 Task: Search one way flight ticket for 1 adult, 5 children, 2 infants in seat and 1 infant on lap in first from State College: University Park Airport to Greensboro: Piedmont Triad International Airport on 5-1-2023. Choice of flights is Emirates. Number of bags: 1 checked bag. Price is upto 87000. Outbound departure time preference is 4:30.
Action: Mouse moved to (182, 340)
Screenshot: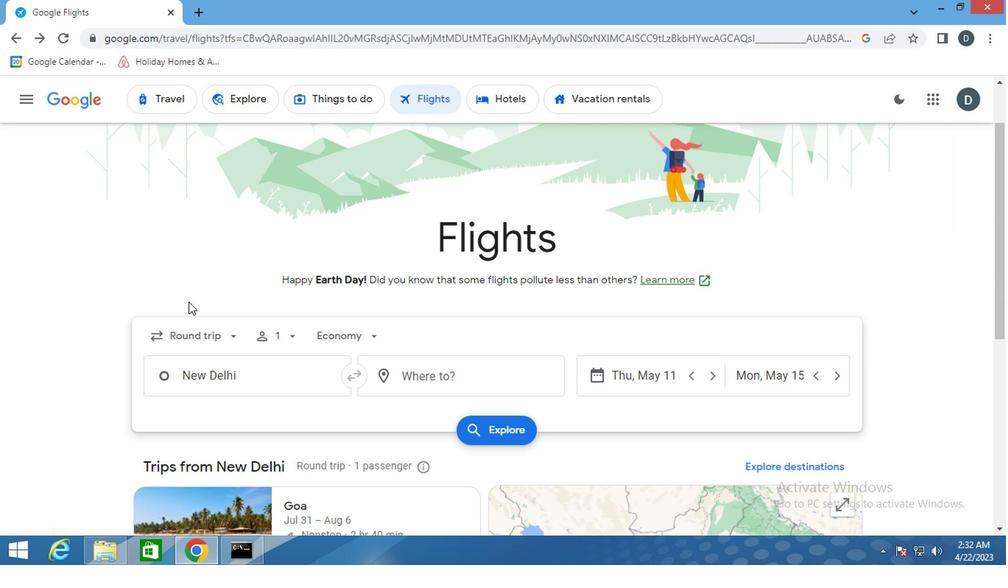 
Action: Mouse pressed left at (182, 340)
Screenshot: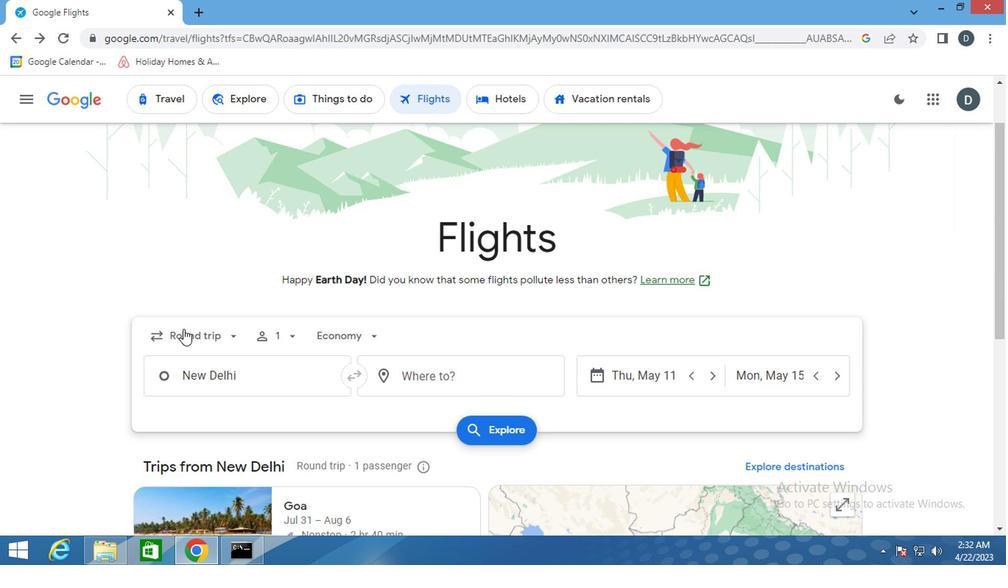 
Action: Mouse moved to (239, 406)
Screenshot: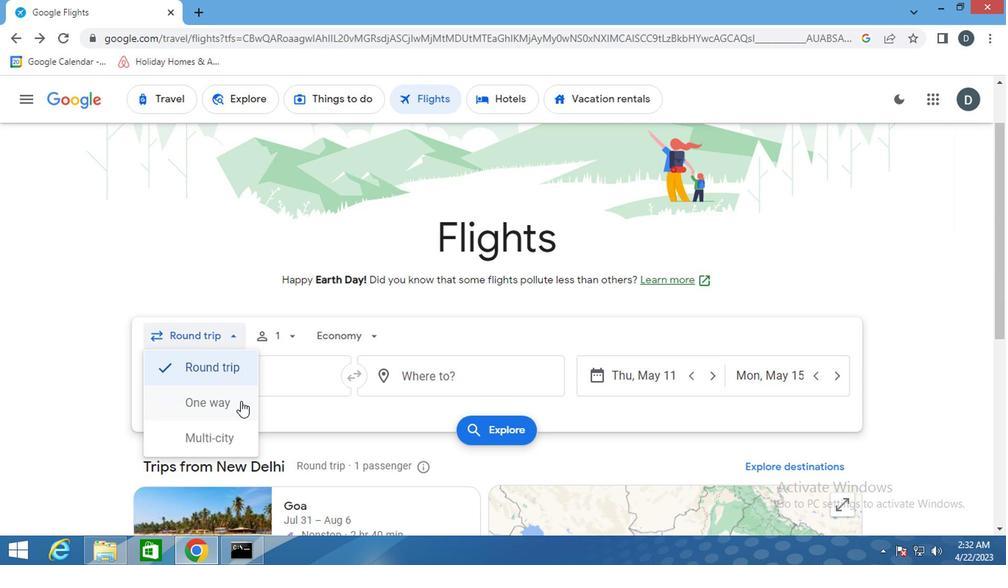 
Action: Mouse pressed left at (239, 406)
Screenshot: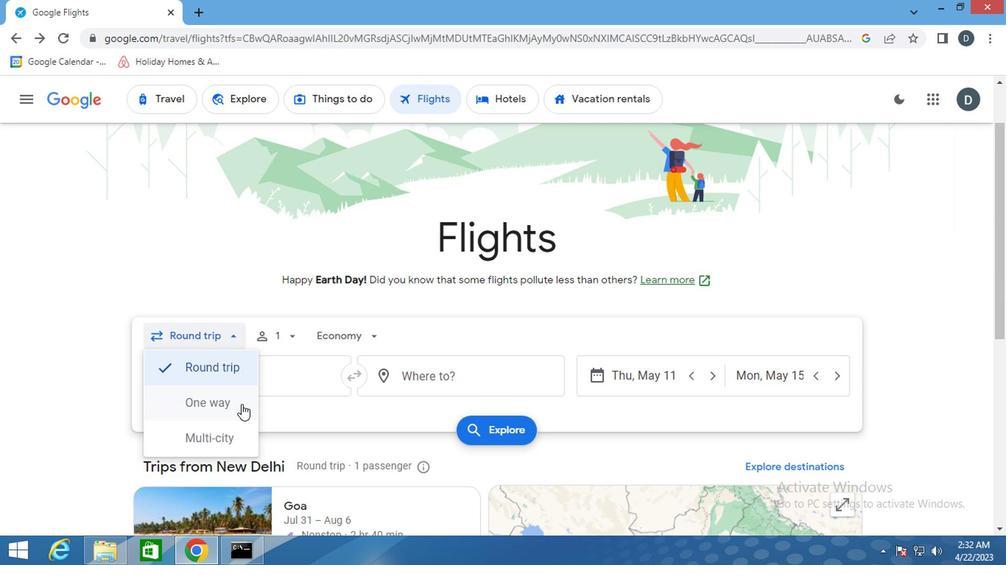 
Action: Mouse moved to (288, 339)
Screenshot: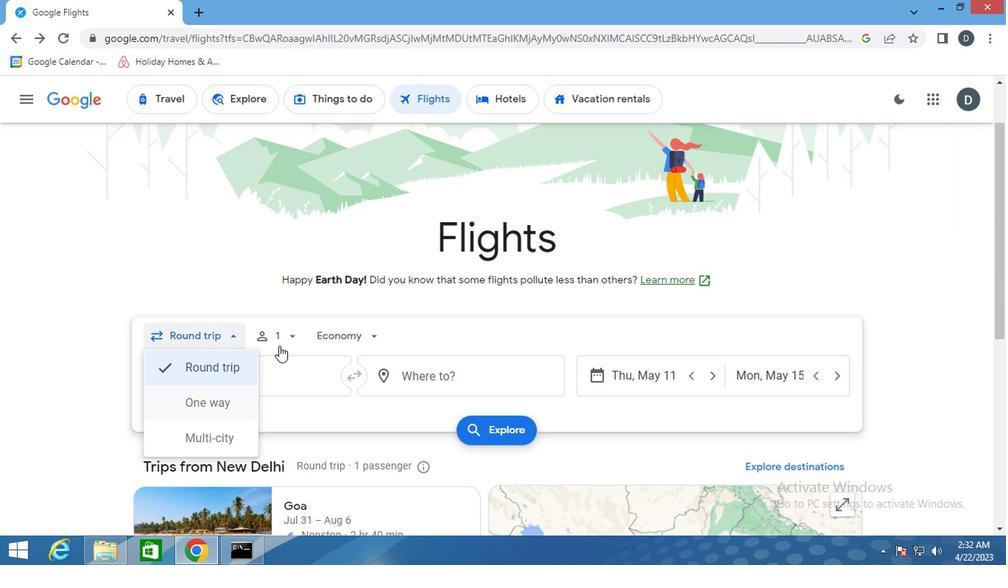 
Action: Mouse pressed left at (288, 339)
Screenshot: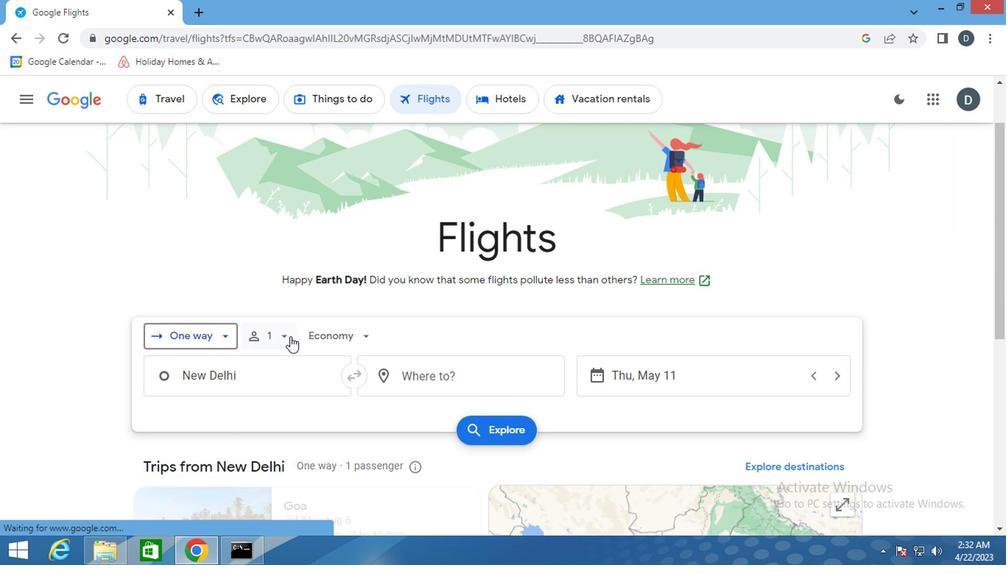 
Action: Mouse moved to (376, 410)
Screenshot: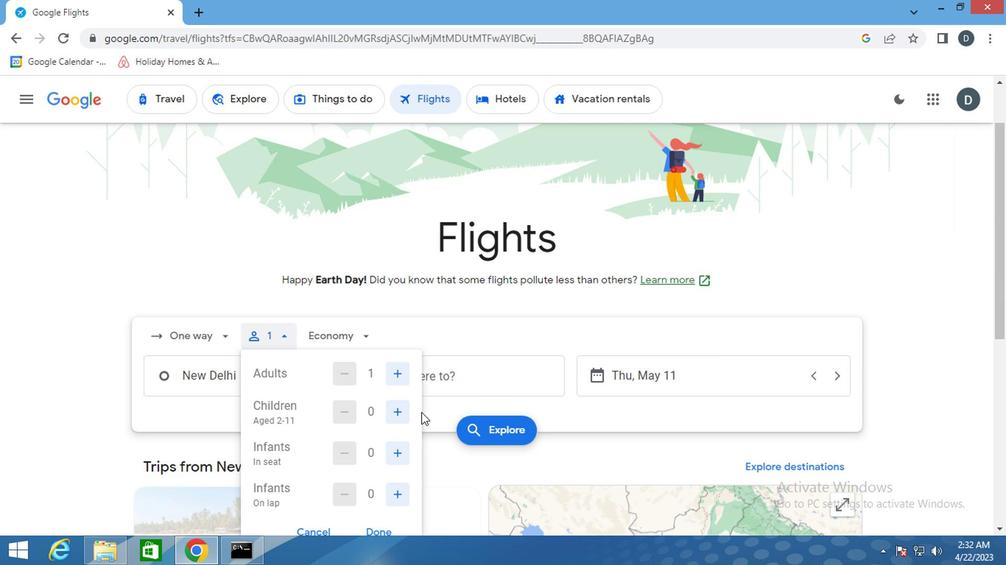 
Action: Mouse pressed left at (376, 410)
Screenshot: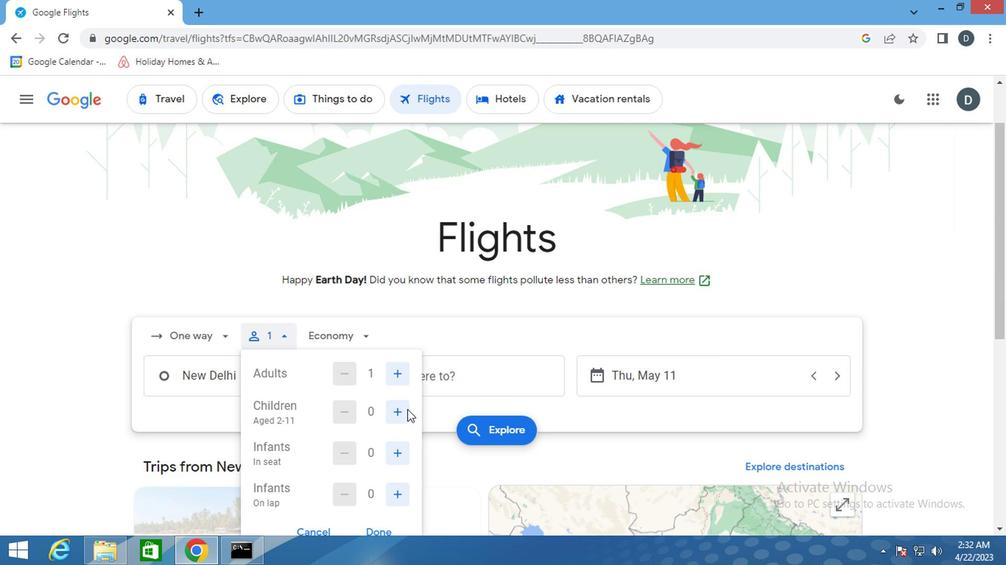 
Action: Mouse moved to (382, 410)
Screenshot: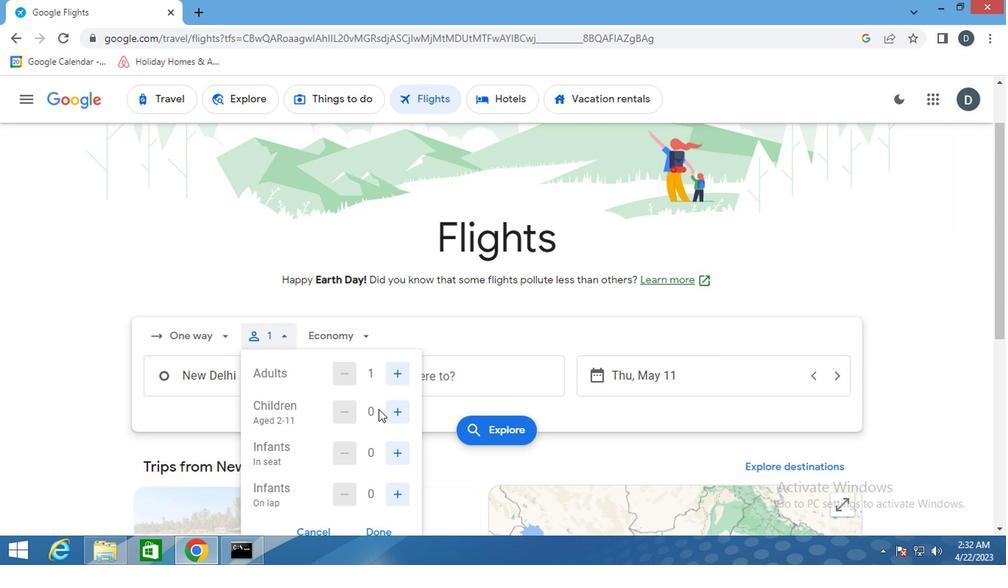 
Action: Mouse pressed left at (382, 410)
Screenshot: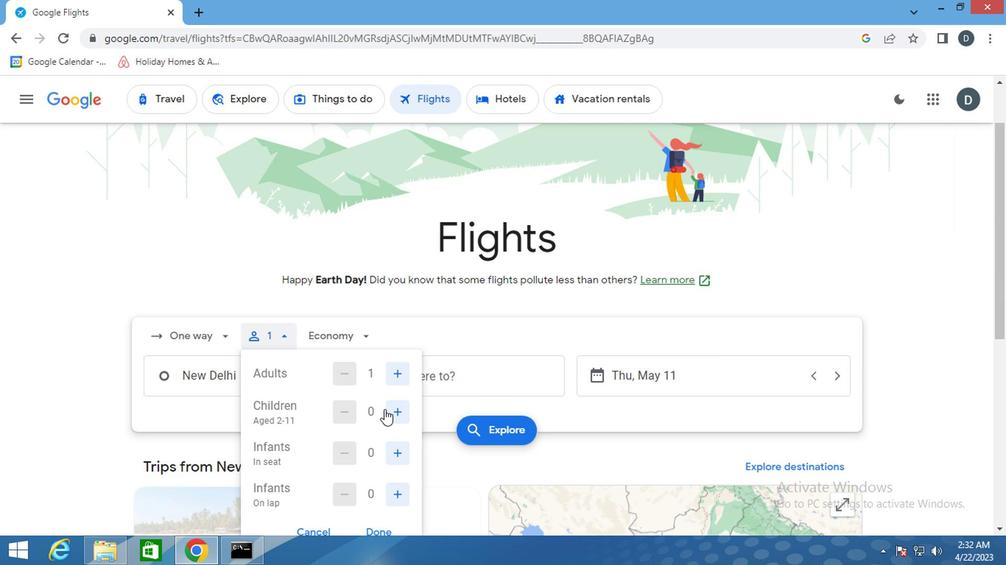 
Action: Mouse moved to (383, 410)
Screenshot: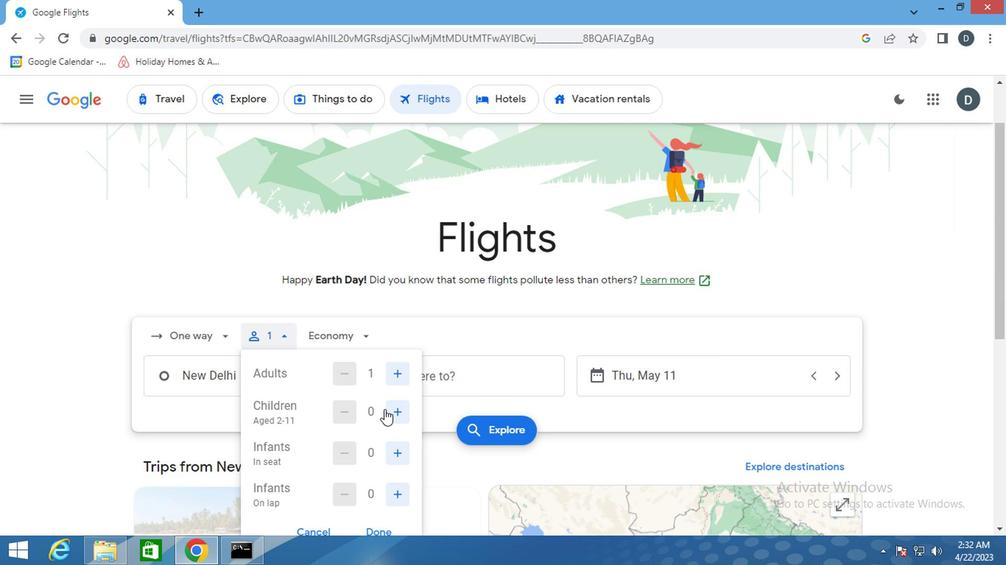 
Action: Mouse pressed left at (383, 410)
Screenshot: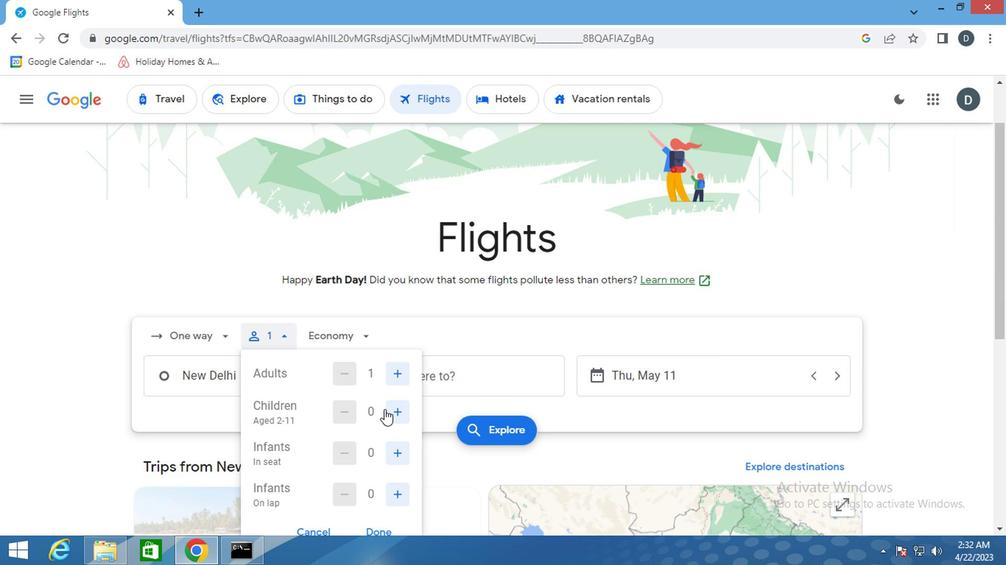
Action: Mouse pressed left at (383, 410)
Screenshot: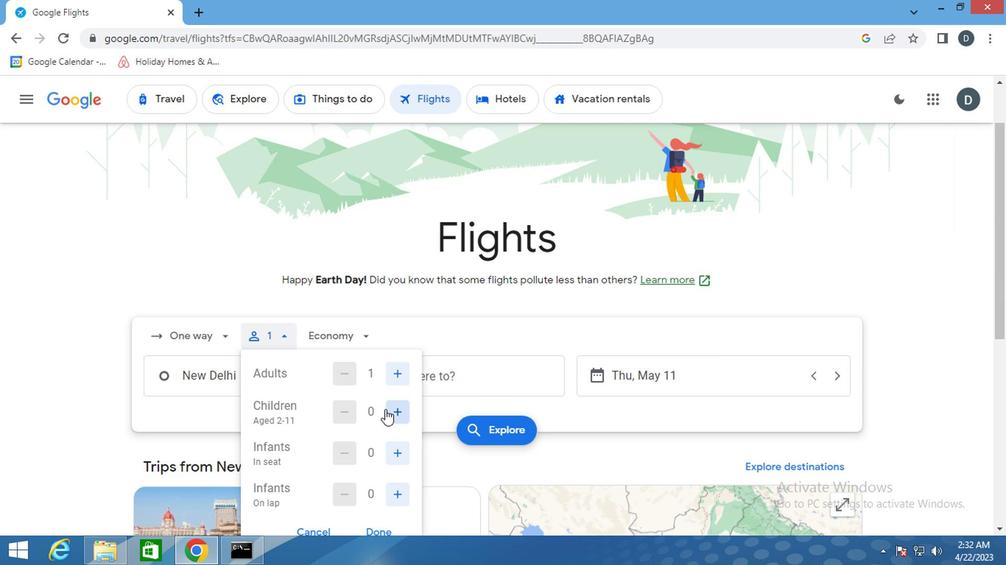 
Action: Mouse pressed left at (383, 410)
Screenshot: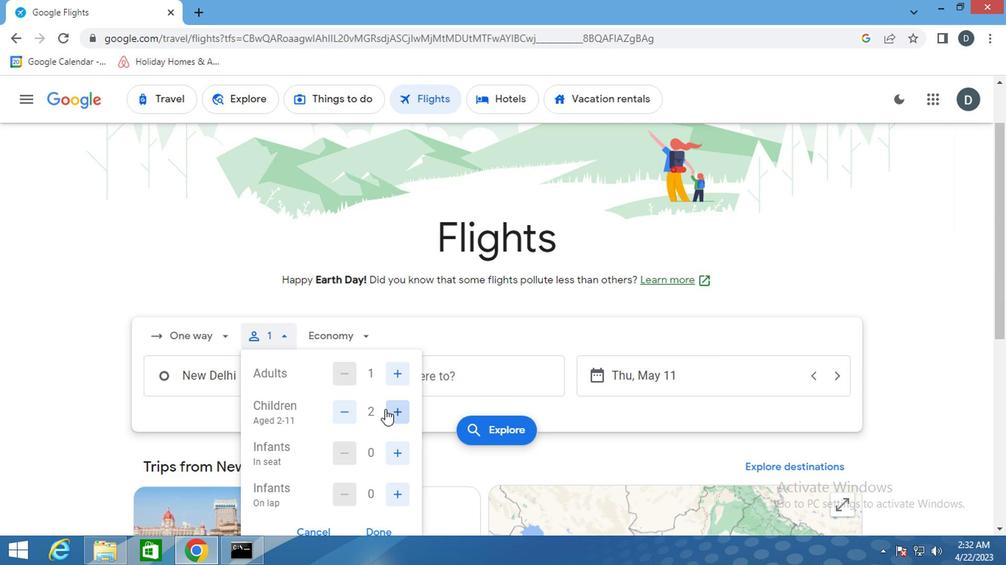 
Action: Mouse pressed left at (383, 410)
Screenshot: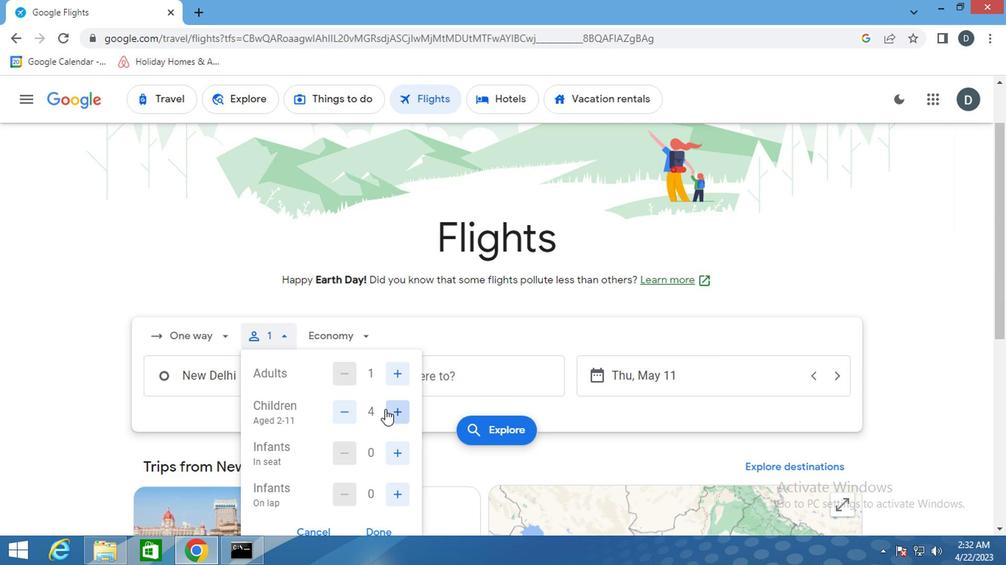 
Action: Mouse moved to (395, 456)
Screenshot: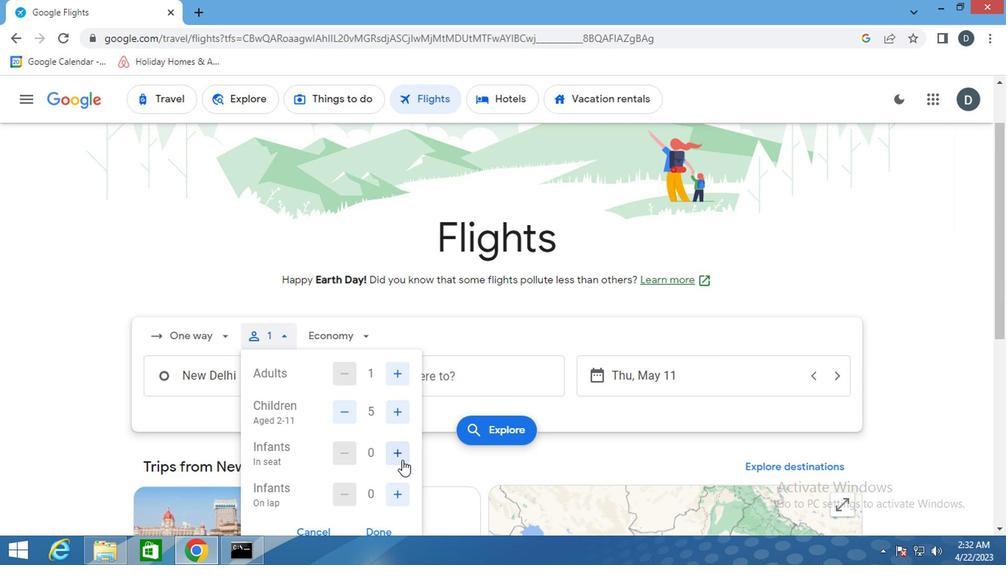 
Action: Mouse pressed left at (395, 456)
Screenshot: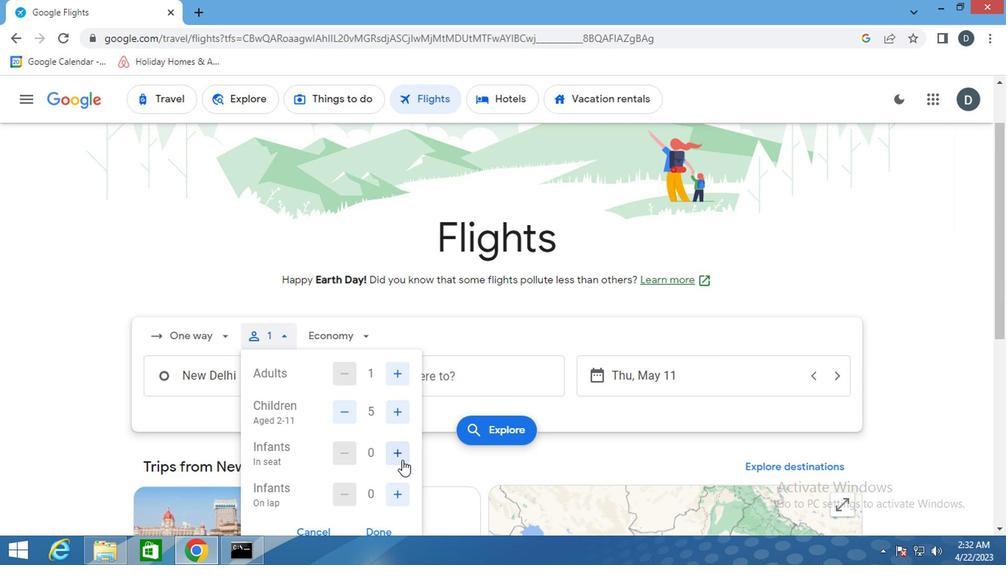 
Action: Mouse pressed left at (395, 456)
Screenshot: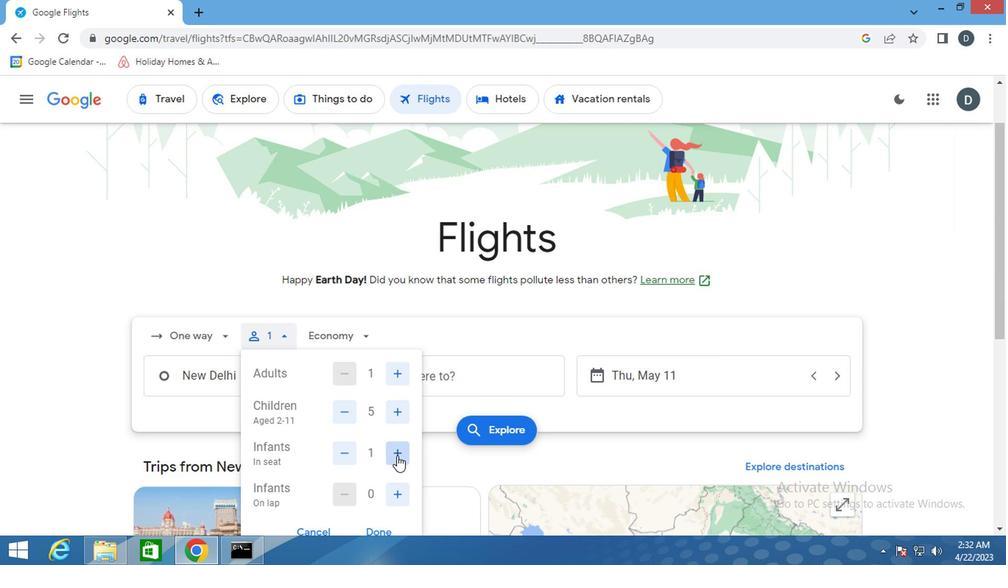 
Action: Mouse moved to (391, 478)
Screenshot: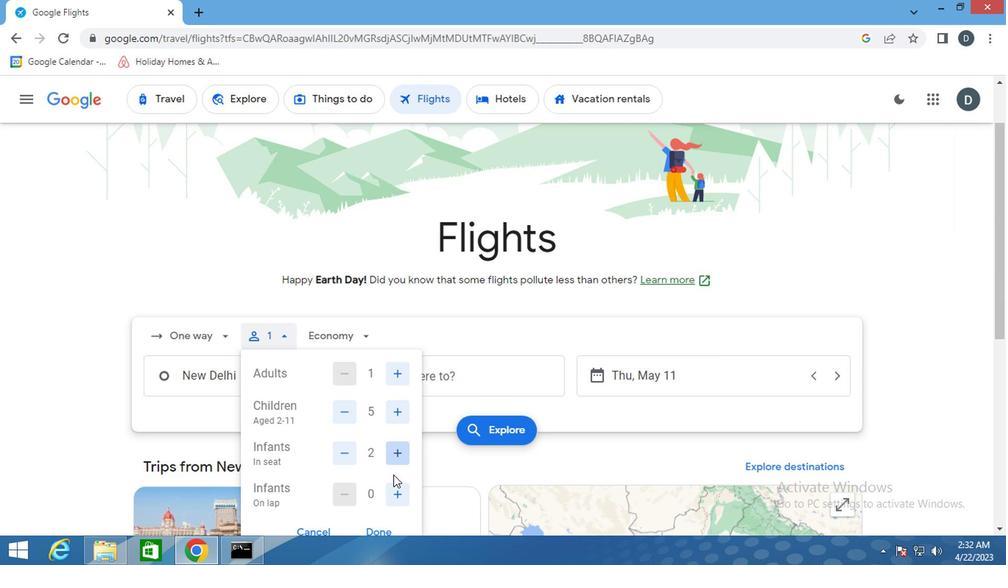 
Action: Mouse pressed left at (391, 478)
Screenshot: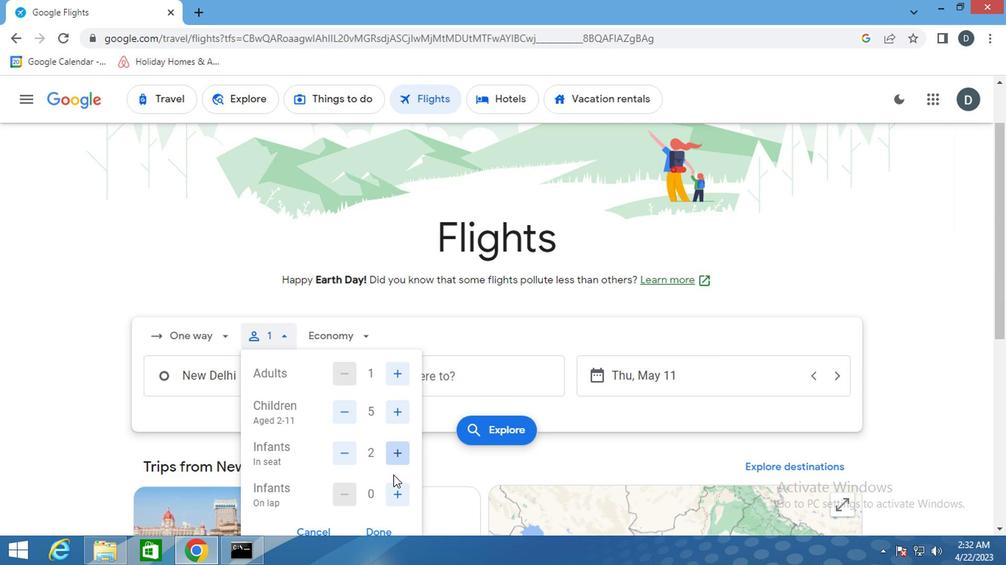 
Action: Mouse moved to (344, 459)
Screenshot: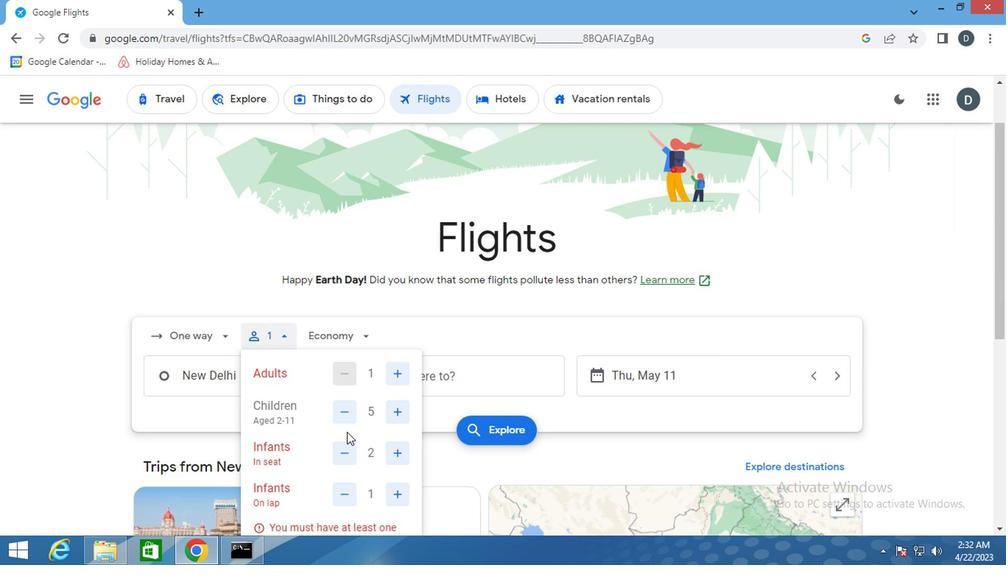
Action: Mouse pressed left at (344, 459)
Screenshot: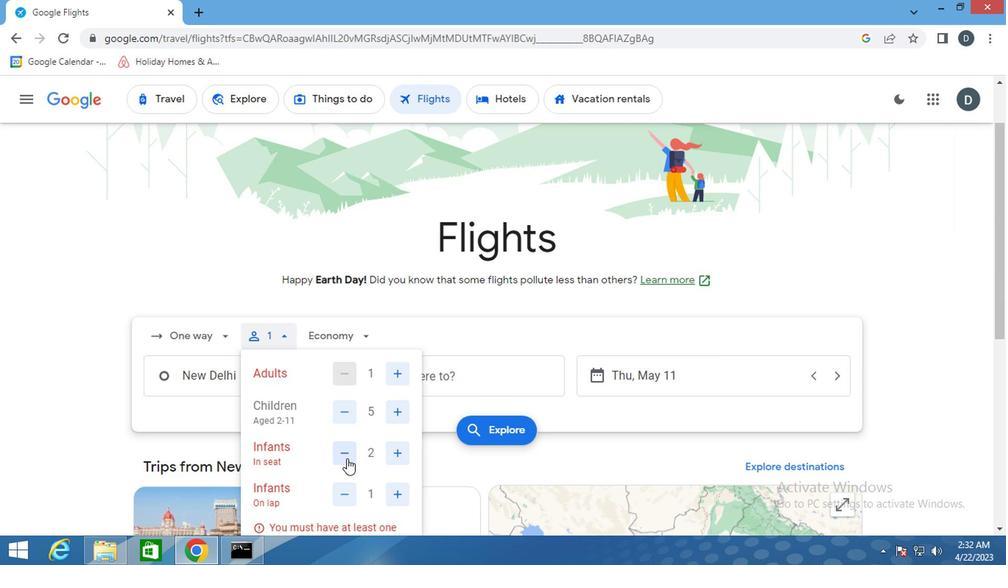 
Action: Mouse moved to (376, 531)
Screenshot: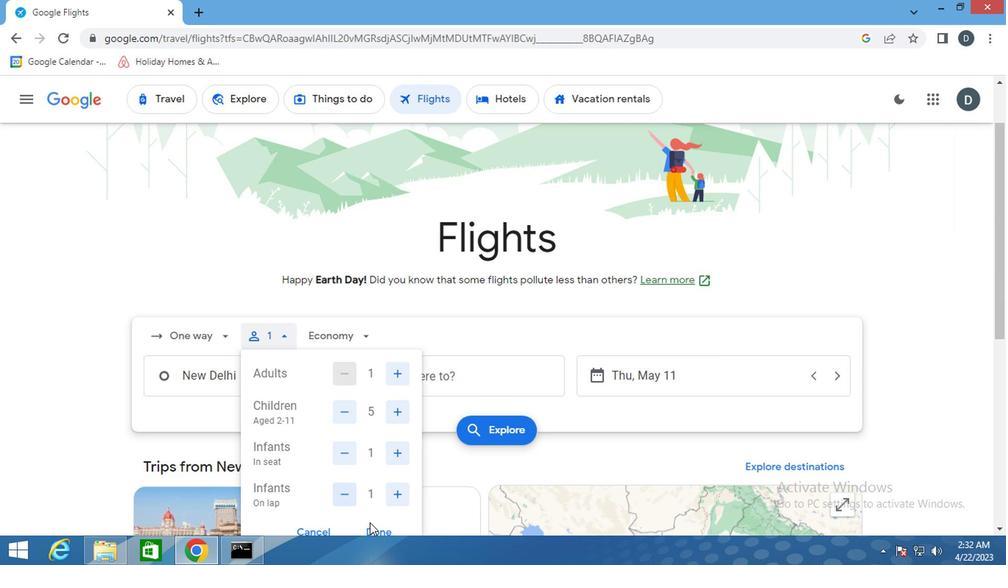 
Action: Mouse pressed left at (376, 531)
Screenshot: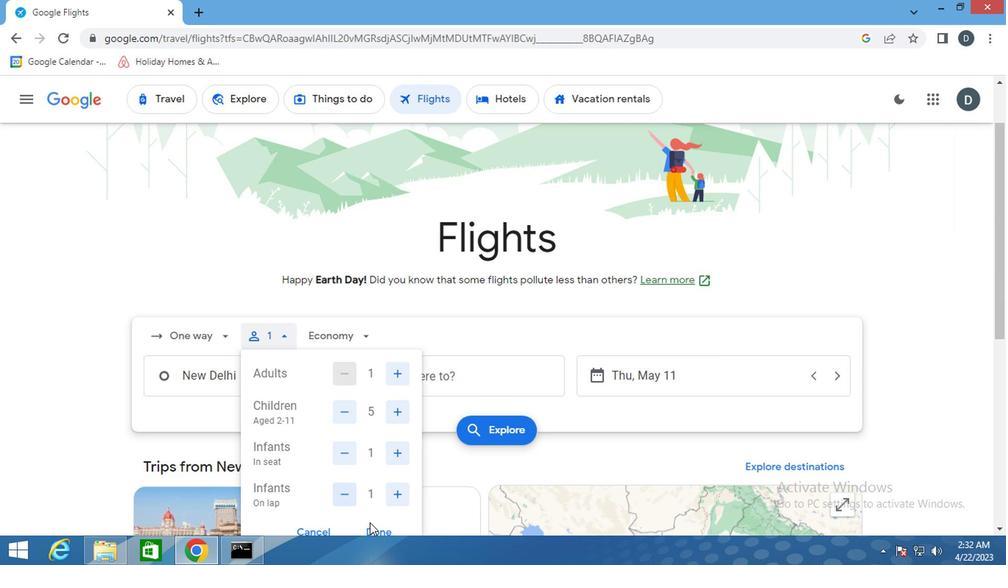
Action: Mouse moved to (328, 329)
Screenshot: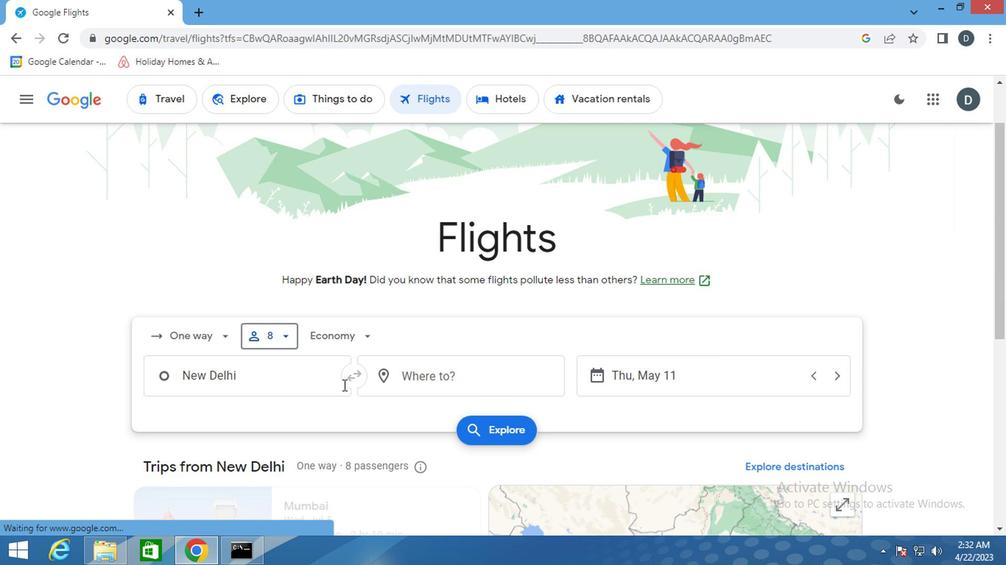 
Action: Mouse pressed left at (328, 329)
Screenshot: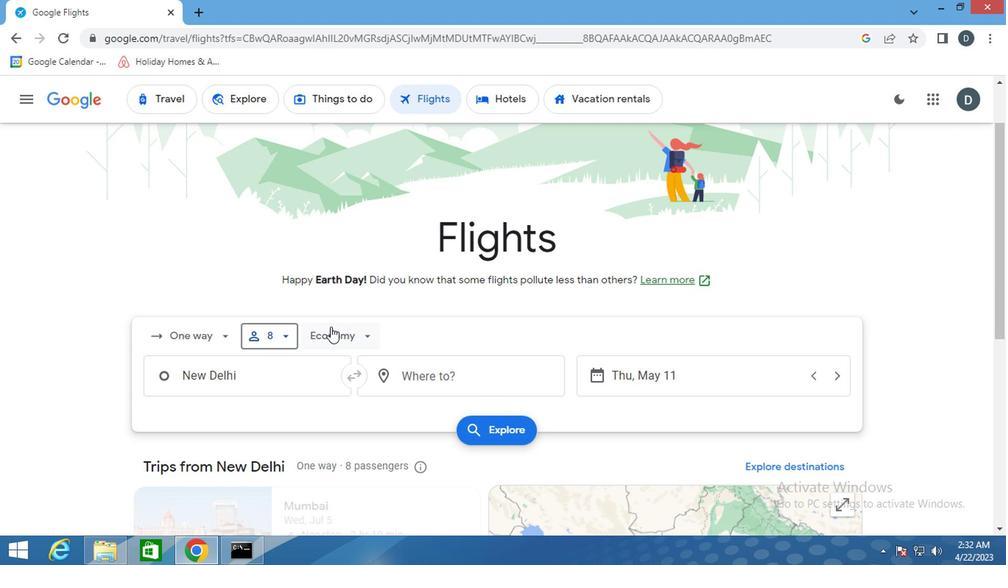 
Action: Mouse moved to (358, 473)
Screenshot: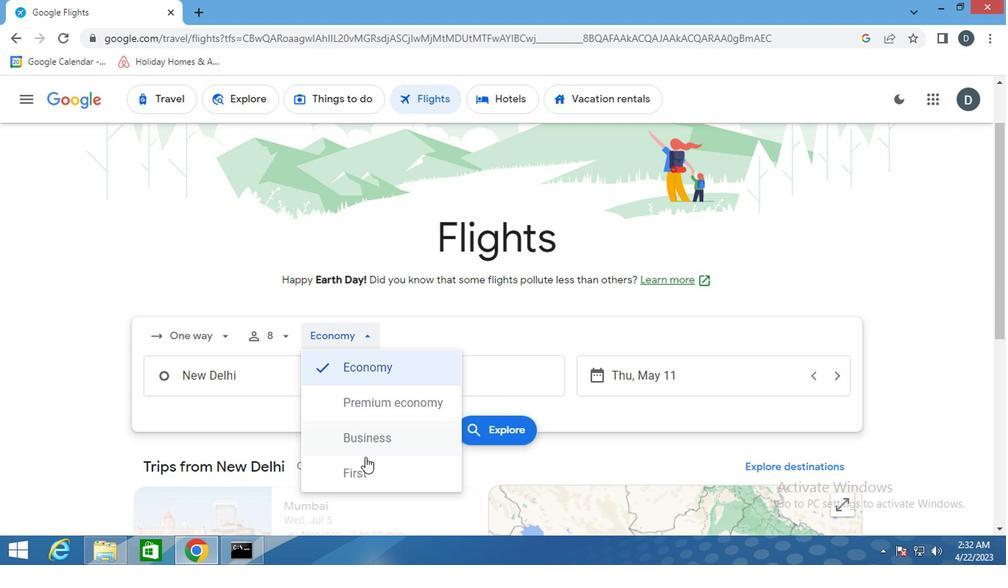 
Action: Mouse pressed left at (358, 473)
Screenshot: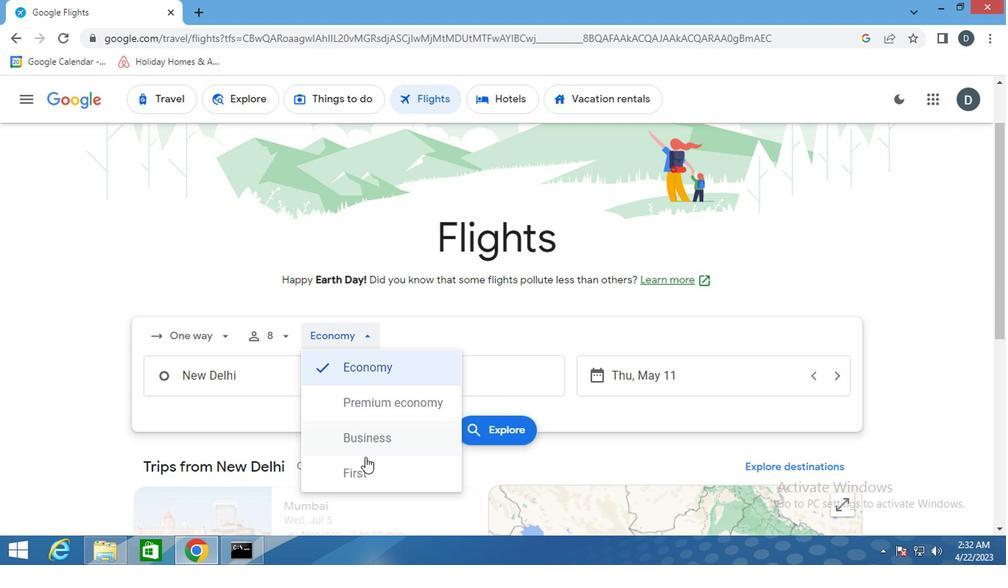 
Action: Mouse moved to (233, 382)
Screenshot: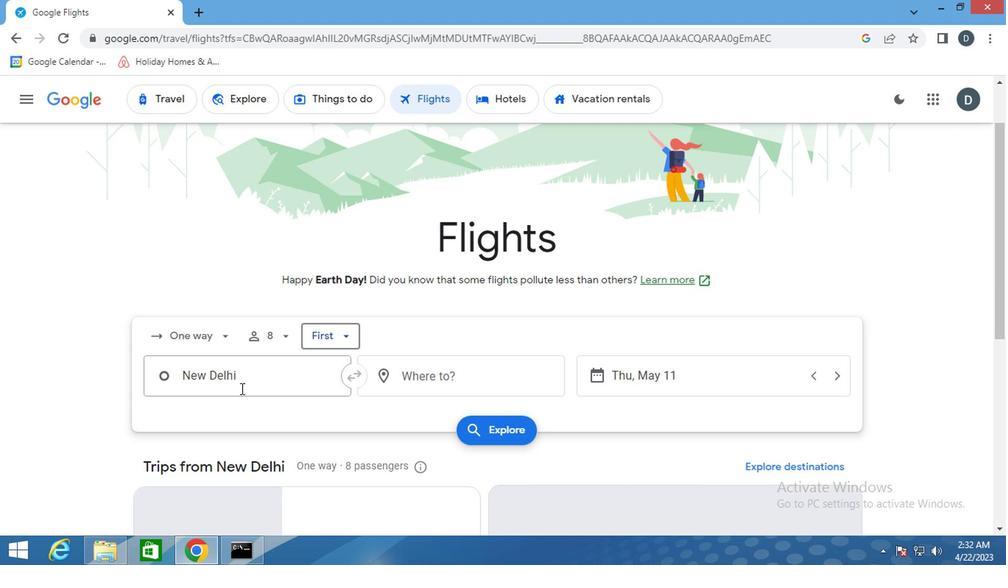 
Action: Mouse pressed left at (233, 382)
Screenshot: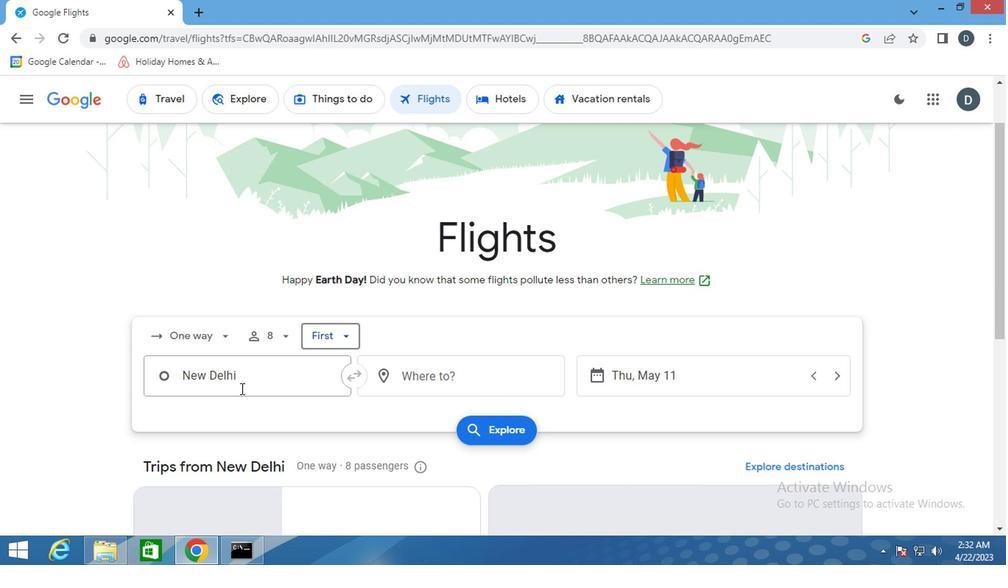 
Action: Mouse moved to (232, 381)
Screenshot: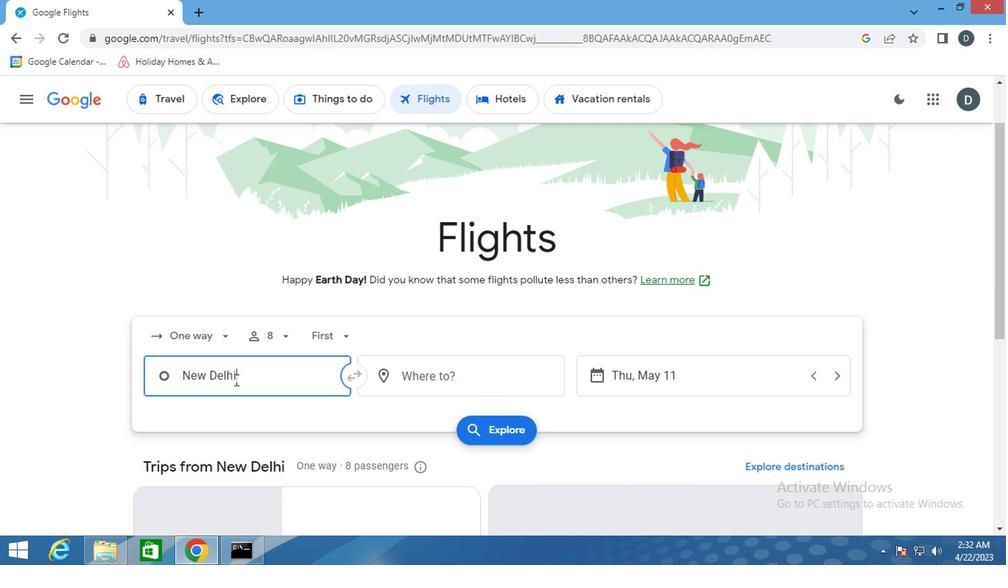 
Action: Key pressed <Key.shift>SATTE<Key.backspace><Key.backspace>E<Key.space><Key.shift>COLL
Screenshot: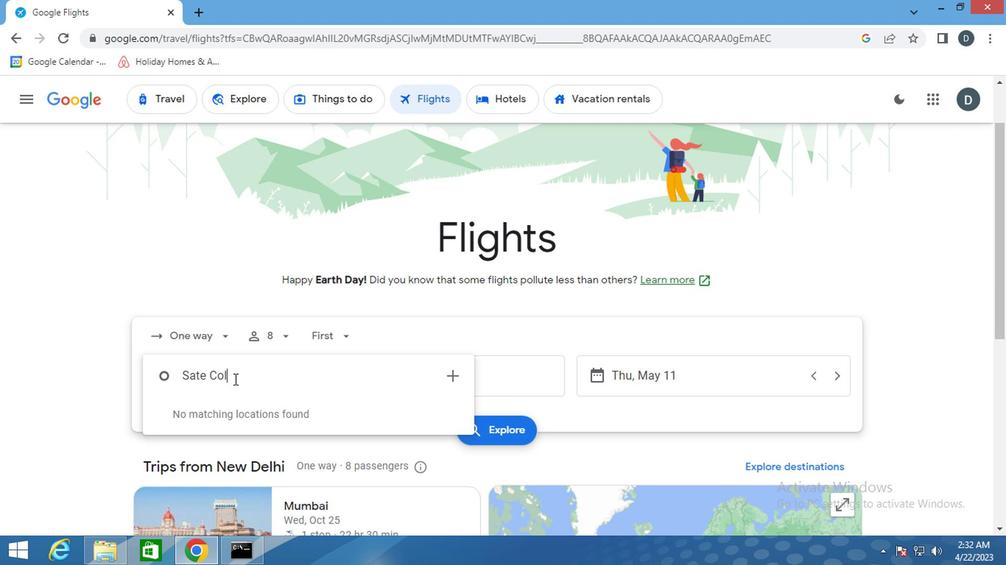 
Action: Mouse moved to (274, 491)
Screenshot: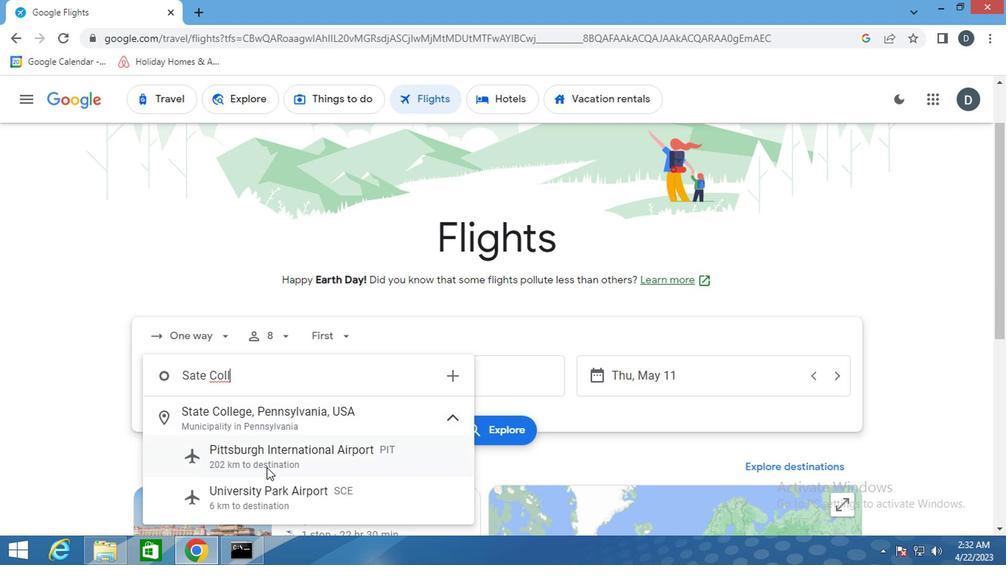 
Action: Mouse pressed left at (274, 491)
Screenshot: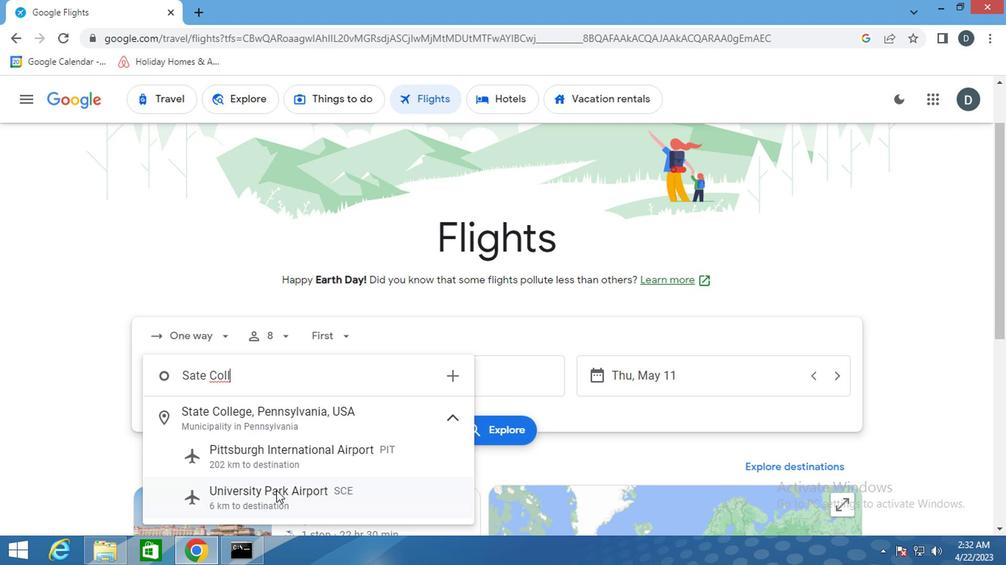 
Action: Mouse moved to (432, 377)
Screenshot: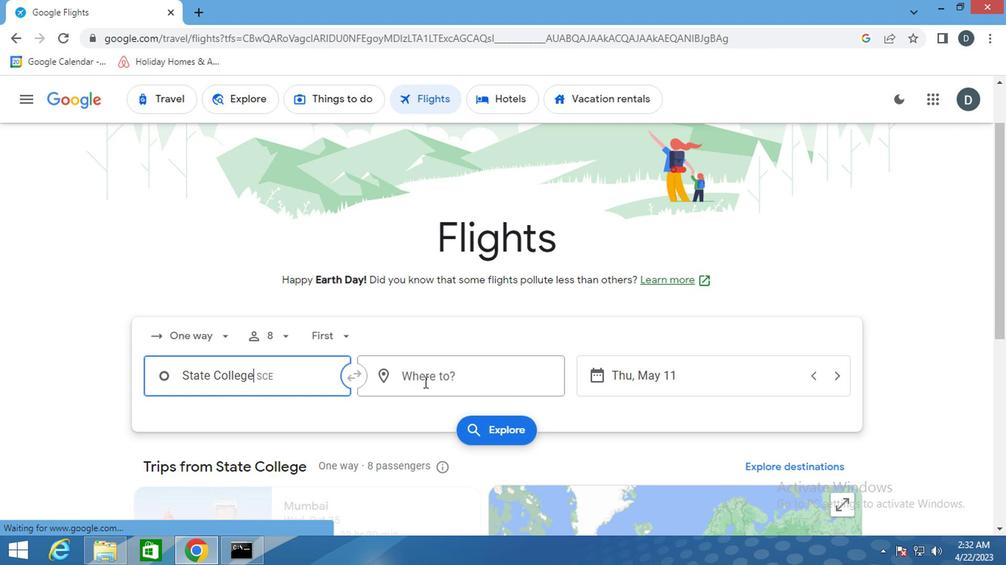 
Action: Mouse pressed left at (432, 377)
Screenshot: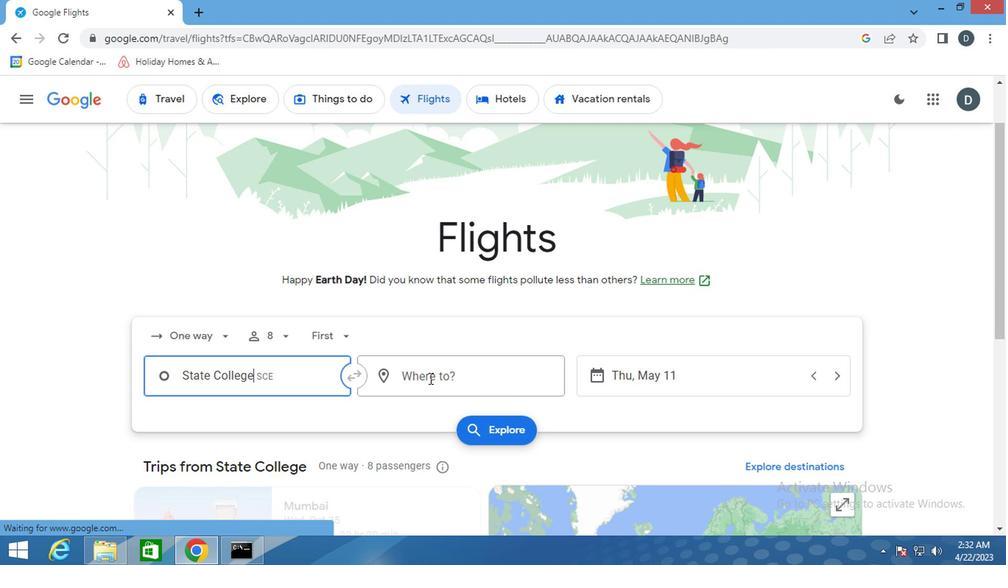 
Action: Mouse moved to (428, 377)
Screenshot: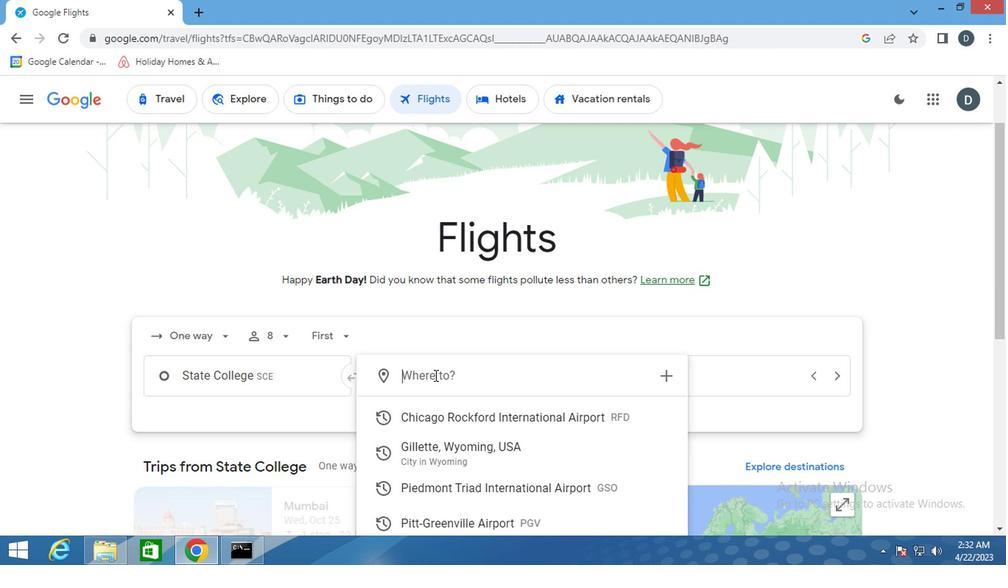 
Action: Key pressed <Key.shift>GREENS
Screenshot: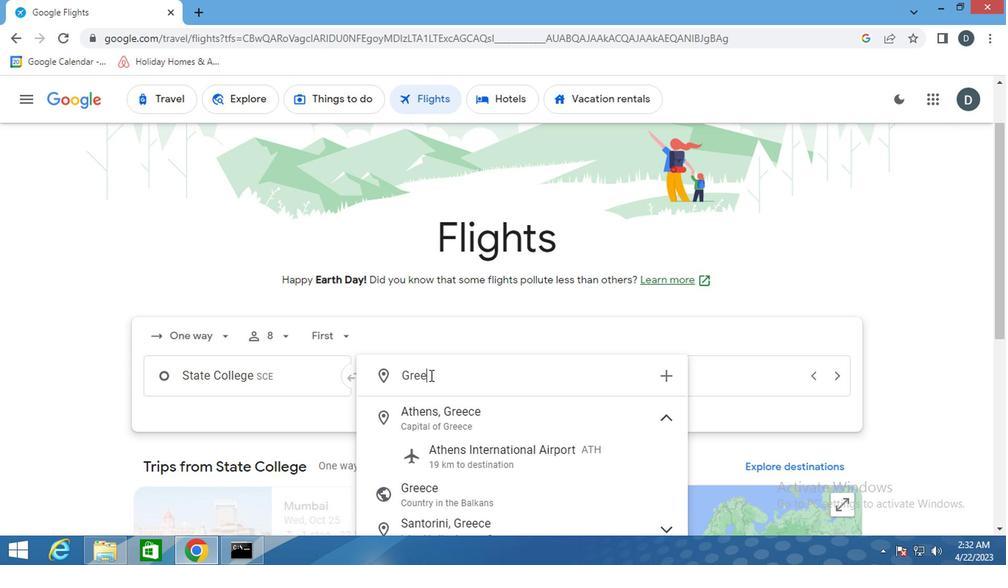 
Action: Mouse moved to (474, 451)
Screenshot: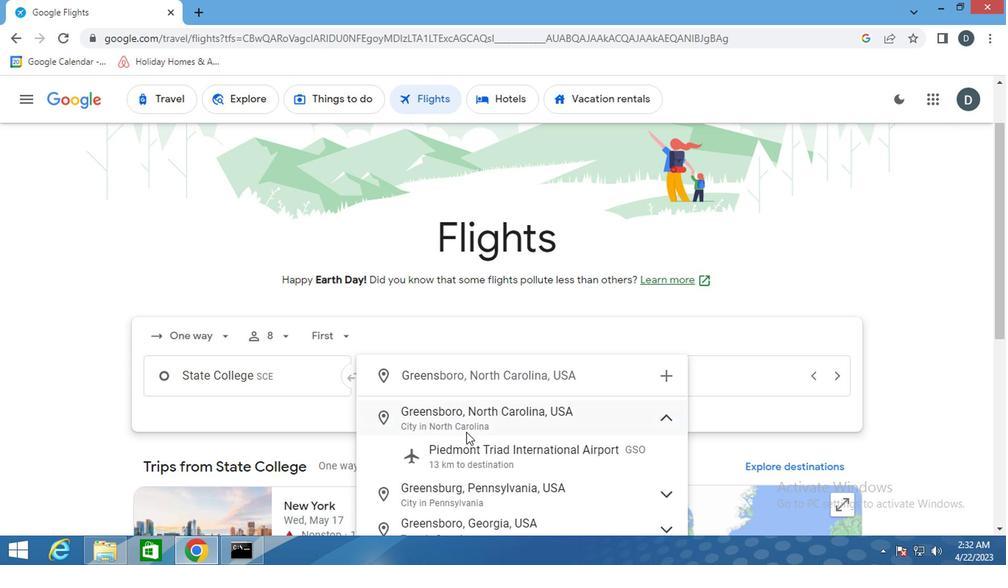 
Action: Mouse pressed left at (474, 451)
Screenshot: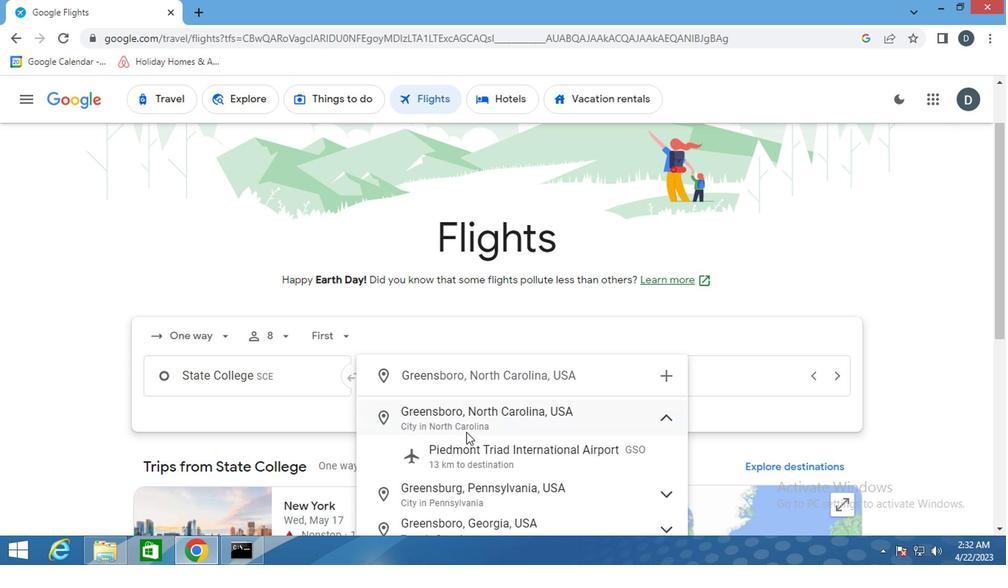 
Action: Mouse moved to (712, 371)
Screenshot: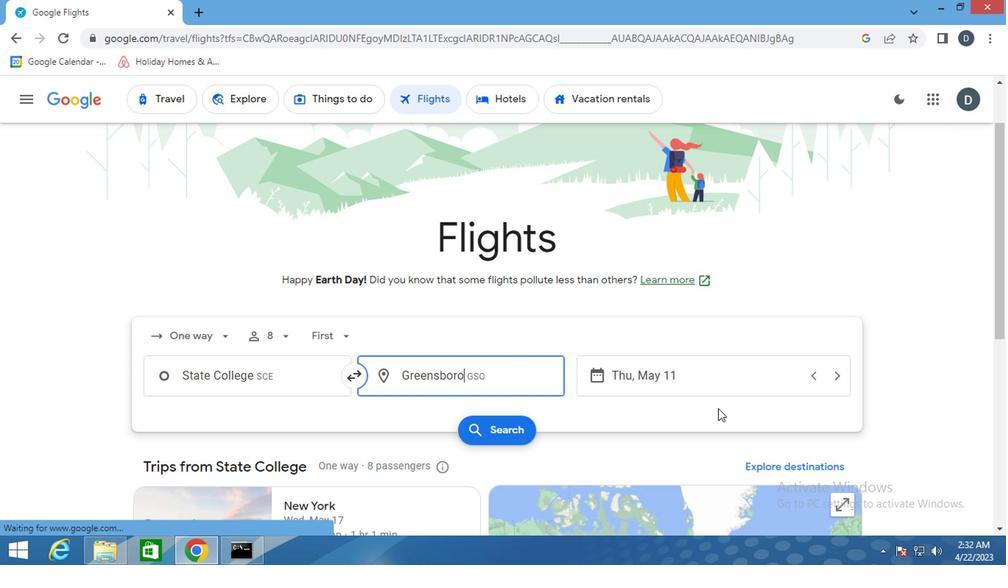 
Action: Mouse pressed left at (712, 371)
Screenshot: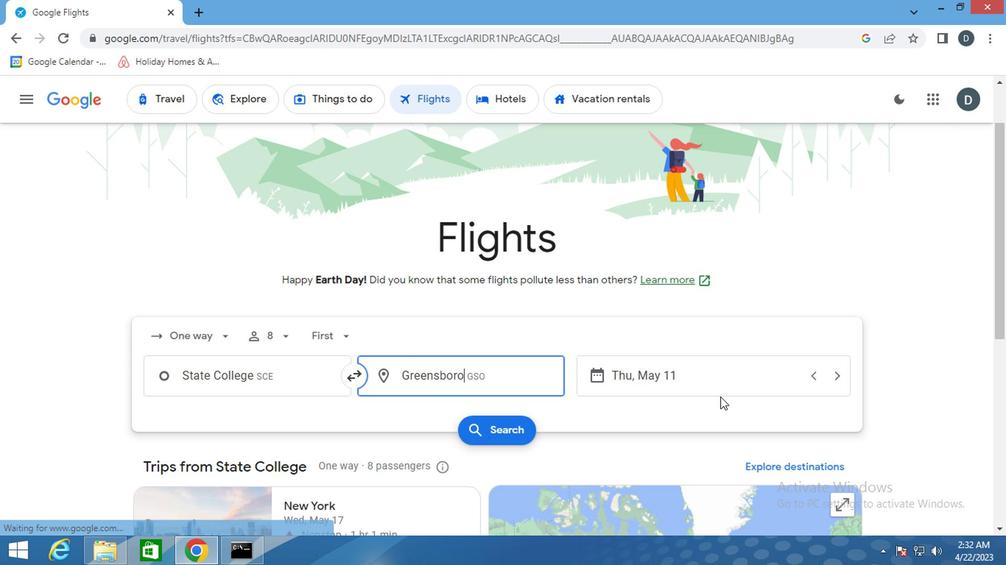 
Action: Mouse moved to (636, 277)
Screenshot: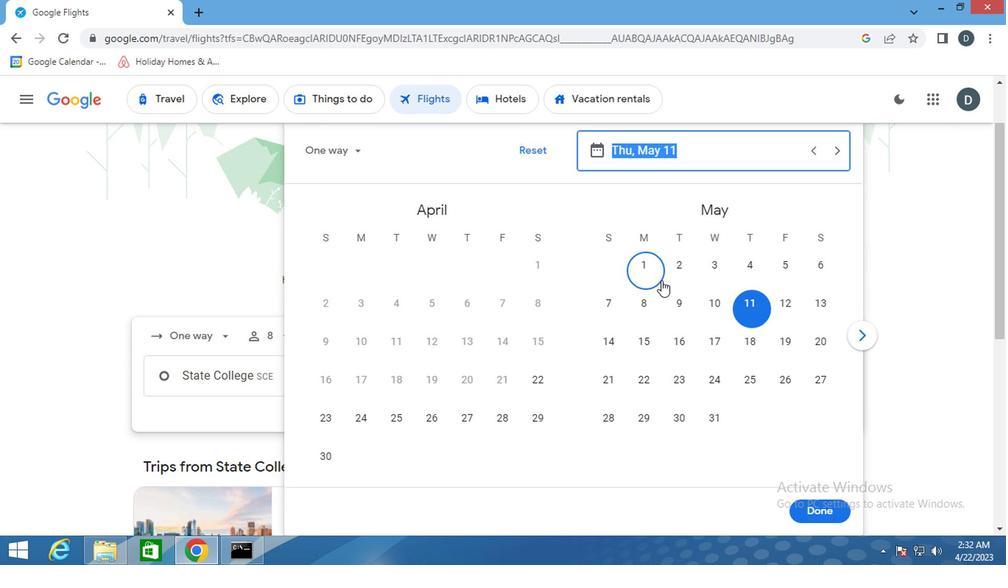 
Action: Mouse pressed left at (636, 277)
Screenshot: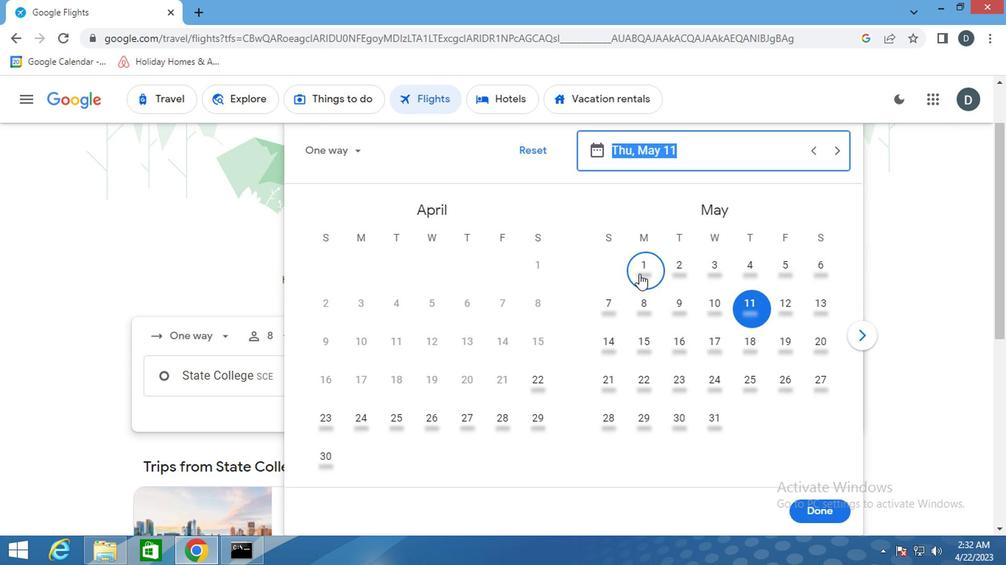 
Action: Mouse moved to (829, 508)
Screenshot: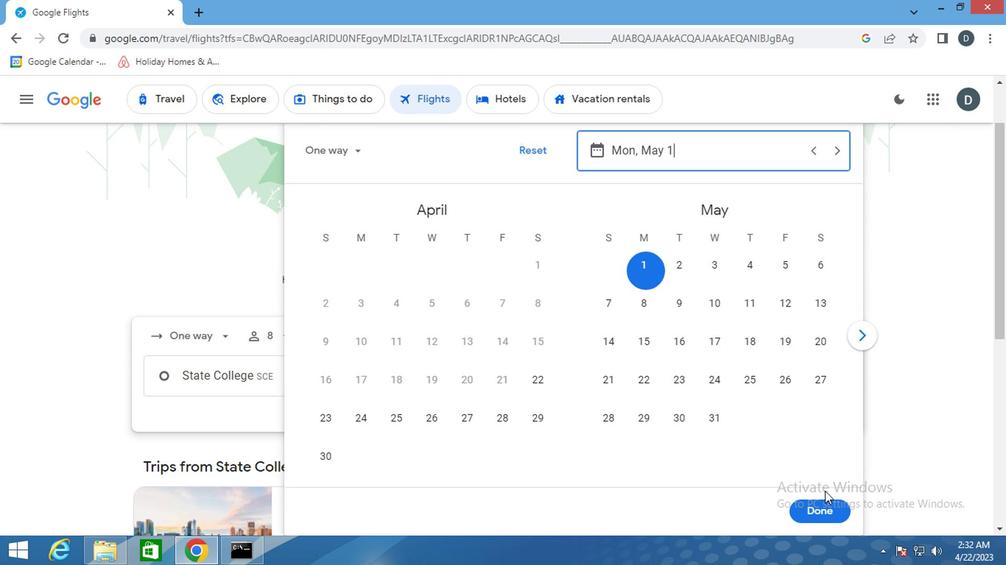 
Action: Mouse pressed left at (829, 508)
Screenshot: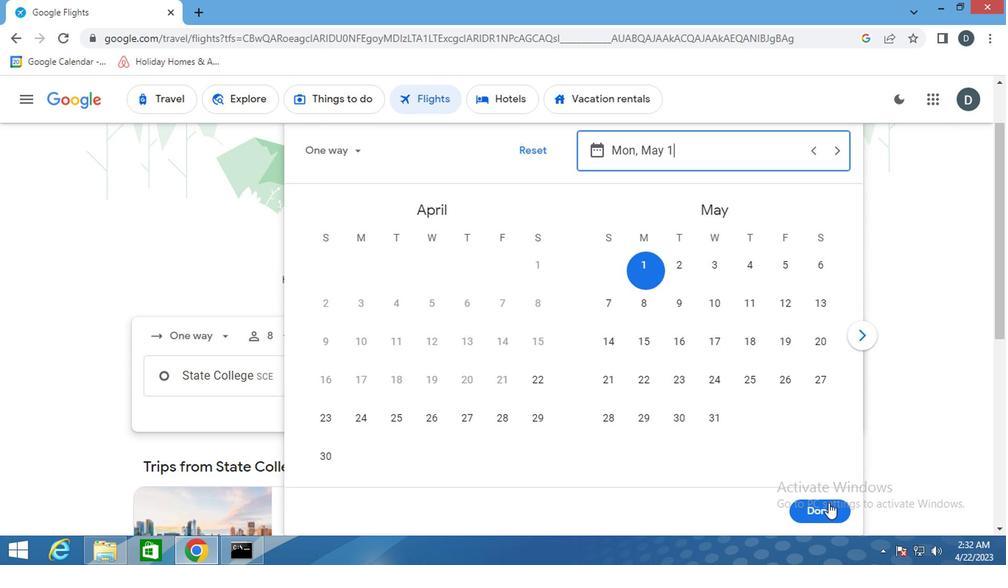 
Action: Mouse moved to (515, 427)
Screenshot: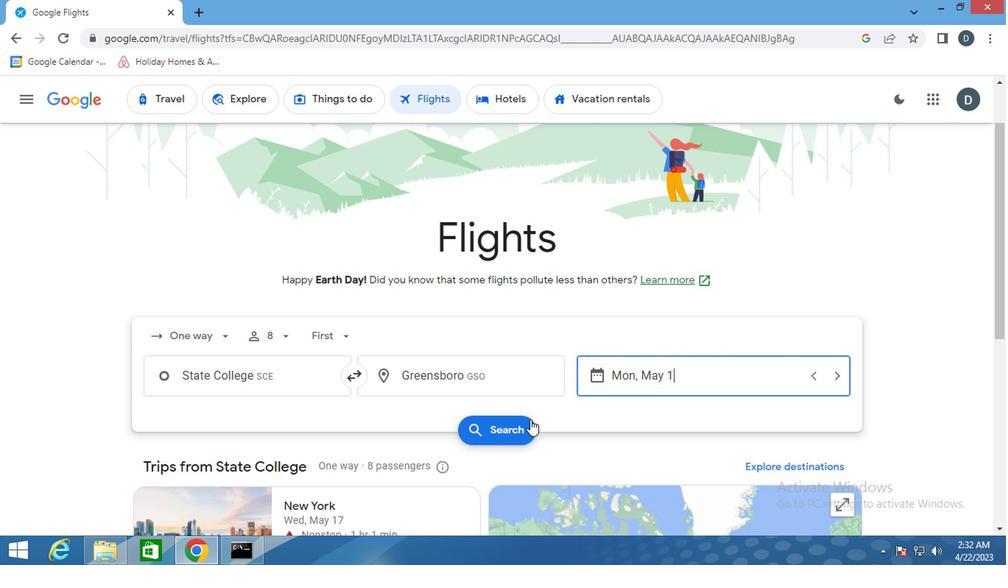 
Action: Mouse pressed left at (515, 427)
Screenshot: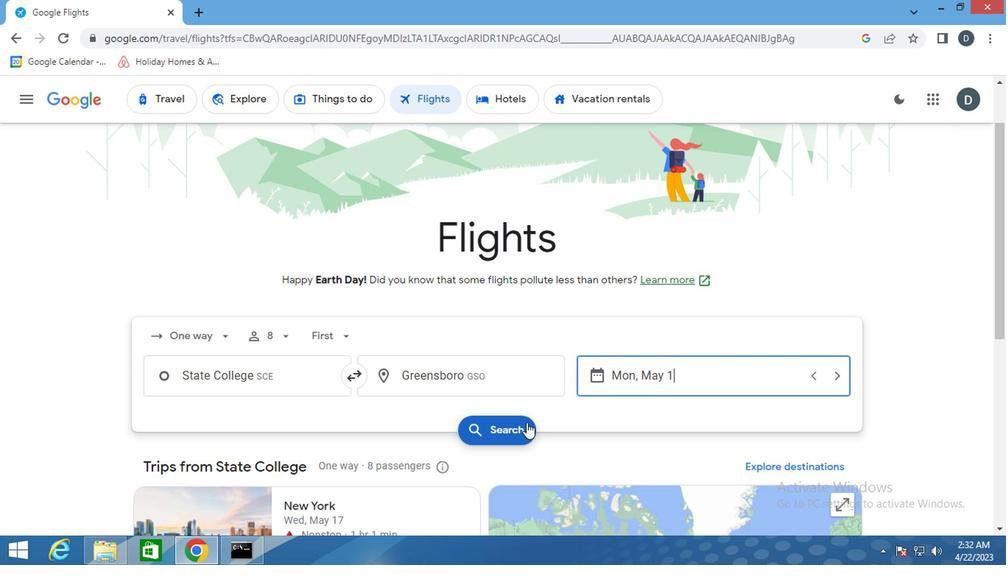 
Action: Mouse moved to (145, 243)
Screenshot: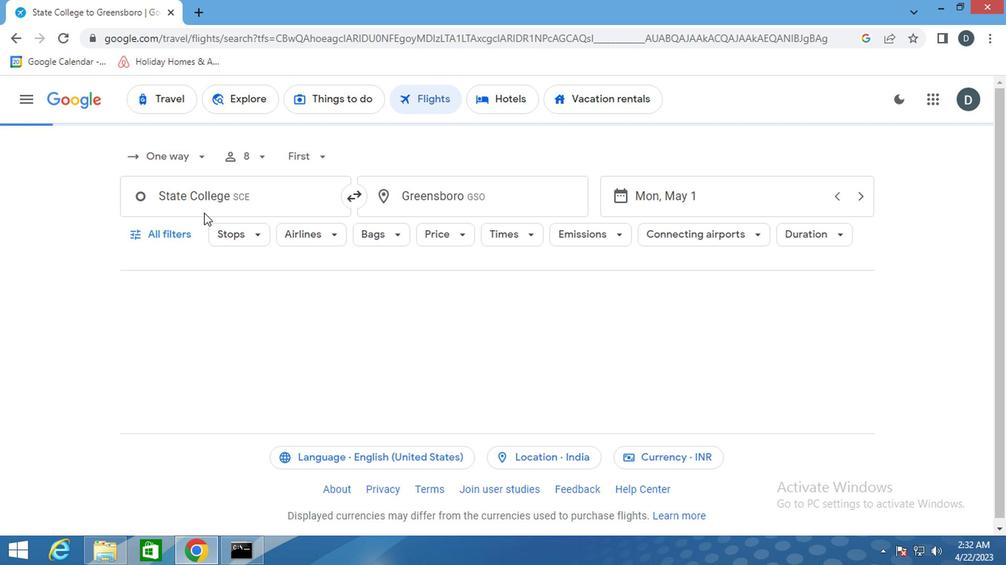 
Action: Mouse pressed left at (145, 243)
Screenshot: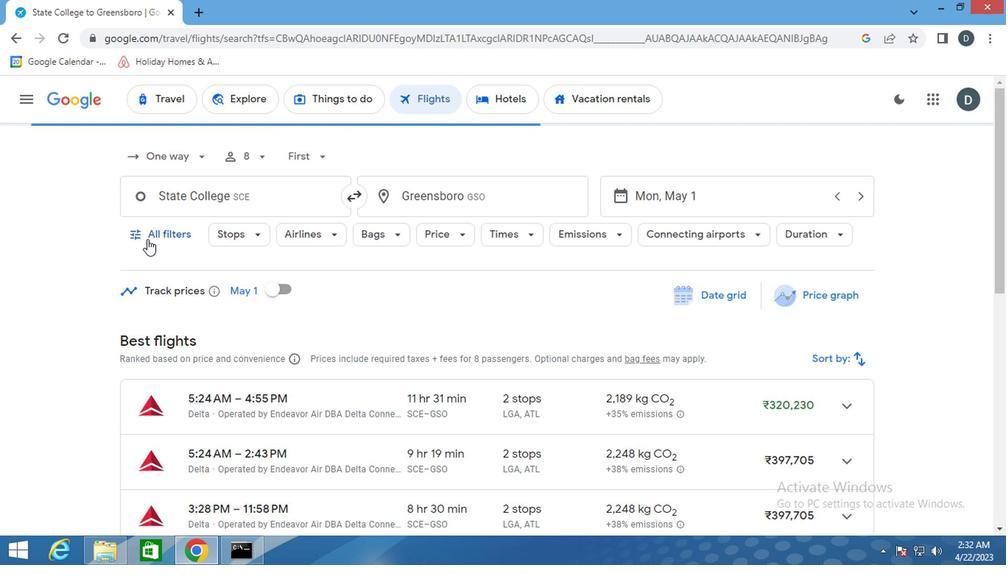
Action: Mouse moved to (206, 360)
Screenshot: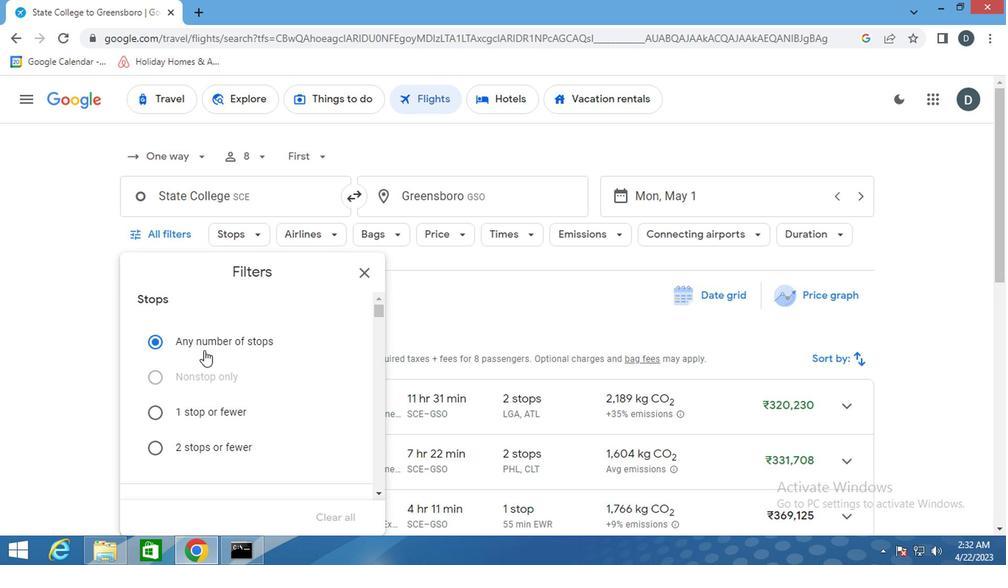 
Action: Mouse scrolled (206, 359) with delta (0, -1)
Screenshot: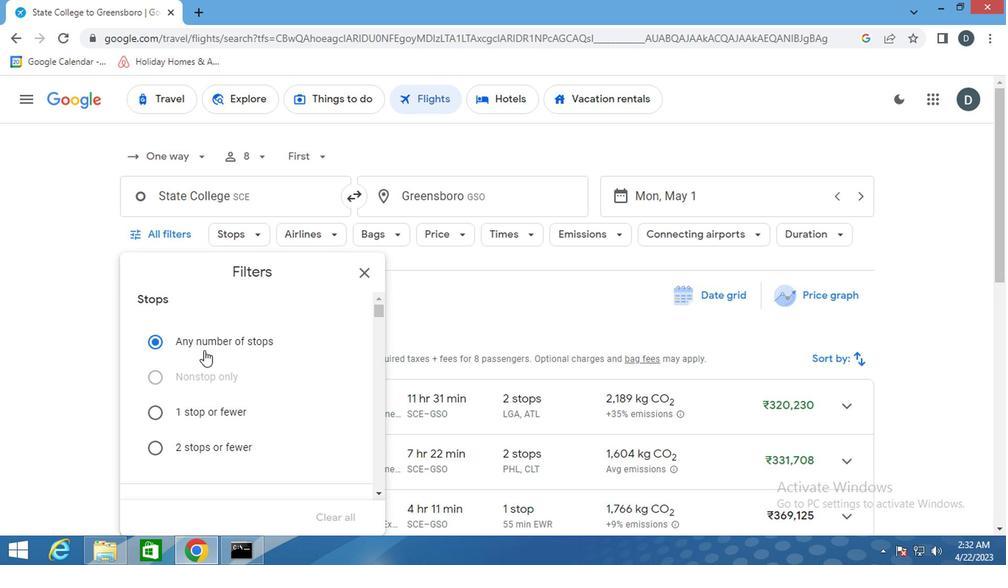 
Action: Mouse scrolled (206, 359) with delta (0, -1)
Screenshot: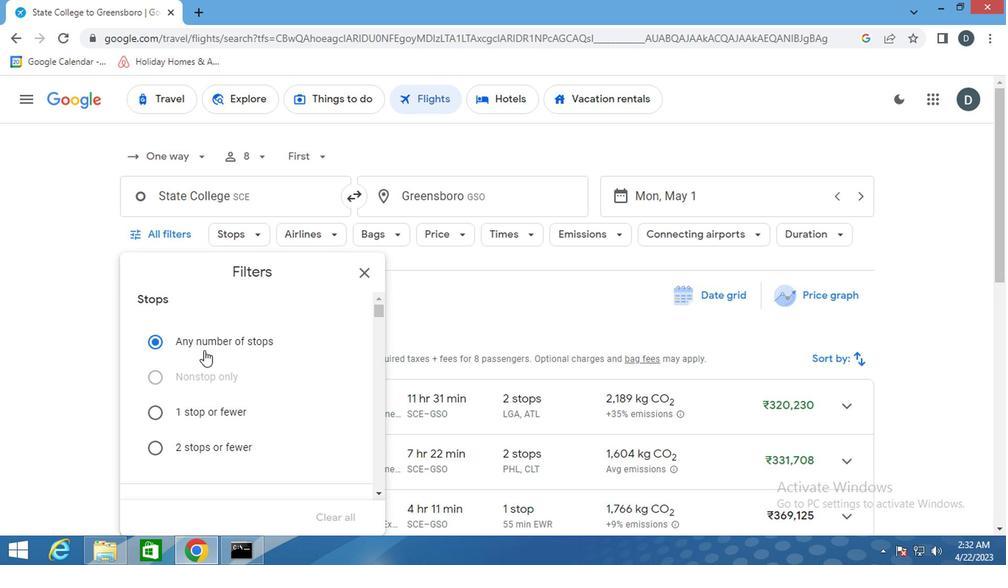 
Action: Mouse moved to (207, 360)
Screenshot: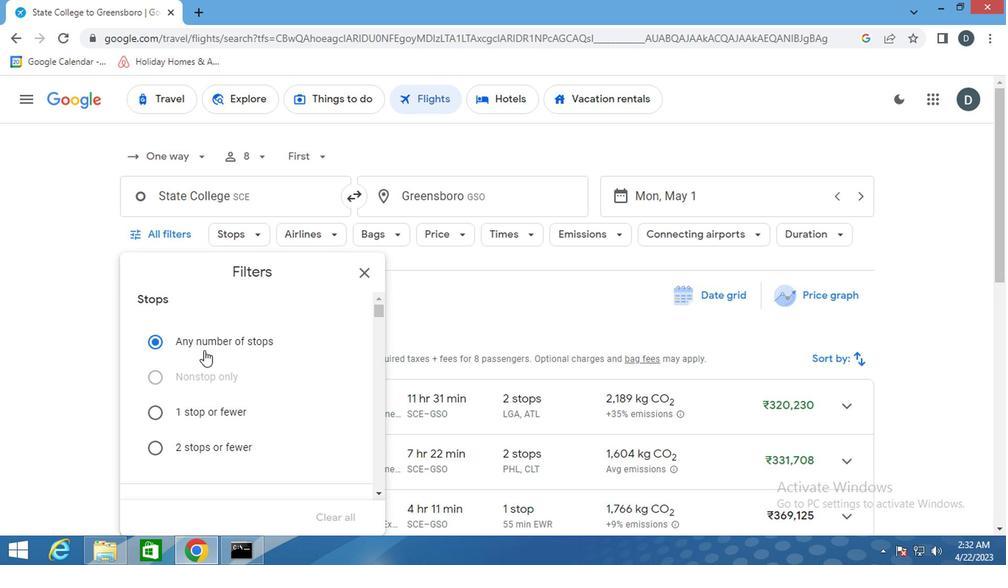 
Action: Mouse scrolled (207, 359) with delta (0, -1)
Screenshot: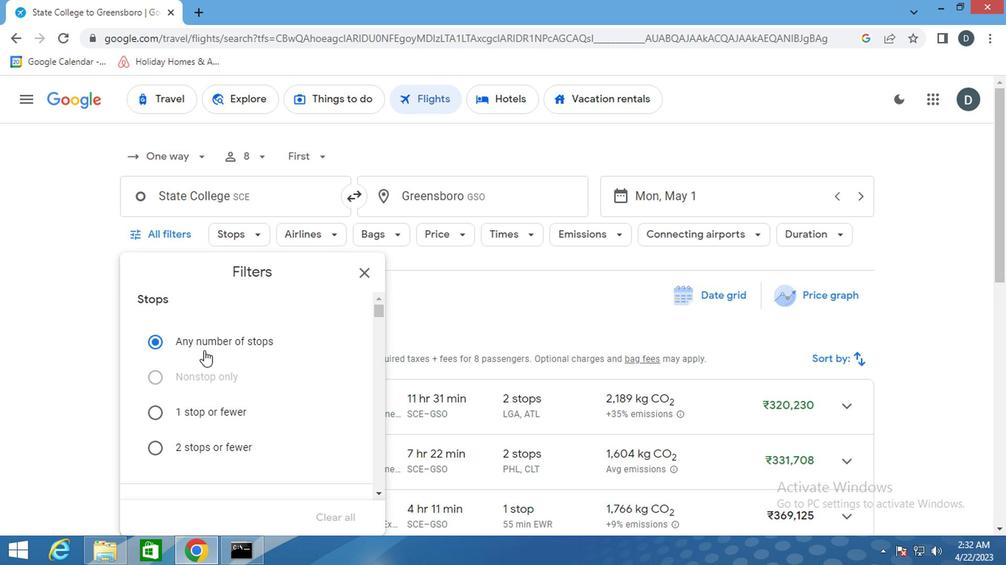 
Action: Mouse moved to (207, 360)
Screenshot: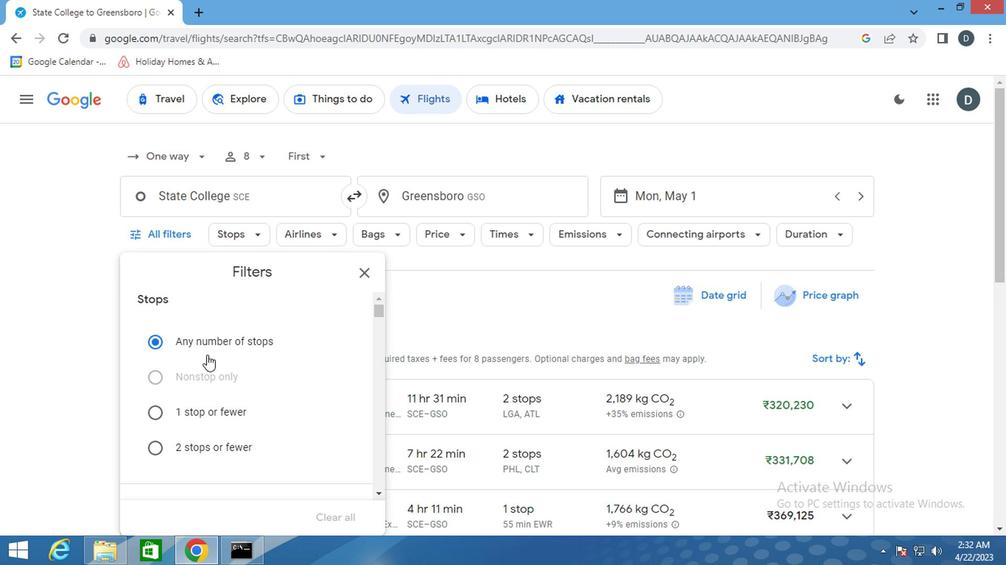 
Action: Mouse scrolled (207, 359) with delta (0, -1)
Screenshot: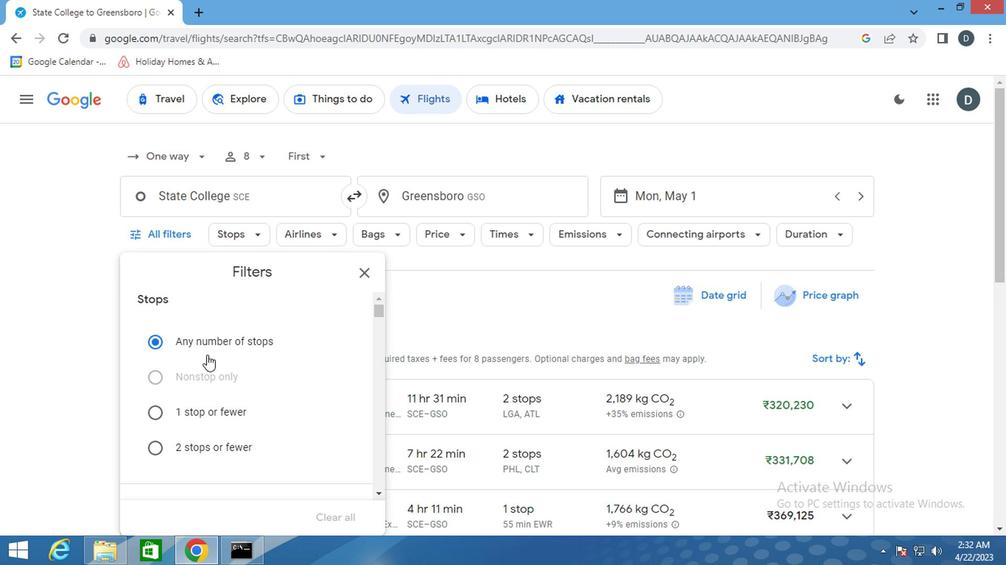 
Action: Mouse moved to (260, 374)
Screenshot: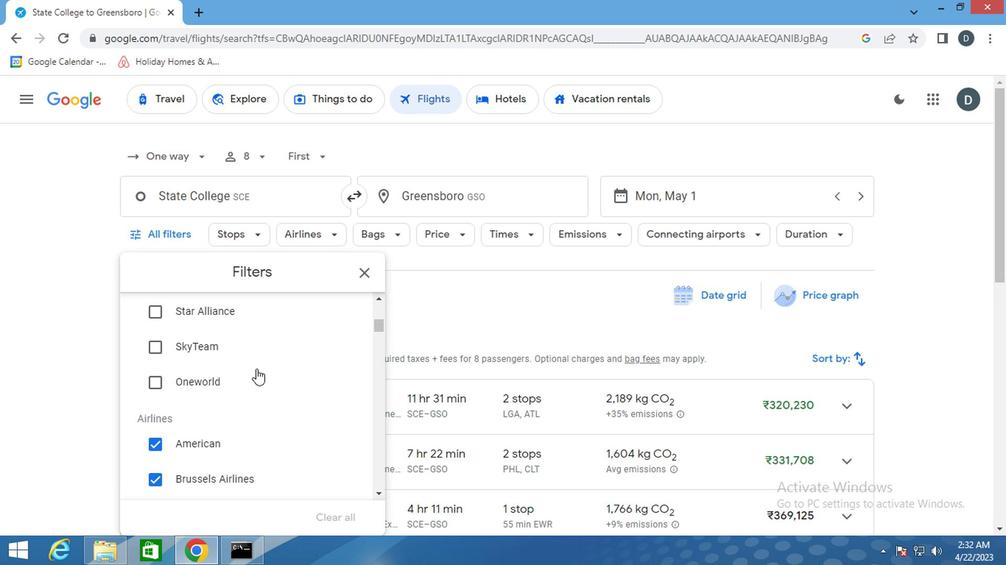 
Action: Mouse scrolled (260, 373) with delta (0, -1)
Screenshot: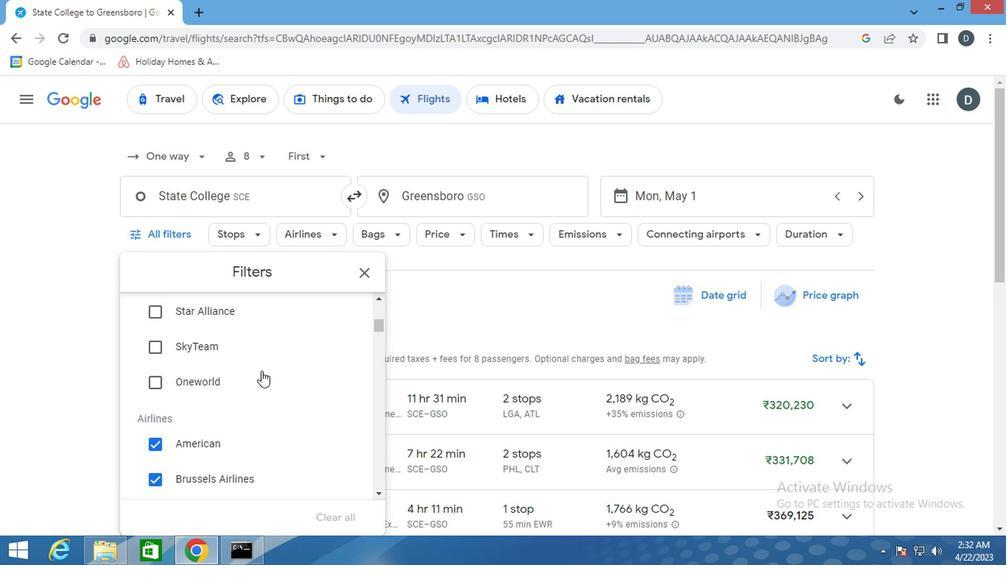 
Action: Mouse scrolled (260, 373) with delta (0, -1)
Screenshot: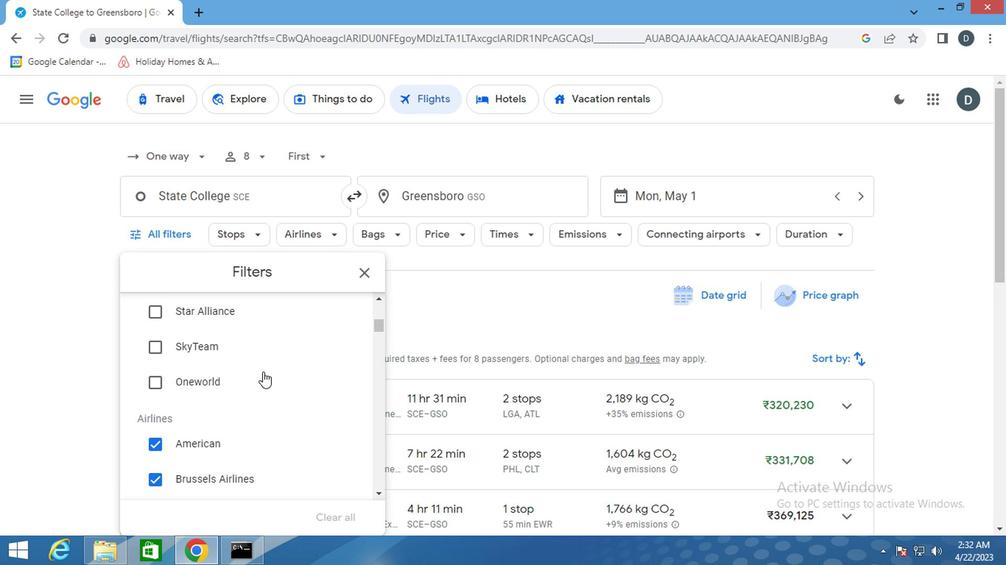 
Action: Mouse moved to (261, 376)
Screenshot: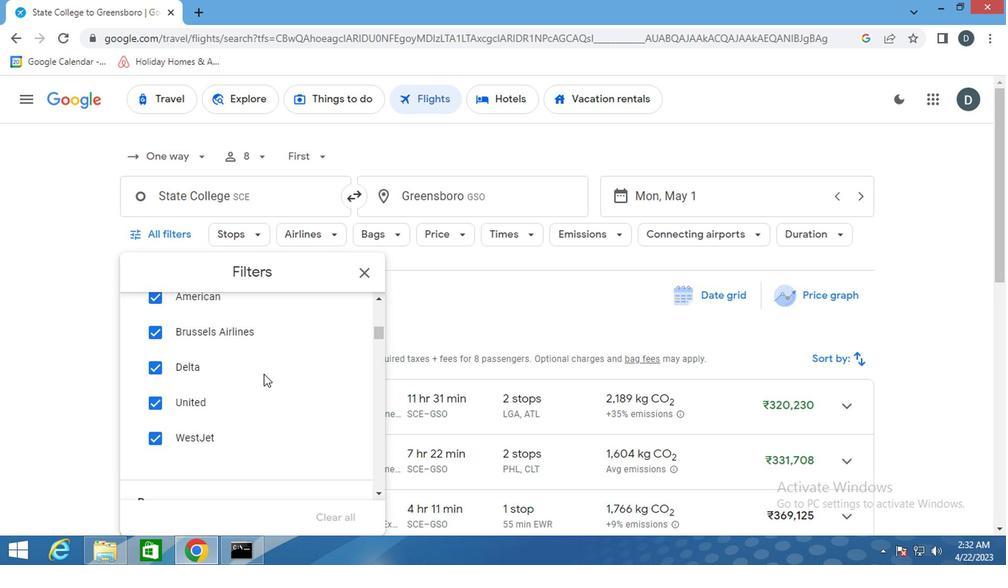 
Action: Mouse scrolled (261, 376) with delta (0, 0)
Screenshot: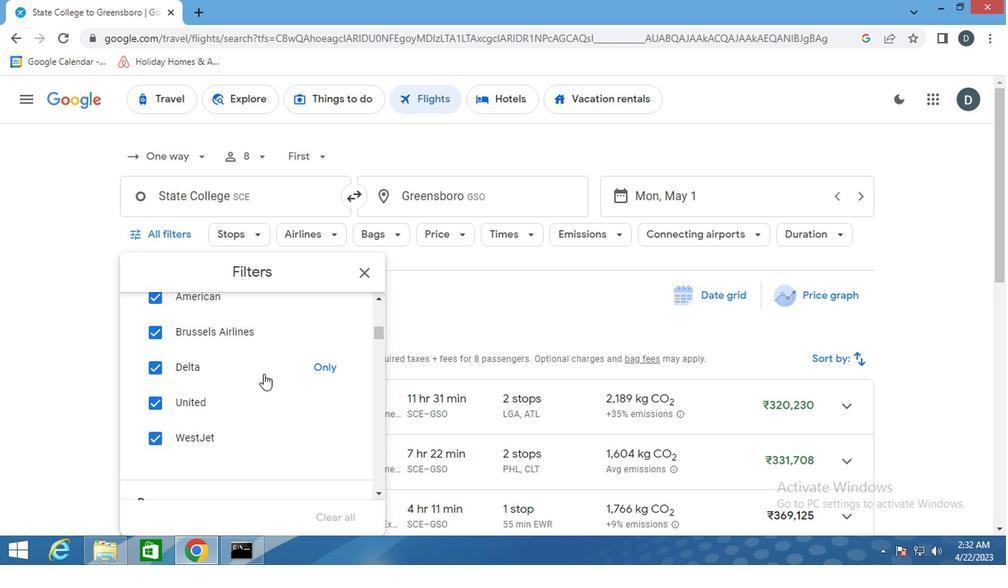 
Action: Mouse scrolled (261, 375) with delta (0, 0)
Screenshot: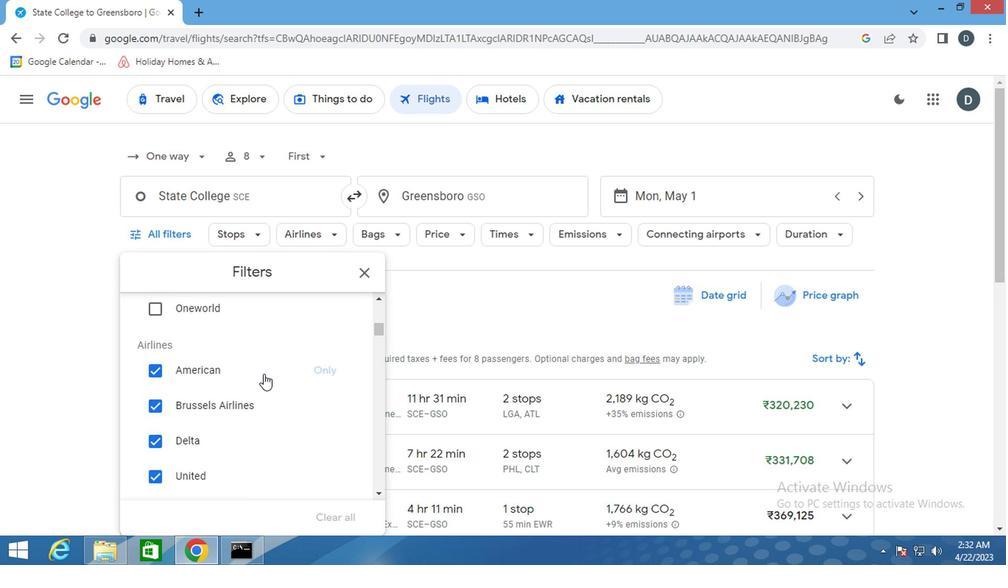 
Action: Mouse scrolled (261, 375) with delta (0, 0)
Screenshot: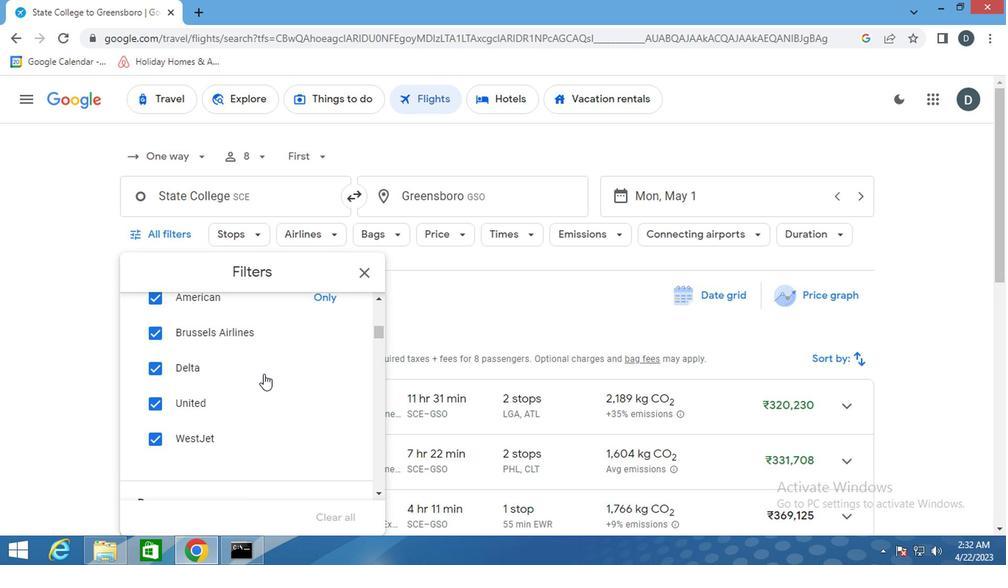 
Action: Mouse scrolled (261, 375) with delta (0, 0)
Screenshot: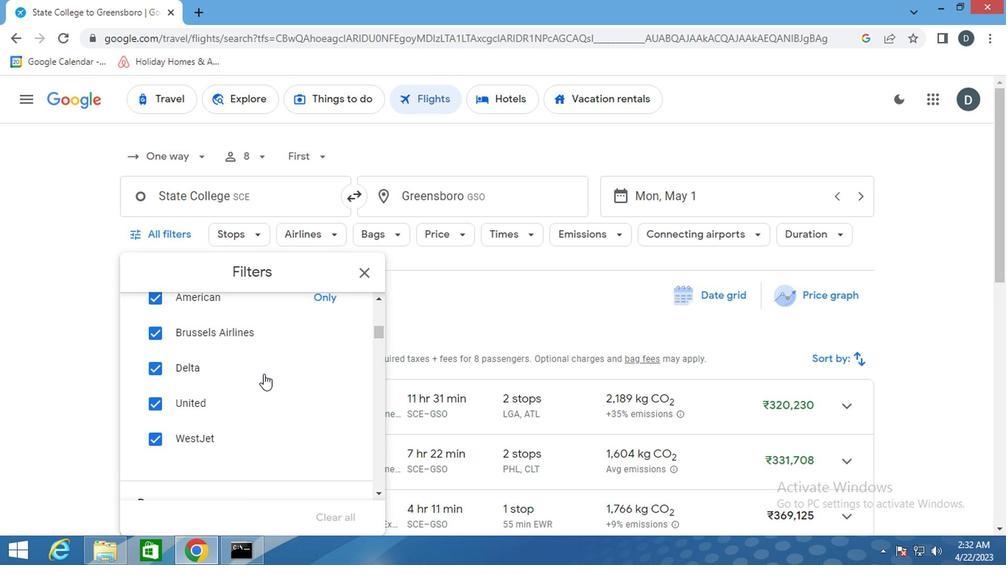 
Action: Mouse moved to (337, 425)
Screenshot: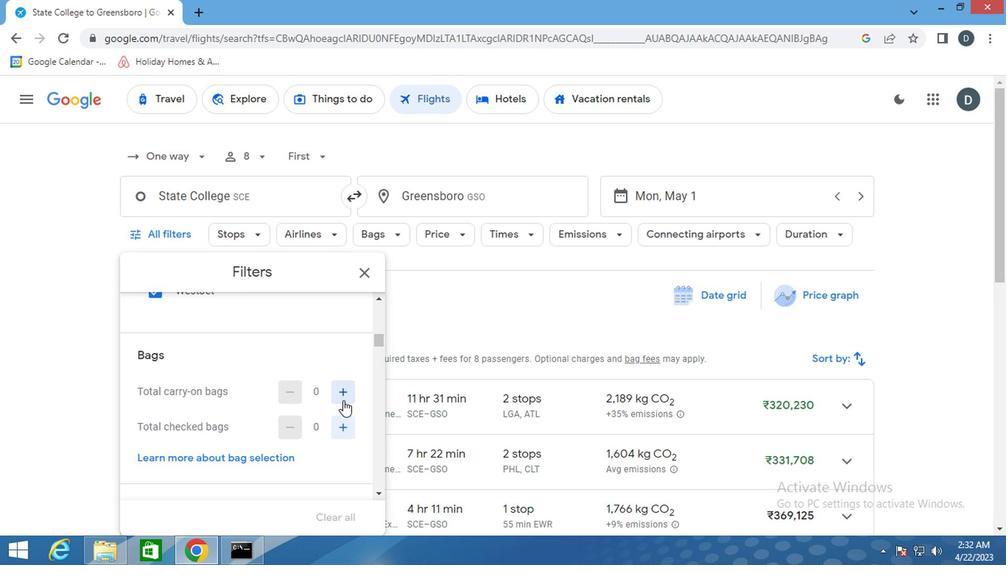 
Action: Mouse pressed left at (337, 425)
Screenshot: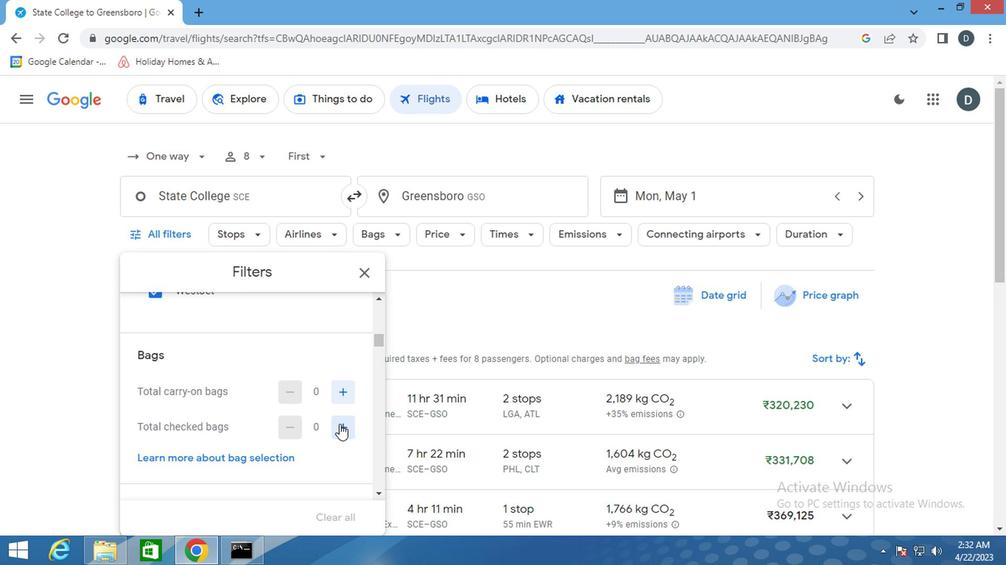 
Action: Mouse moved to (224, 361)
Screenshot: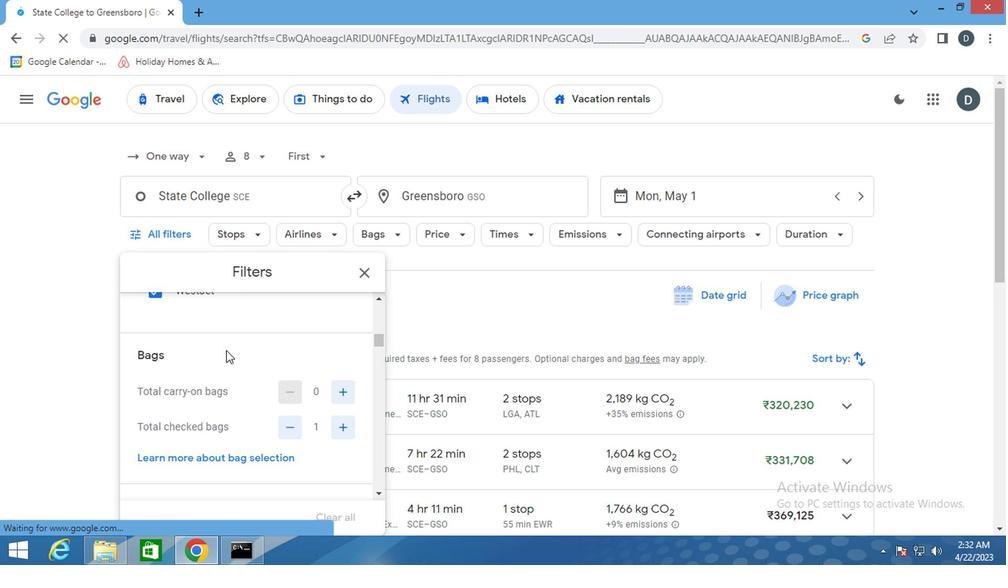 
Action: Mouse scrolled (224, 361) with delta (0, 0)
Screenshot: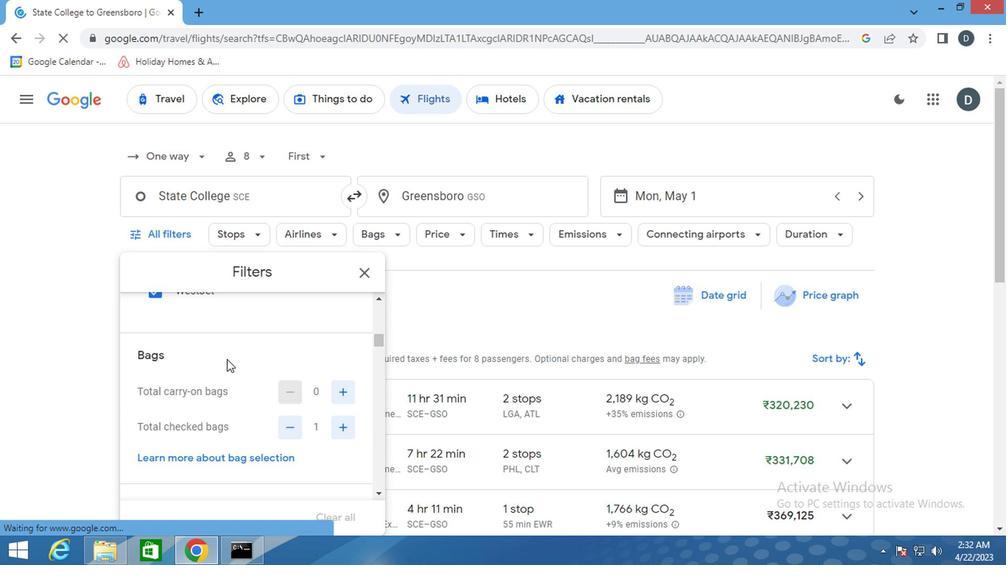 
Action: Mouse moved to (226, 363)
Screenshot: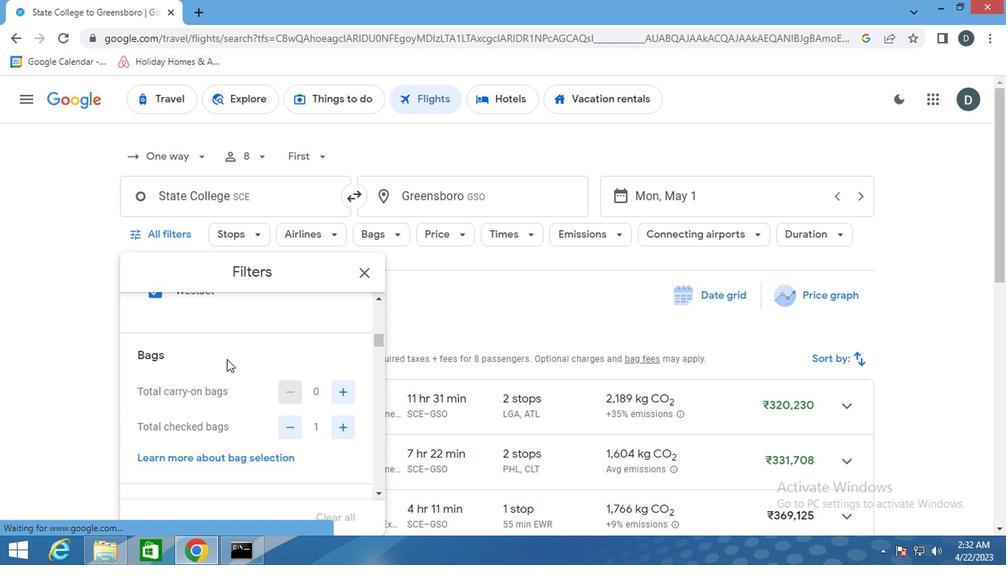 
Action: Mouse scrolled (226, 363) with delta (0, 0)
Screenshot: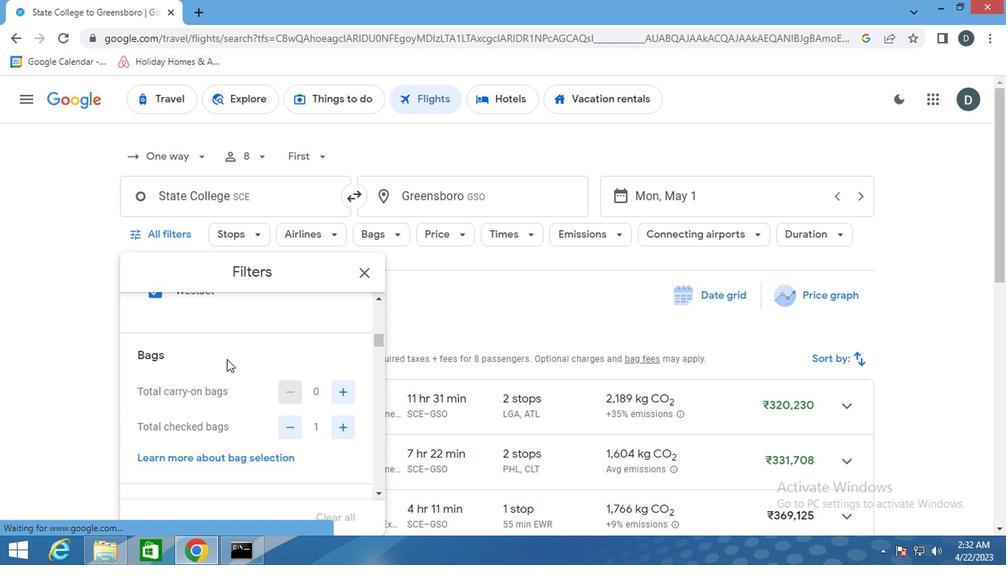 
Action: Mouse moved to (346, 421)
Screenshot: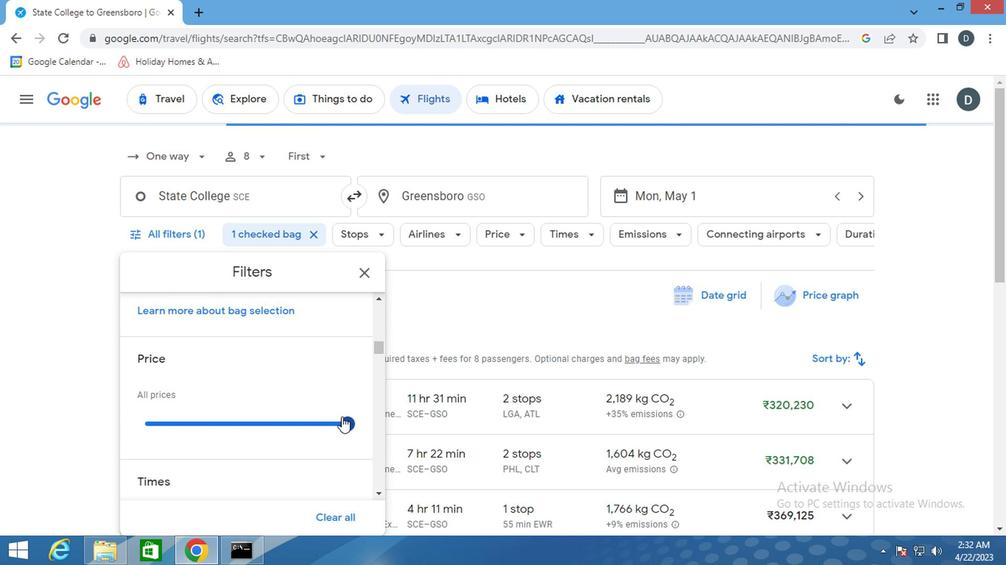 
Action: Mouse pressed left at (346, 421)
Screenshot: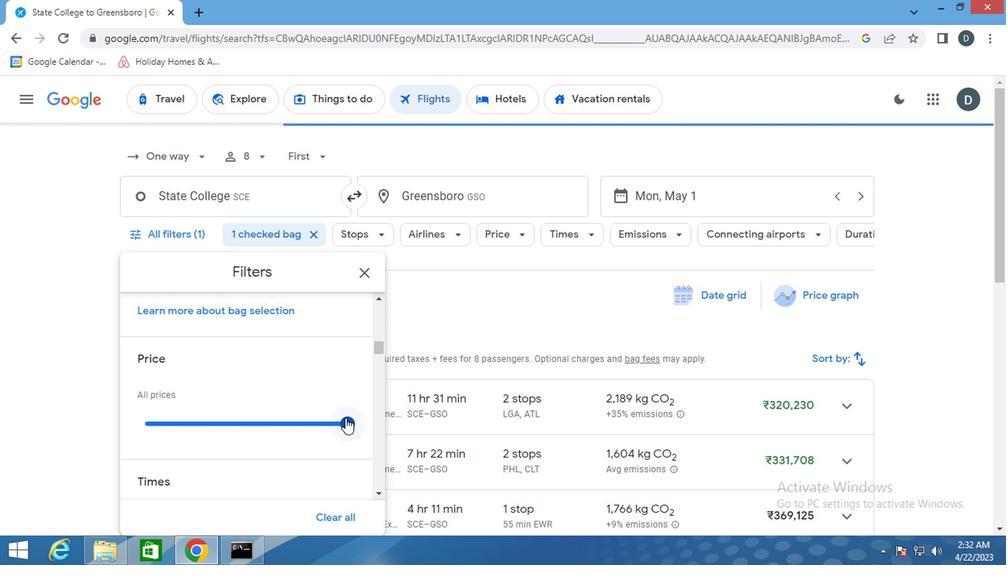 
Action: Mouse moved to (215, 381)
Screenshot: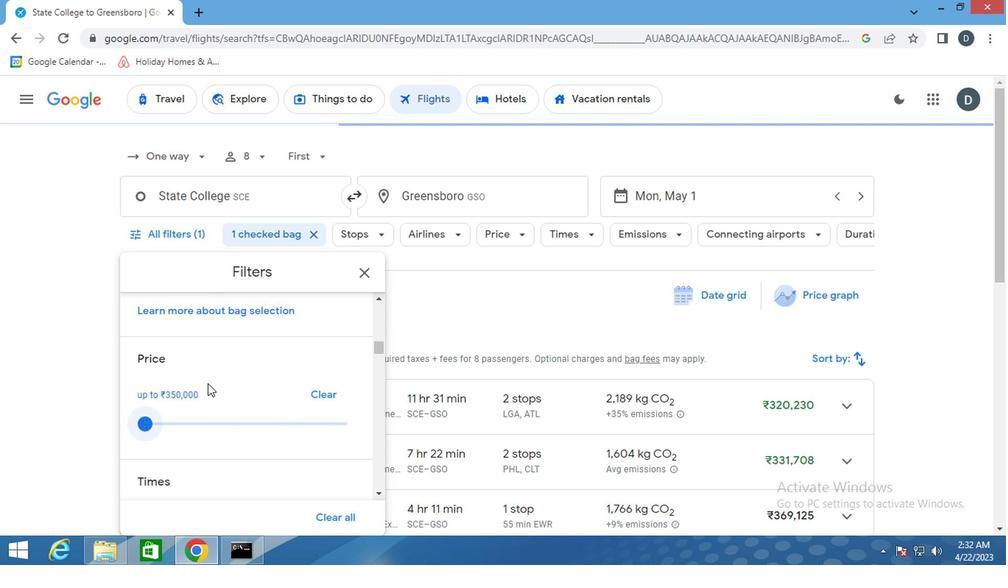 
Action: Mouse scrolled (215, 380) with delta (0, -1)
Screenshot: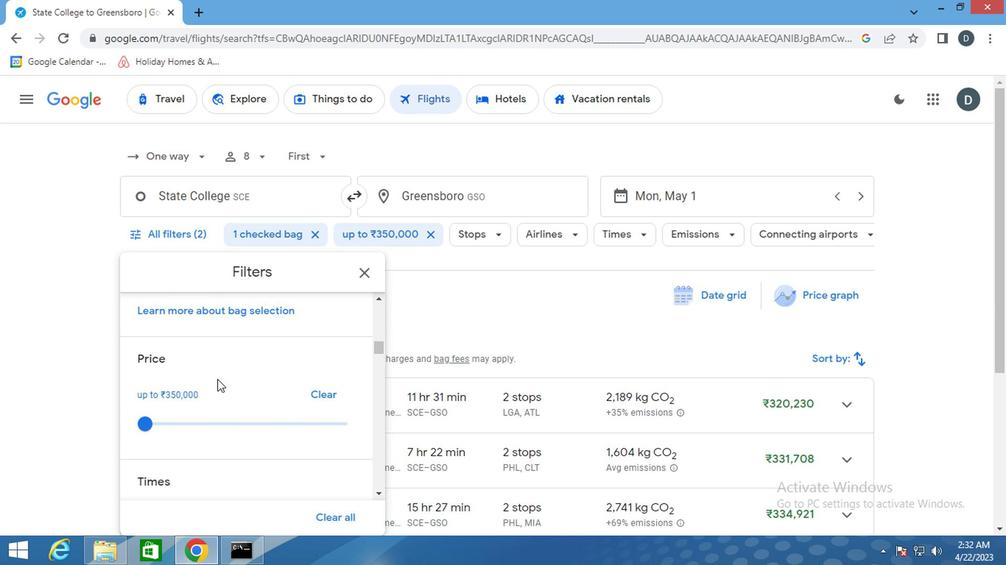 
Action: Mouse scrolled (215, 380) with delta (0, -1)
Screenshot: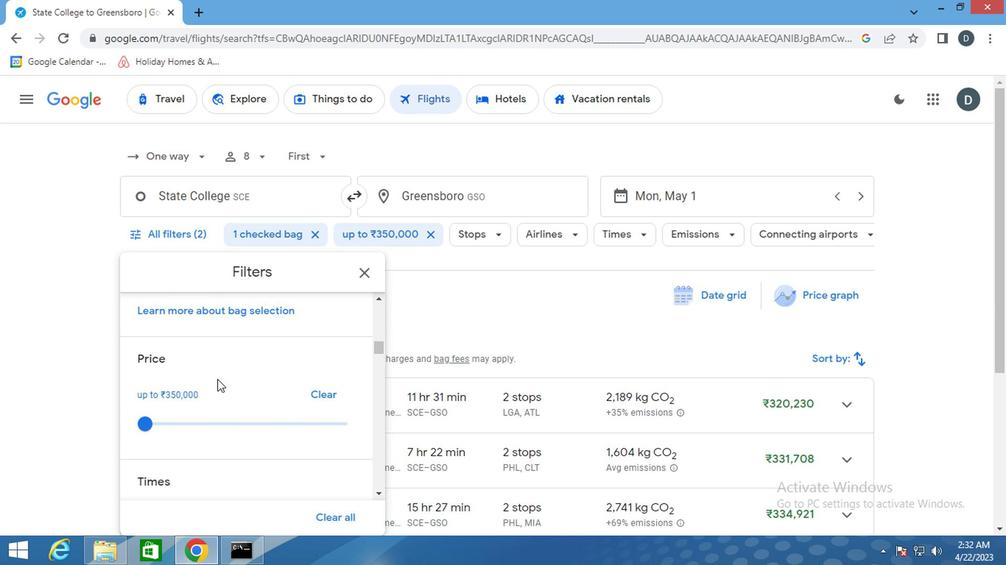 
Action: Mouse moved to (148, 450)
Screenshot: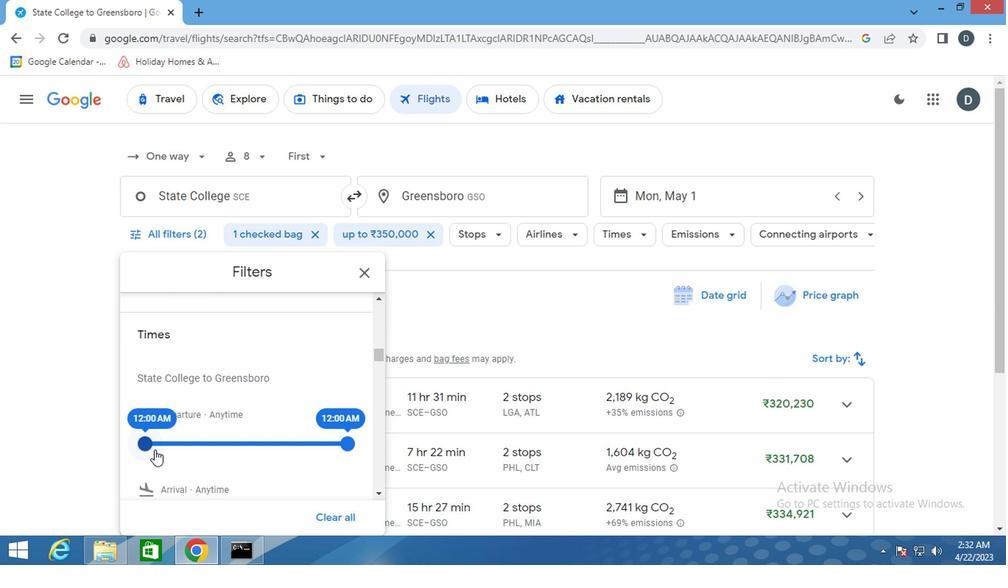 
Action: Mouse pressed left at (148, 450)
Screenshot: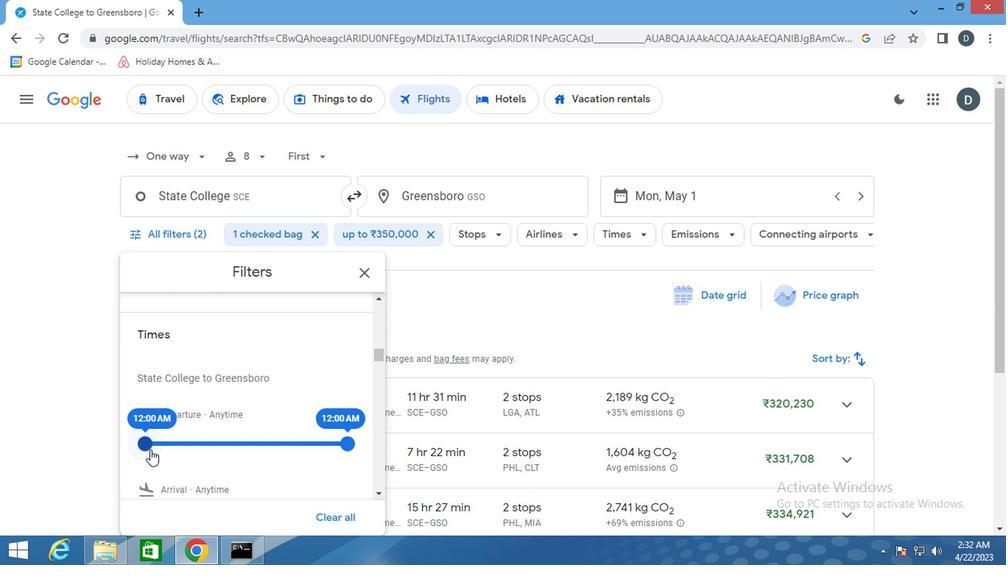 
Action: Mouse moved to (279, 445)
Screenshot: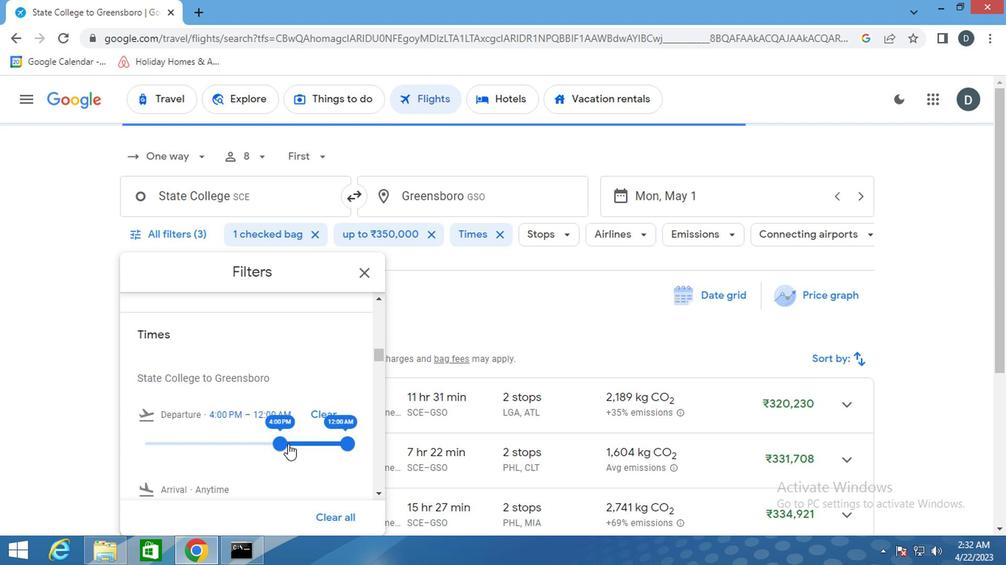 
Action: Mouse pressed left at (279, 445)
Screenshot: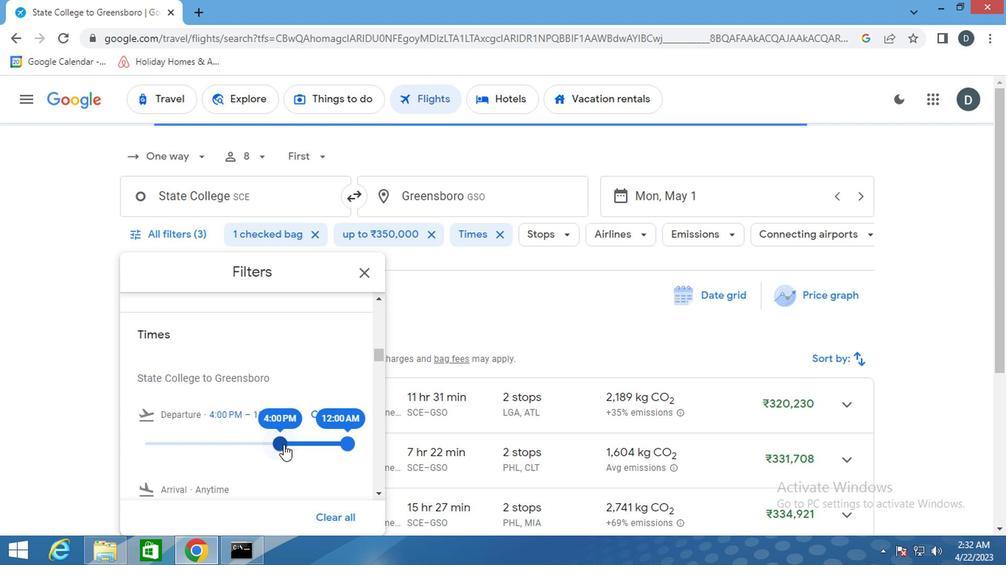 
Action: Mouse moved to (345, 450)
Screenshot: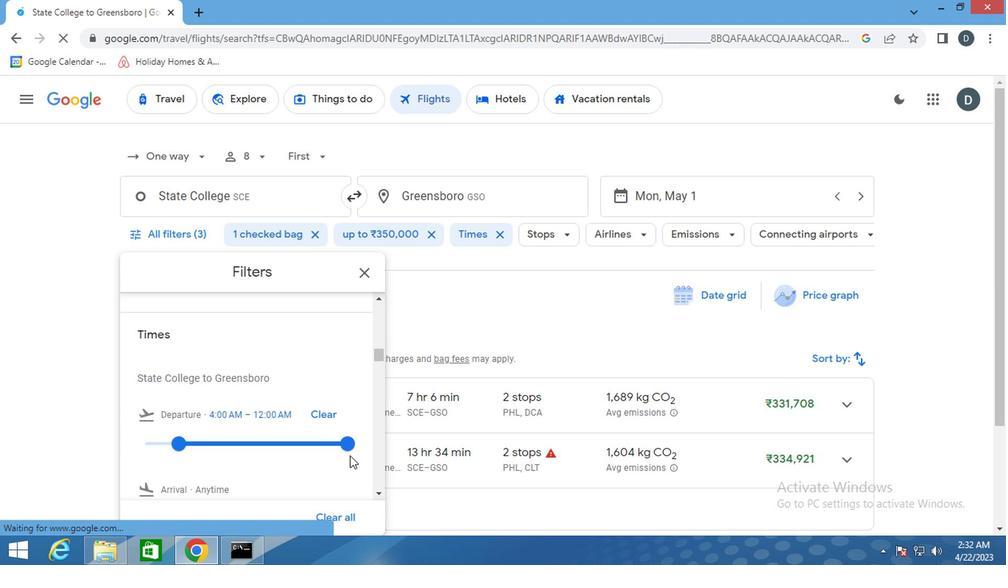 
Action: Mouse pressed left at (345, 450)
Screenshot: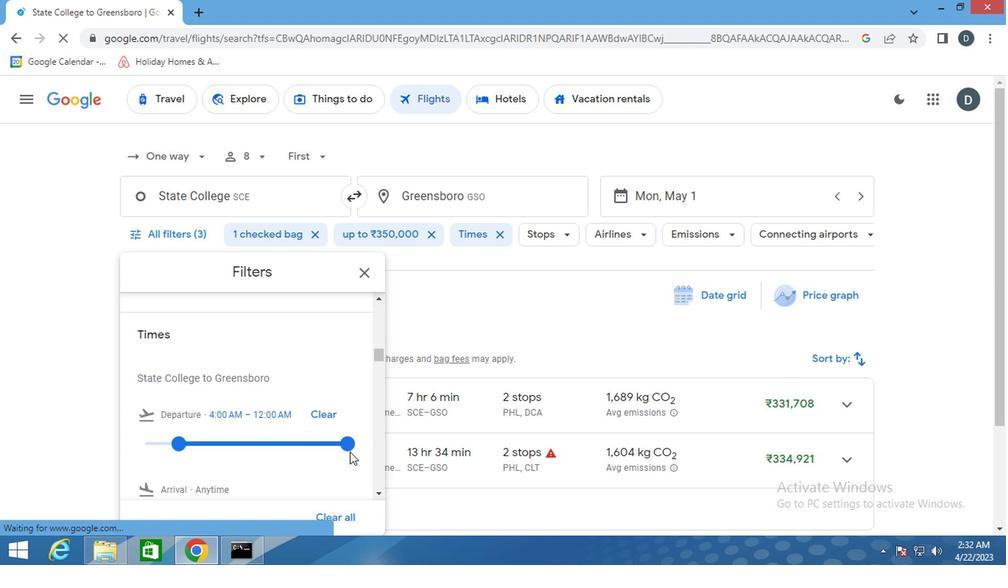 
Action: Mouse moved to (304, 393)
Screenshot: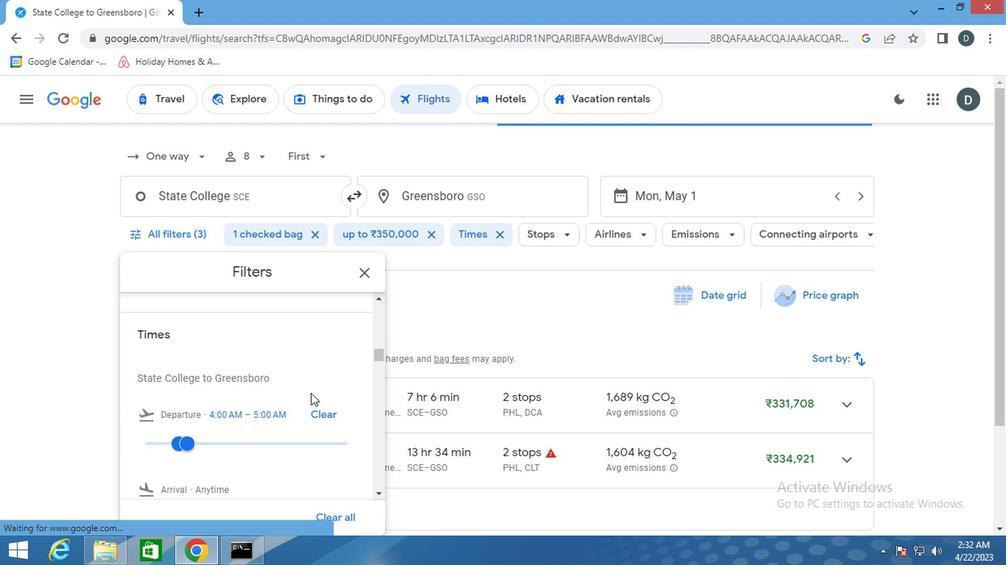
Action: Mouse scrolled (304, 393) with delta (0, 0)
Screenshot: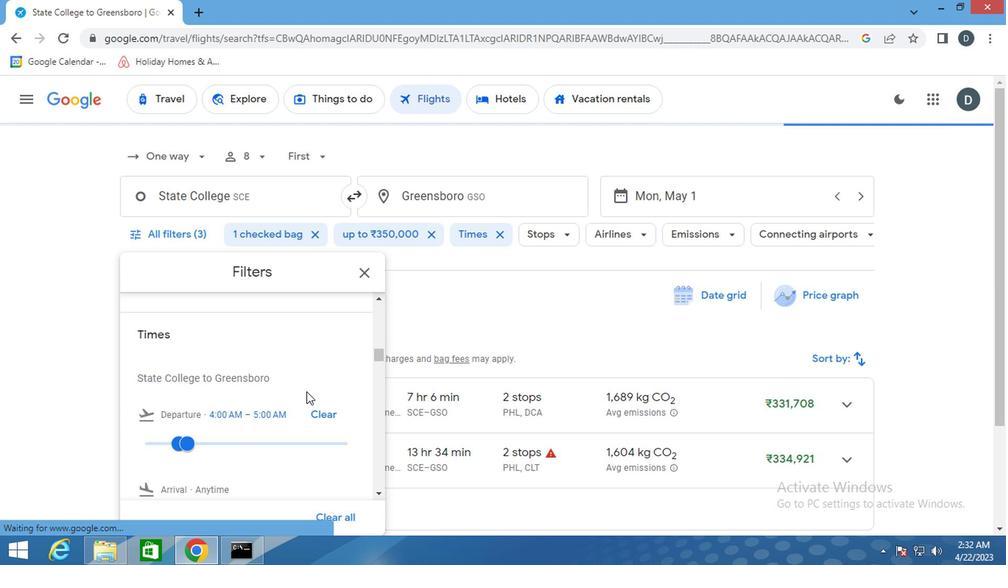 
Action: Mouse scrolled (304, 393) with delta (0, 0)
Screenshot: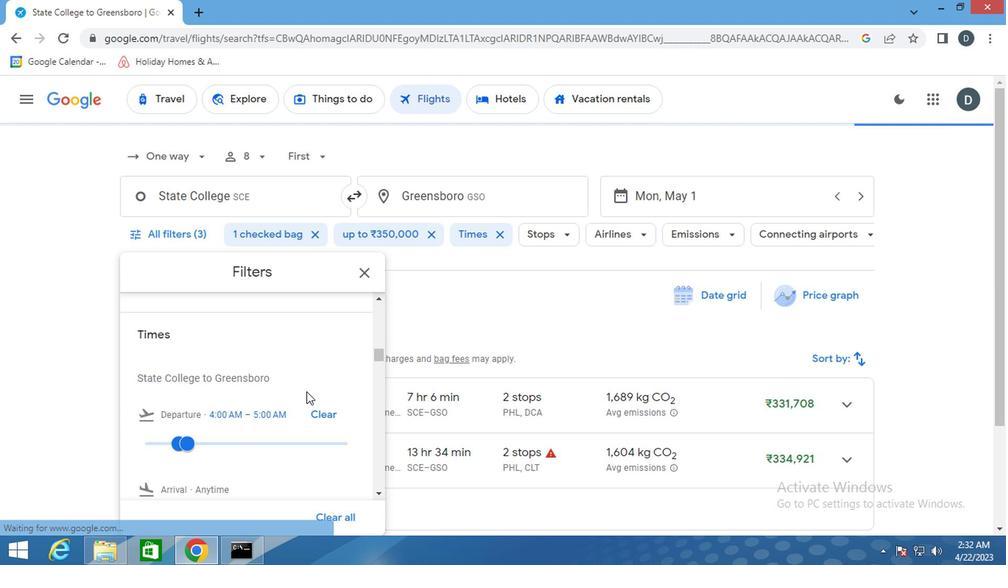 
Action: Mouse scrolled (304, 393) with delta (0, 0)
Screenshot: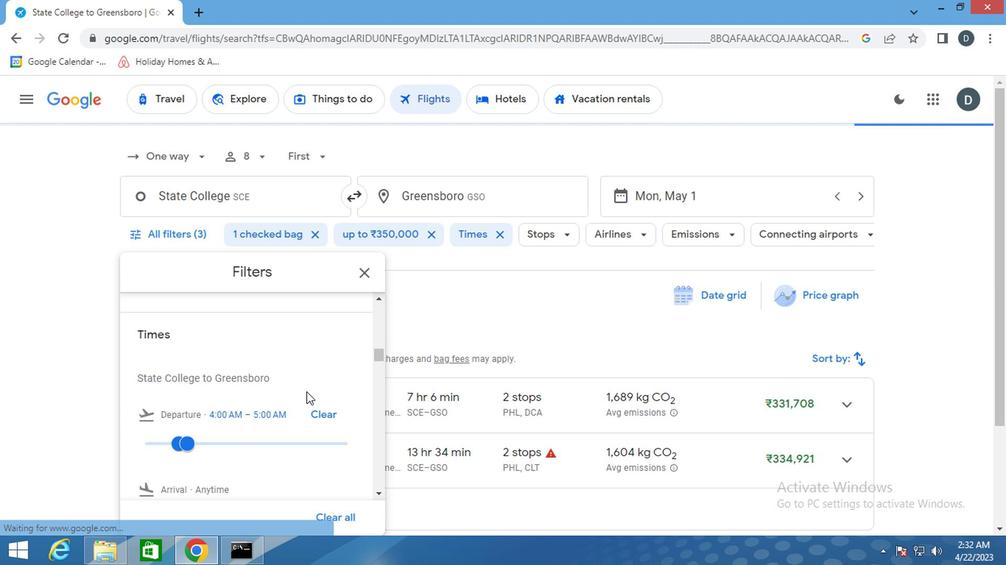
Action: Mouse scrolled (304, 393) with delta (0, 0)
Screenshot: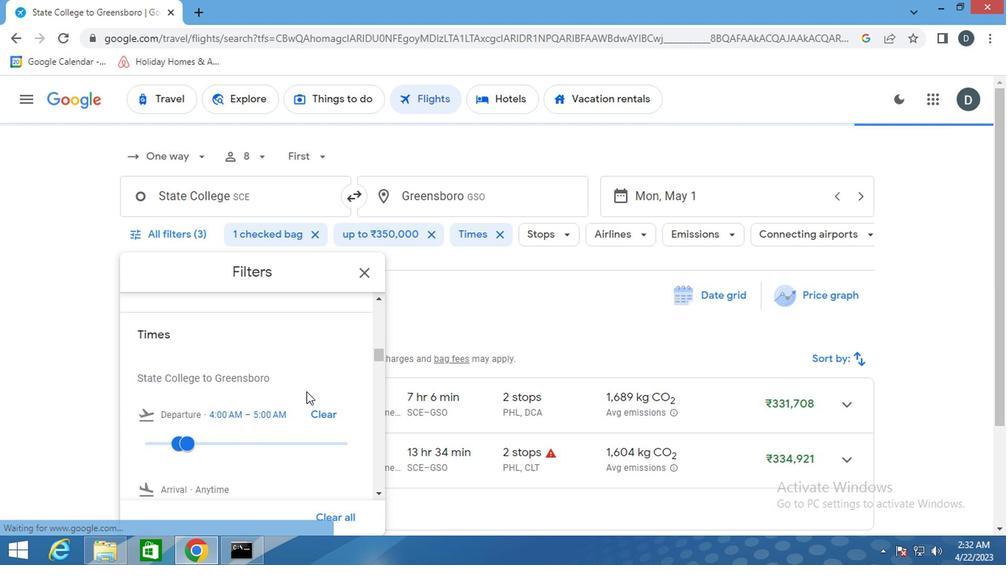 
Action: Mouse scrolled (304, 393) with delta (0, 0)
Screenshot: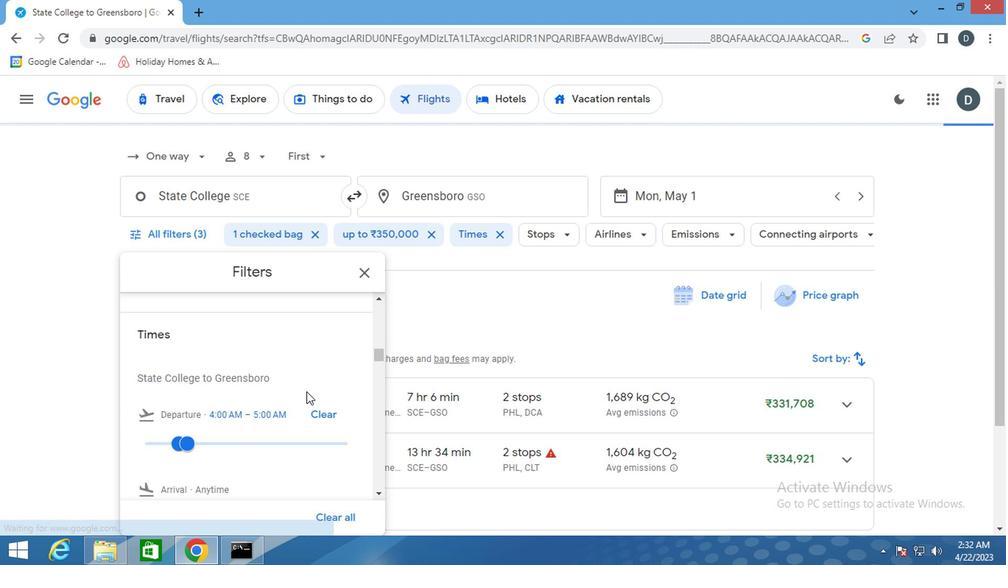 
Action: Mouse scrolled (304, 393) with delta (0, 0)
Screenshot: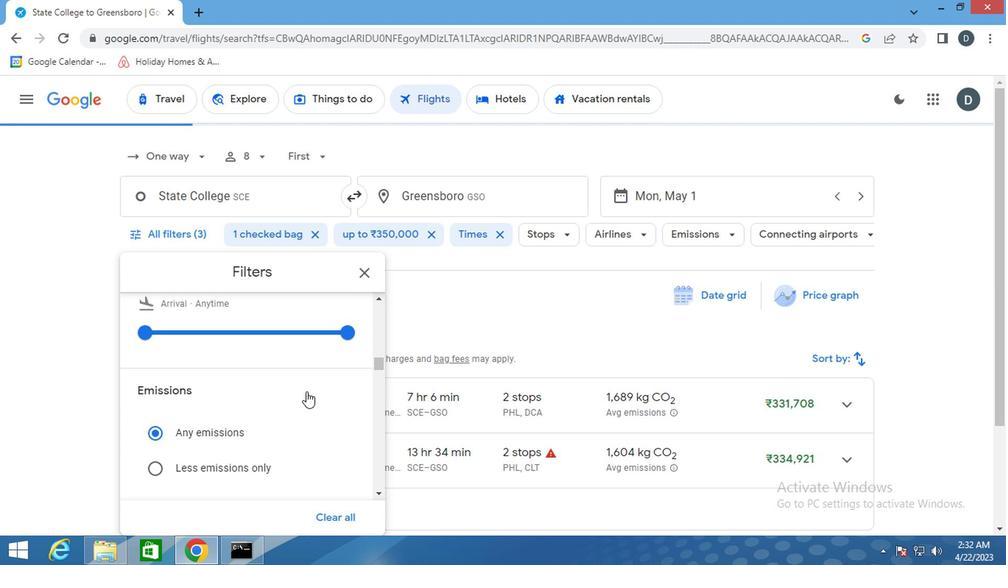 
Action: Mouse scrolled (304, 393) with delta (0, 0)
Screenshot: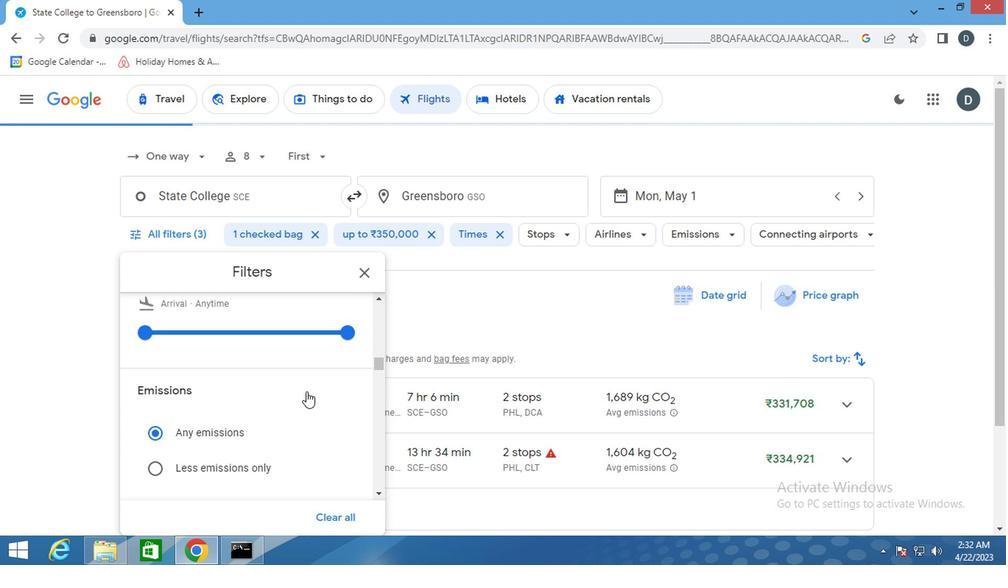 
Action: Mouse scrolled (304, 393) with delta (0, 0)
Screenshot: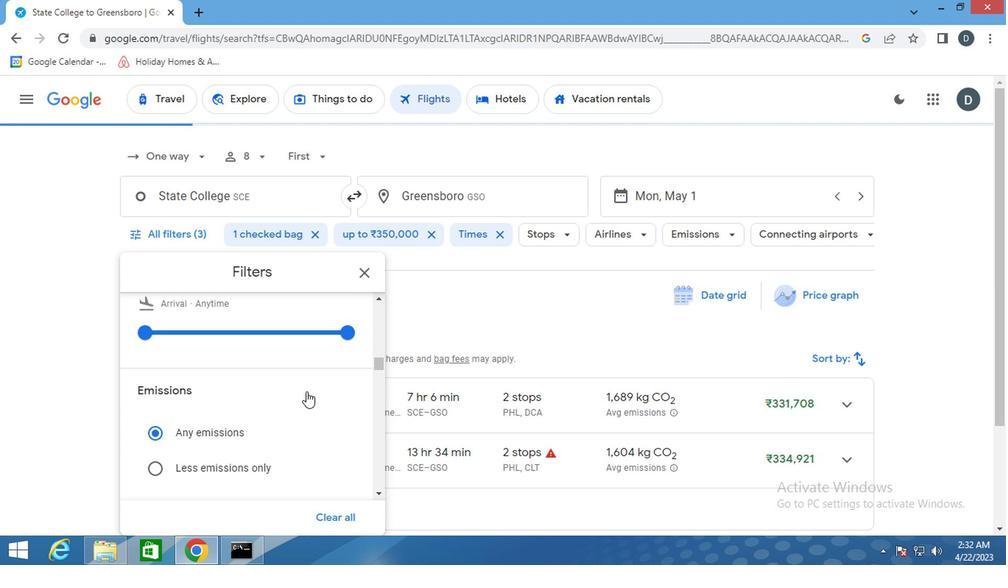 
Action: Mouse scrolled (304, 393) with delta (0, 0)
Screenshot: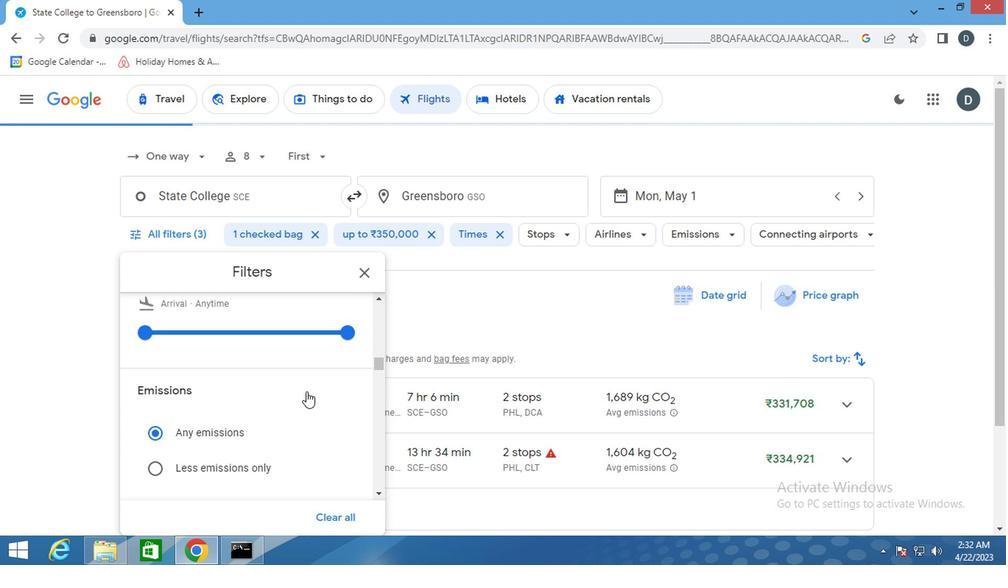 
Action: Mouse scrolled (304, 393) with delta (0, 0)
Screenshot: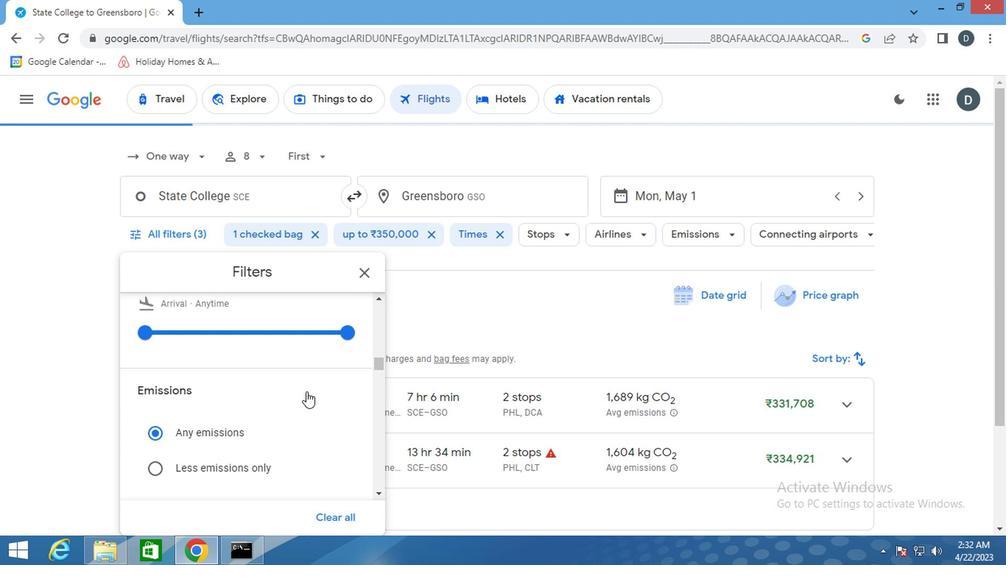 
Action: Mouse scrolled (304, 393) with delta (0, 0)
Screenshot: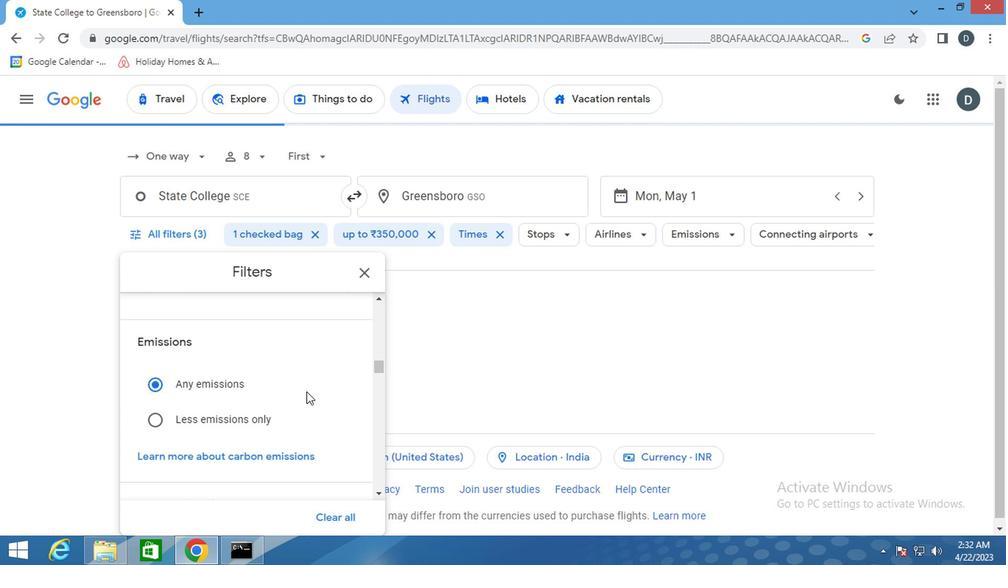 
Action: Mouse scrolled (304, 393) with delta (0, 0)
Screenshot: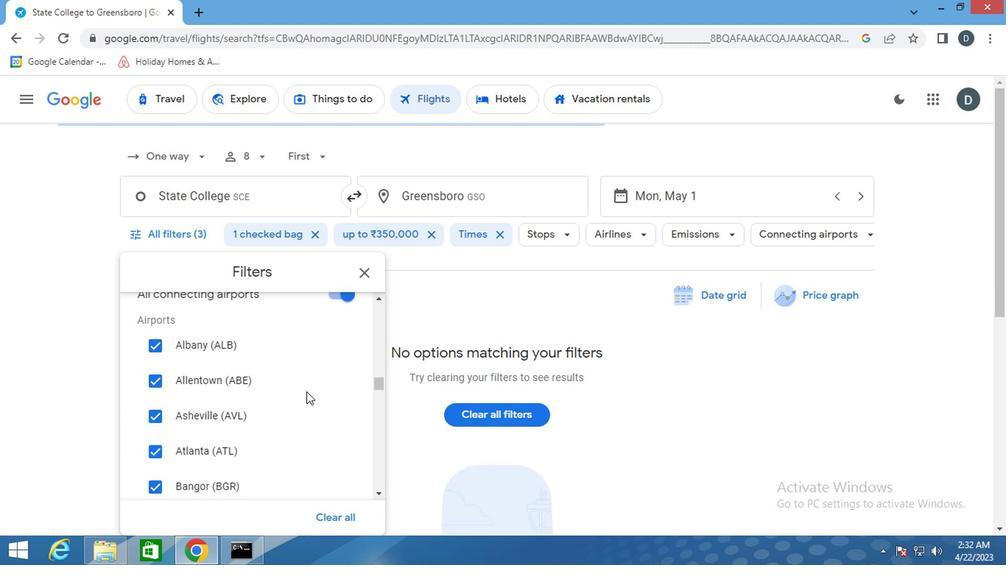 
Action: Mouse scrolled (304, 393) with delta (0, 0)
Screenshot: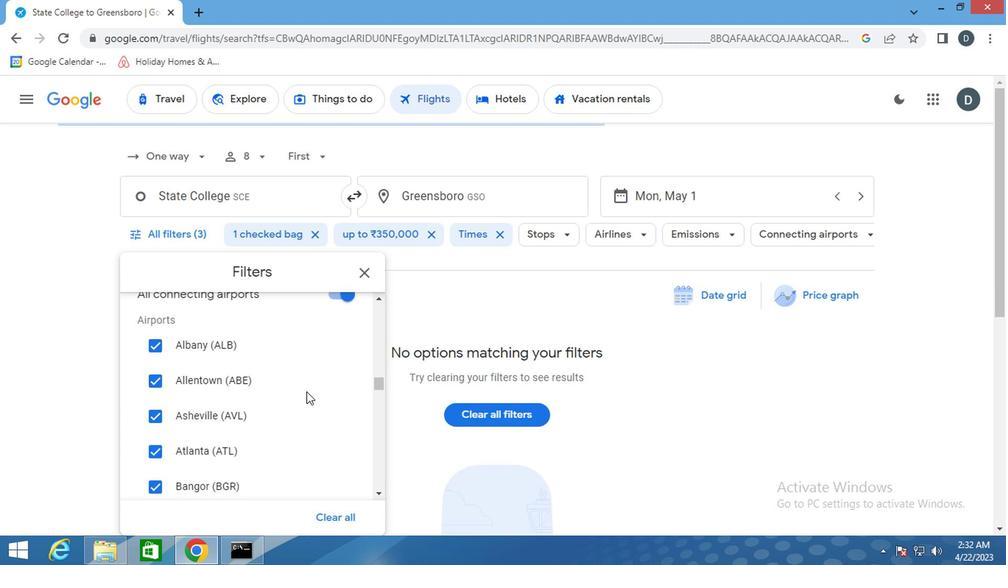 
Action: Mouse scrolled (304, 393) with delta (0, 0)
Screenshot: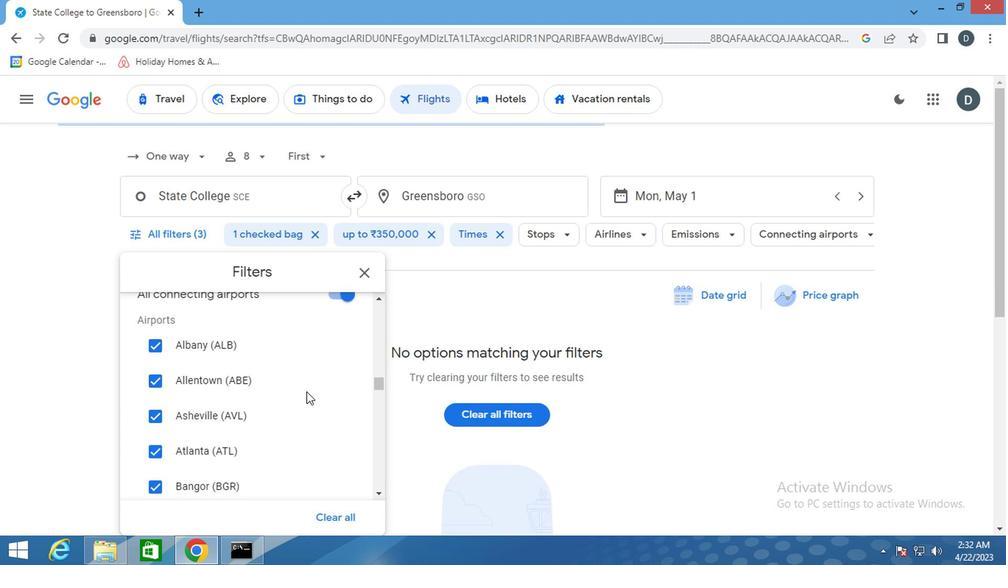 
Action: Mouse scrolled (304, 393) with delta (0, 0)
Screenshot: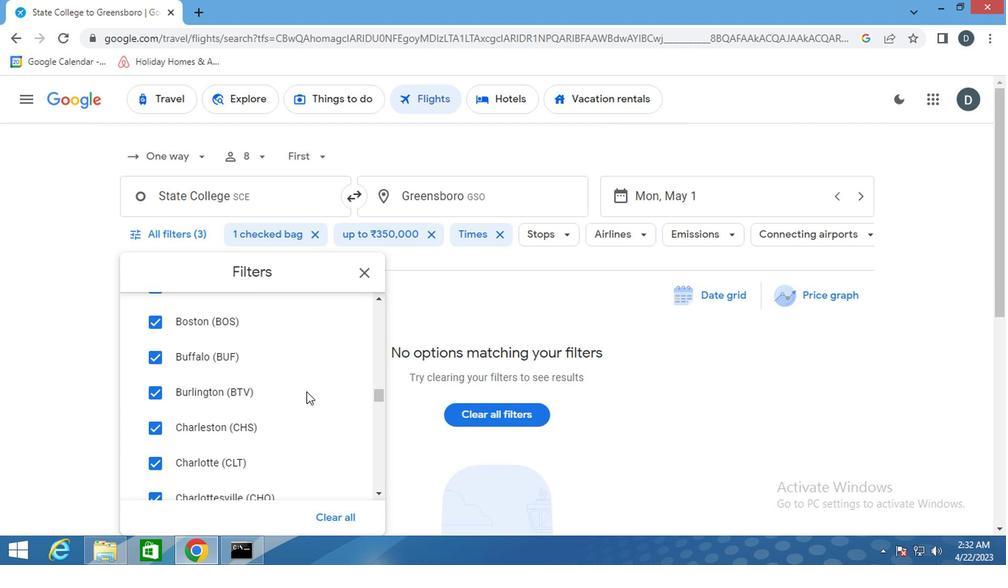 
Action: Mouse scrolled (304, 393) with delta (0, 0)
Screenshot: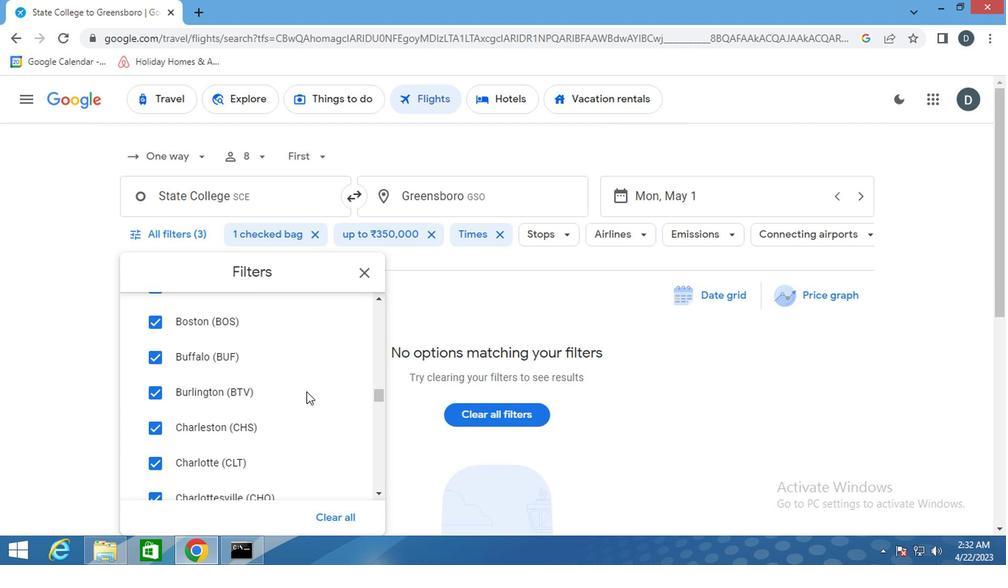 
Action: Mouse scrolled (304, 393) with delta (0, 0)
Screenshot: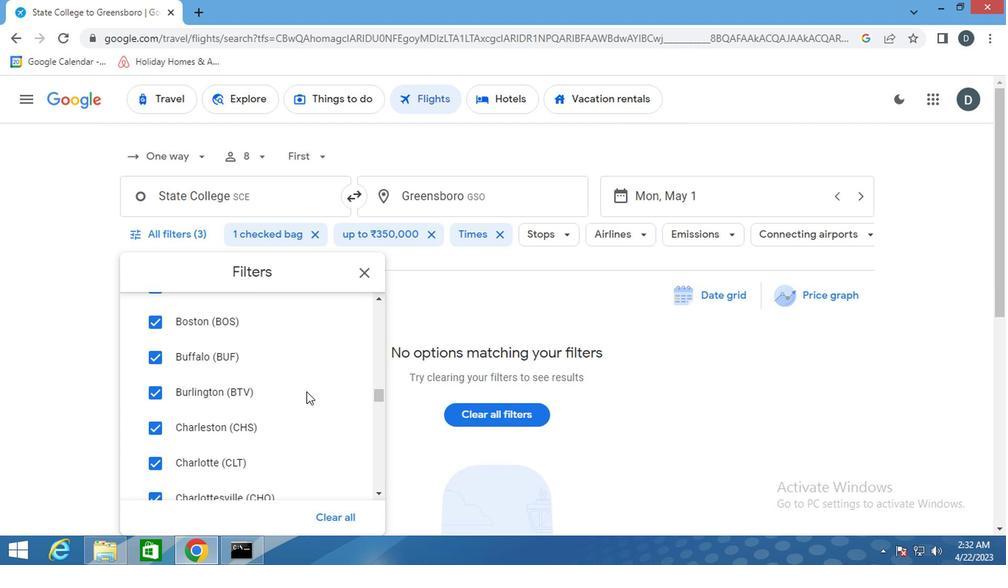
Action: Mouse moved to (306, 393)
Screenshot: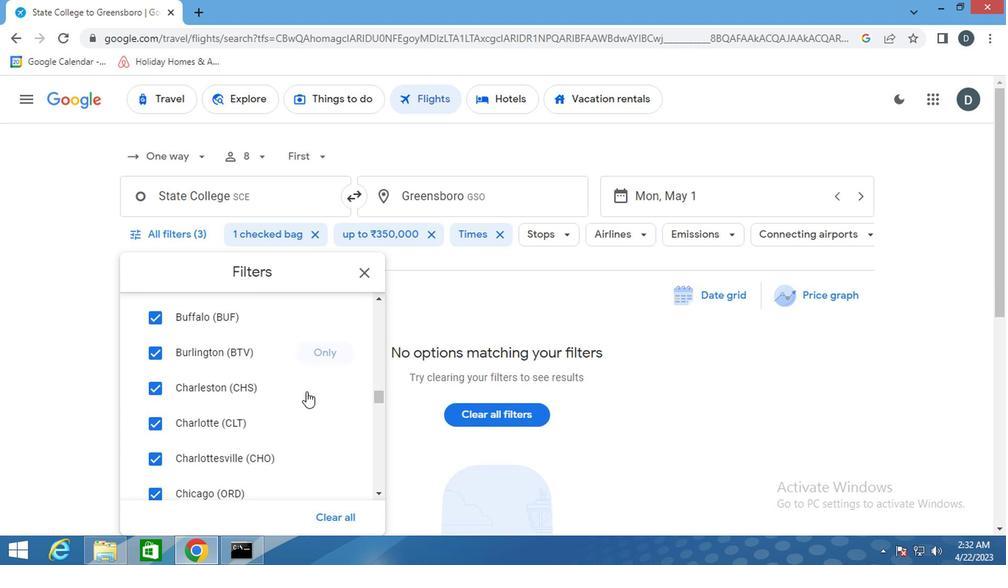 
Action: Mouse scrolled (306, 391) with delta (0, -1)
Screenshot: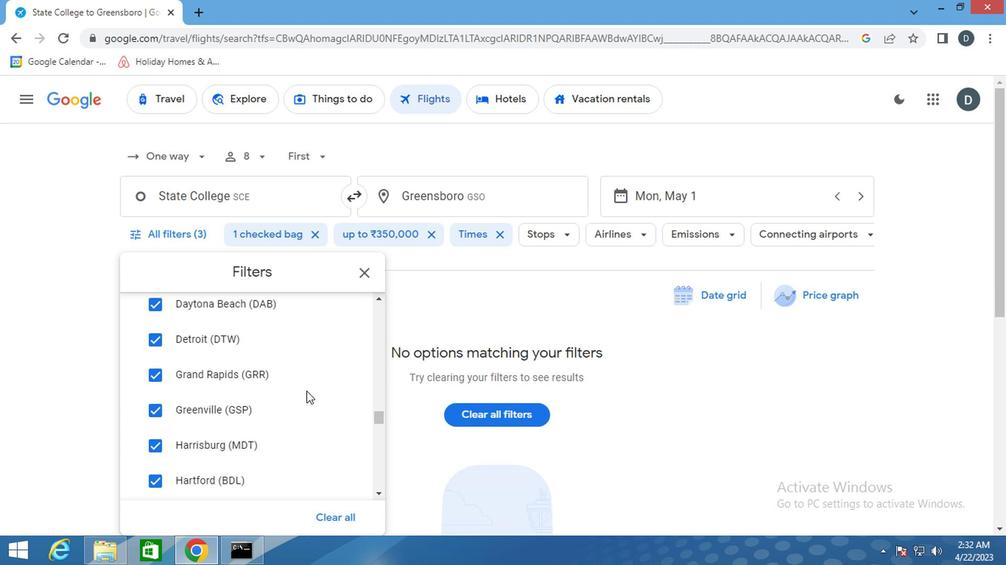 
Action: Mouse scrolled (306, 391) with delta (0, -1)
Screenshot: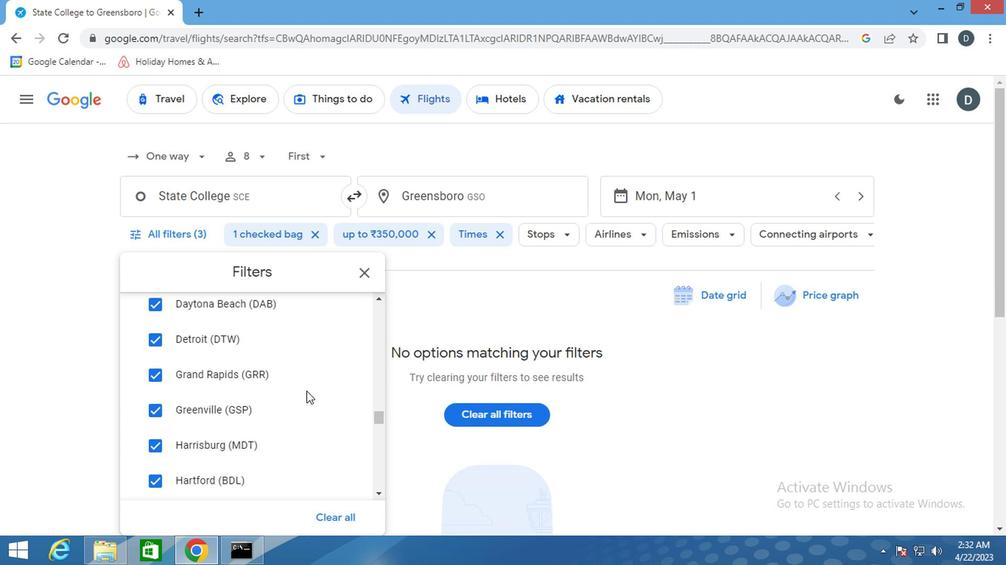 
Action: Mouse scrolled (306, 391) with delta (0, -1)
Screenshot: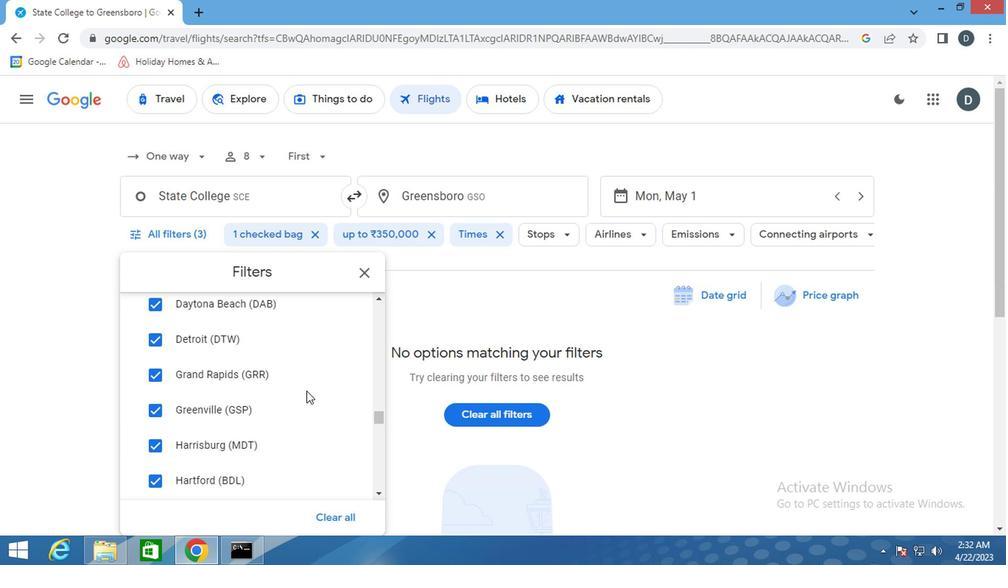
Action: Mouse scrolled (306, 391) with delta (0, -1)
Screenshot: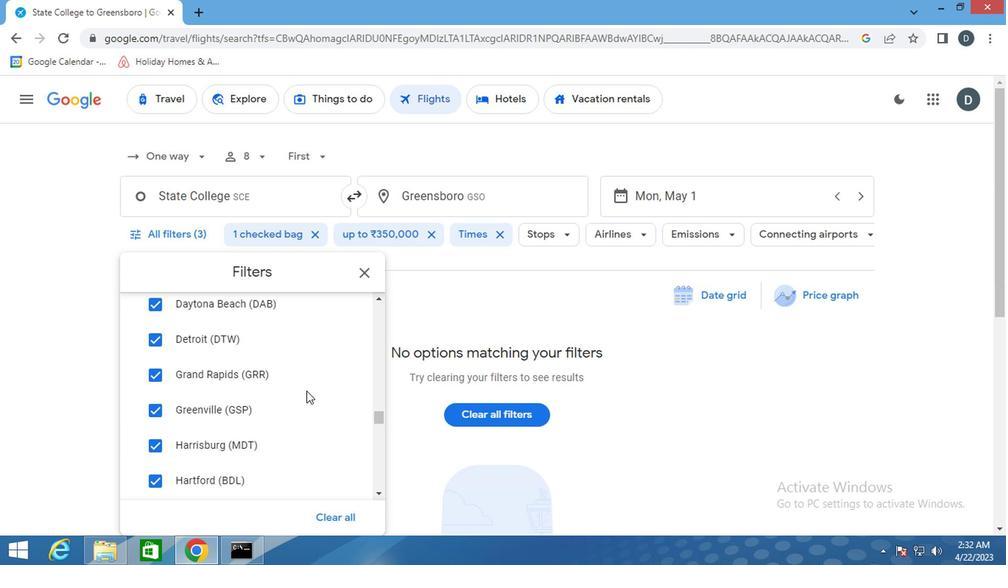 
Action: Mouse scrolled (306, 391) with delta (0, -1)
Screenshot: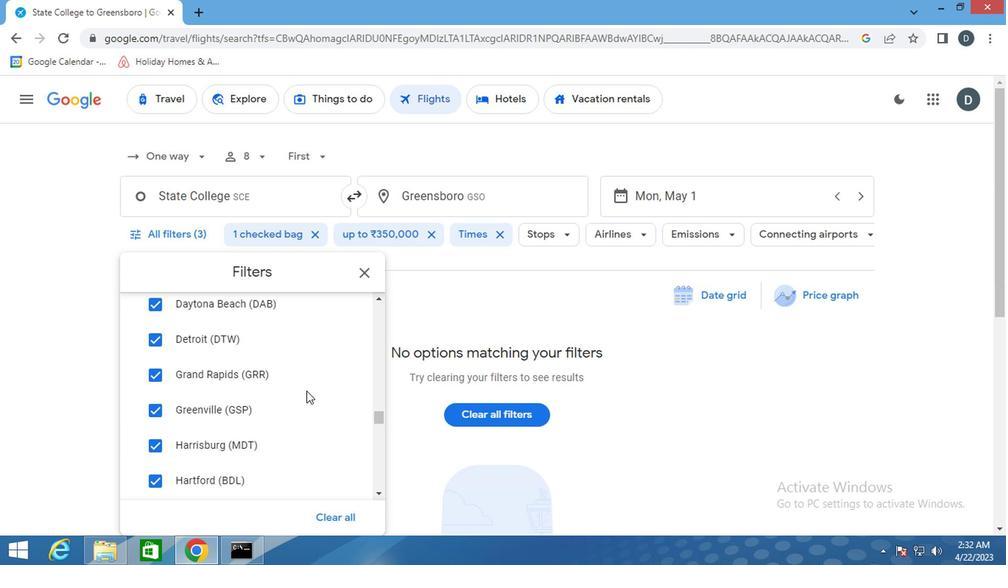 
Action: Mouse scrolled (306, 391) with delta (0, -1)
Screenshot: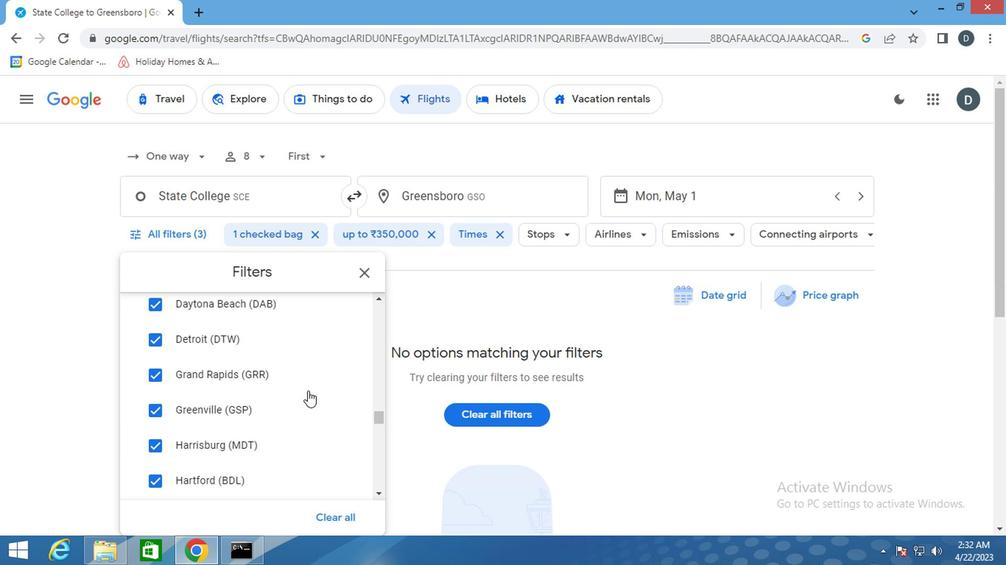 
Action: Mouse scrolled (306, 391) with delta (0, -1)
Screenshot: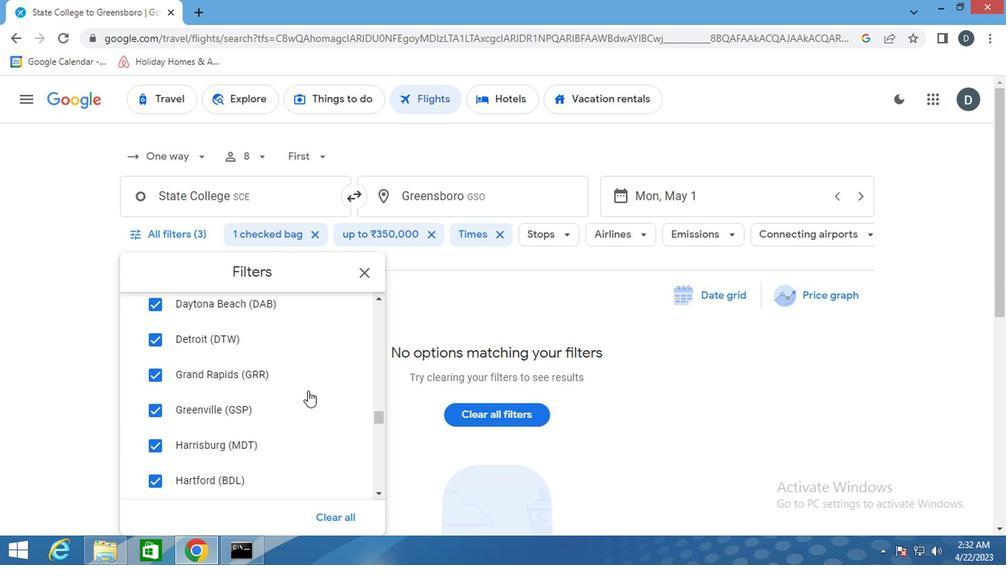 
Action: Mouse scrolled (306, 391) with delta (0, -1)
Screenshot: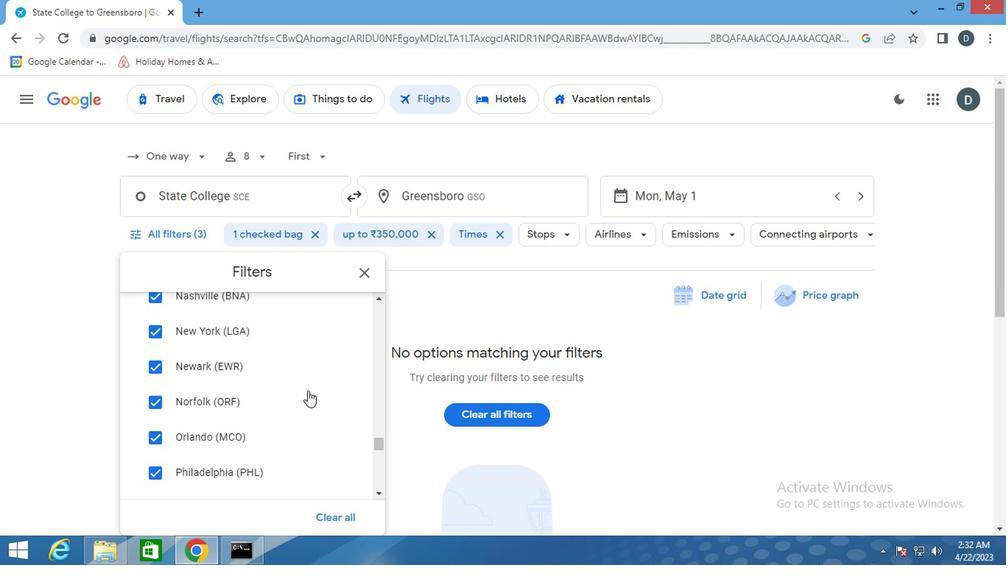 
Action: Mouse scrolled (306, 391) with delta (0, -1)
Screenshot: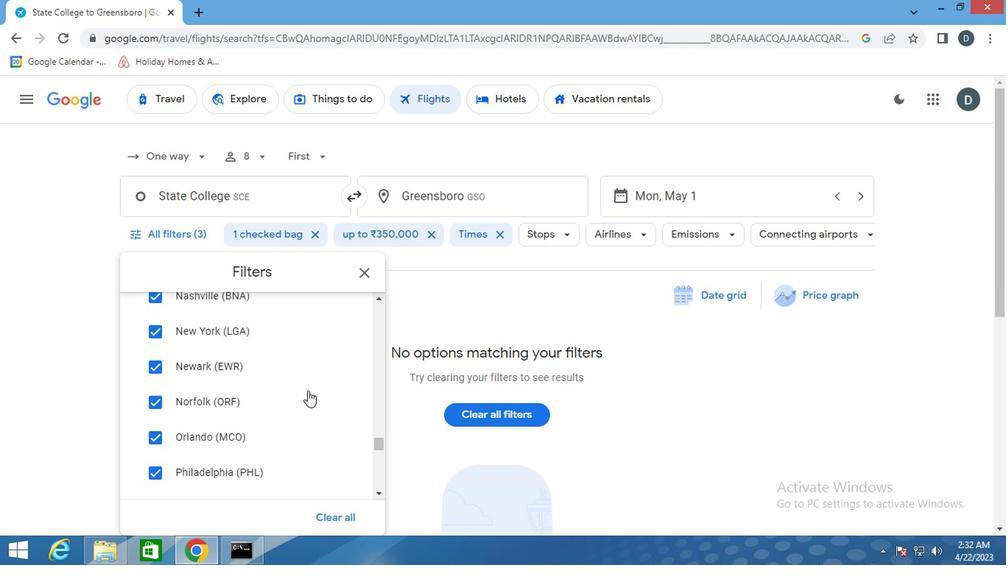 
Action: Mouse scrolled (306, 391) with delta (0, -1)
Screenshot: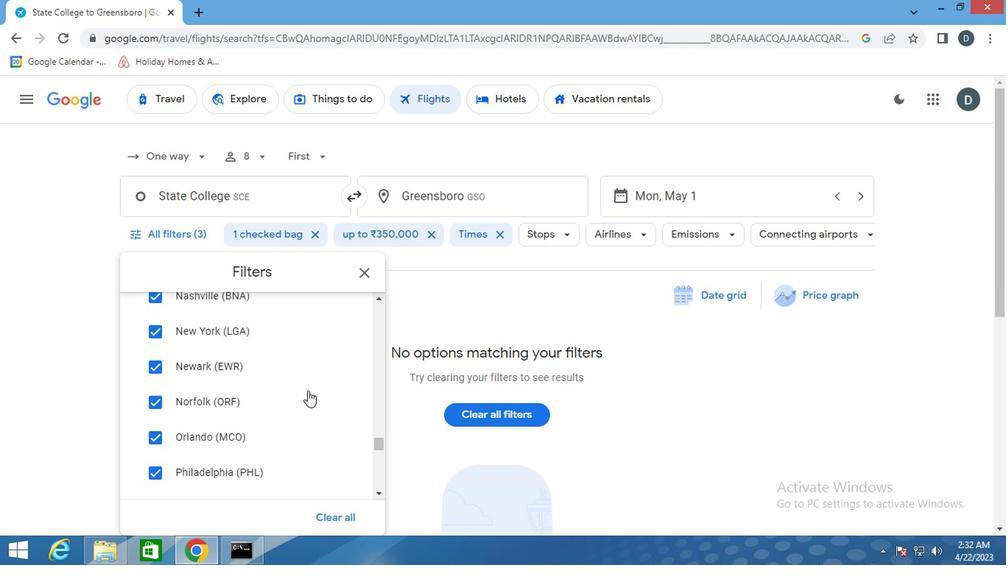 
Action: Mouse scrolled (306, 391) with delta (0, -1)
Screenshot: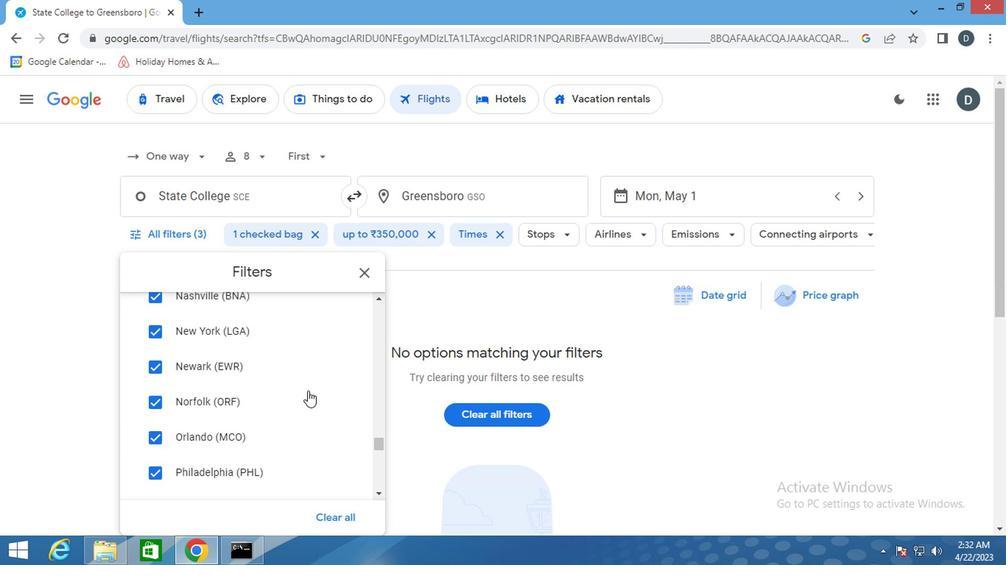 
Action: Mouse scrolled (306, 391) with delta (0, -1)
Screenshot: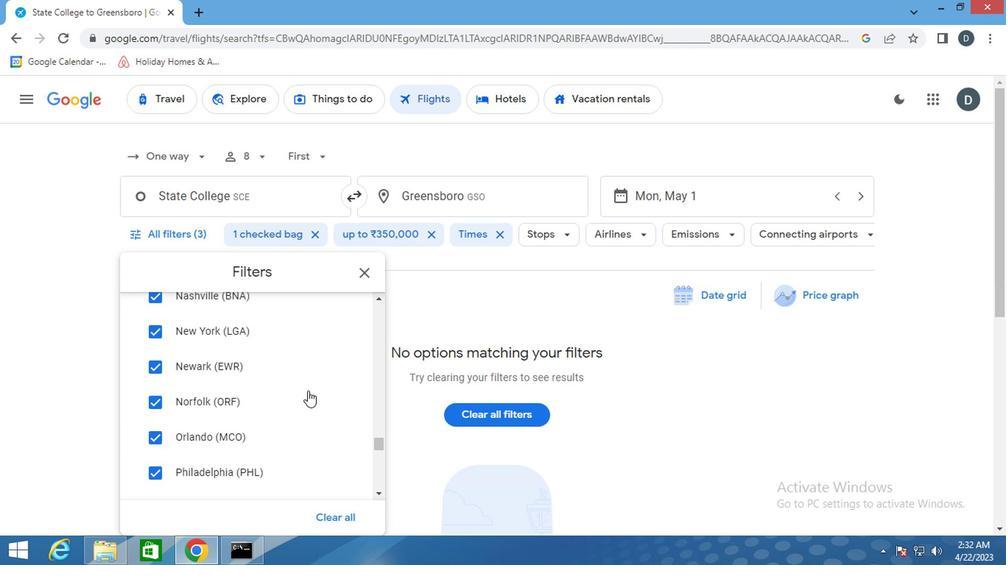 
Action: Mouse scrolled (306, 391) with delta (0, -1)
Screenshot: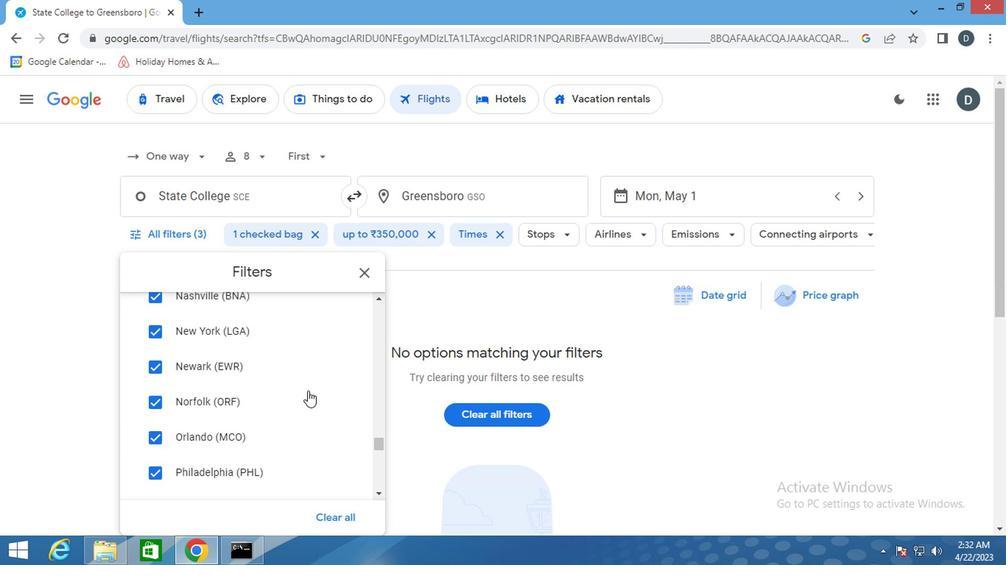 
Action: Mouse scrolled (306, 391) with delta (0, -1)
Screenshot: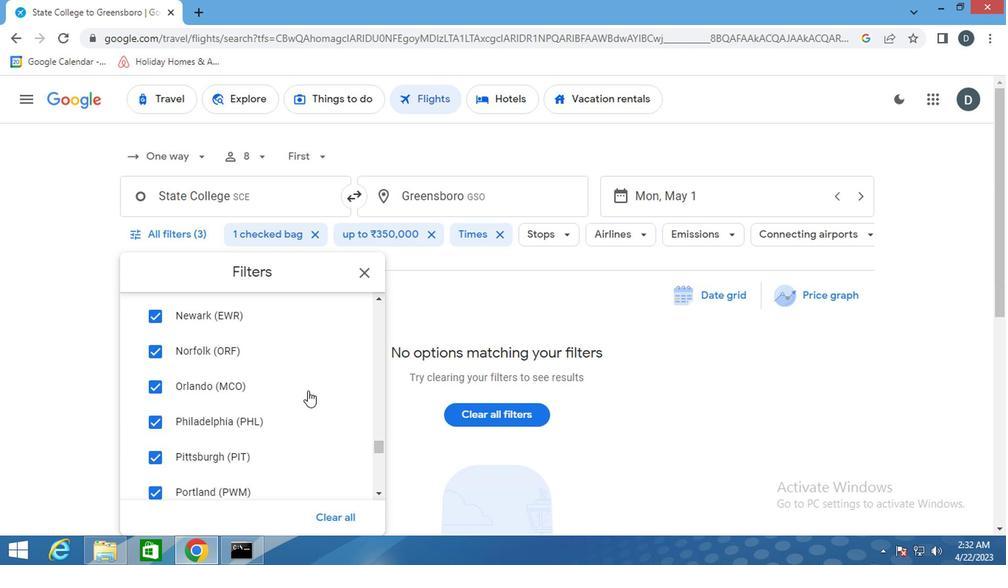 
Action: Mouse scrolled (306, 391) with delta (0, -1)
Screenshot: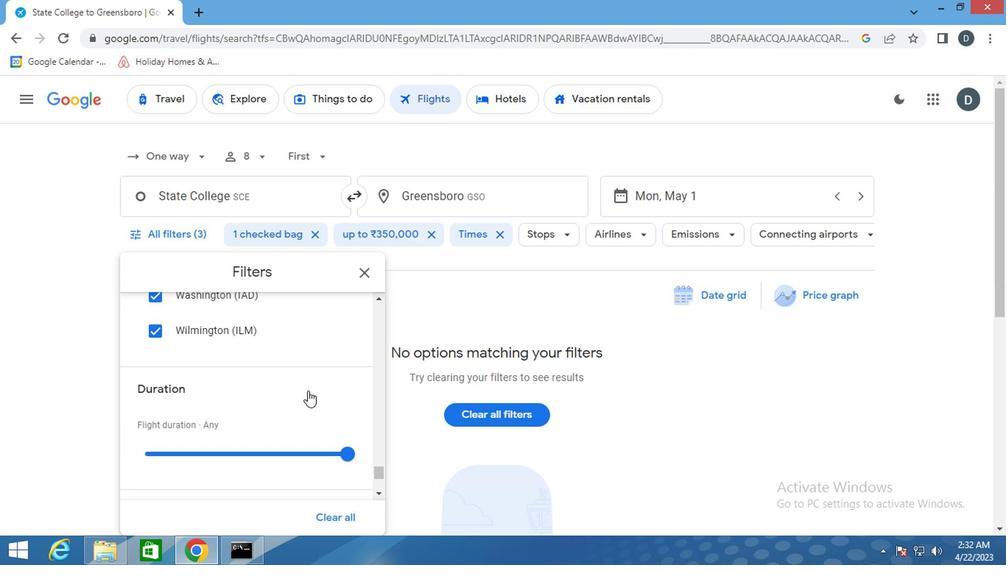 
Action: Mouse scrolled (306, 391) with delta (0, -1)
Screenshot: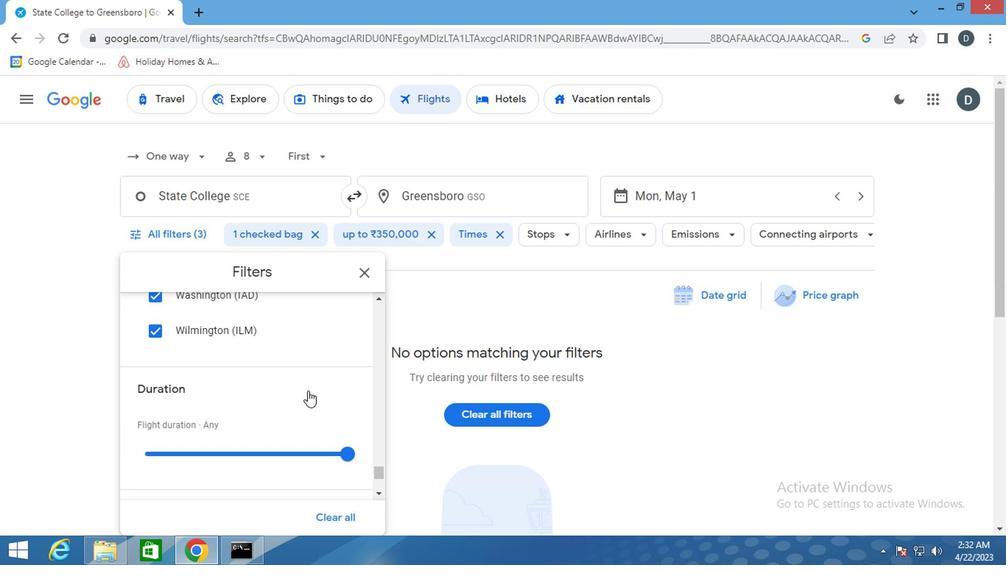 
Action: Mouse scrolled (306, 391) with delta (0, -1)
Screenshot: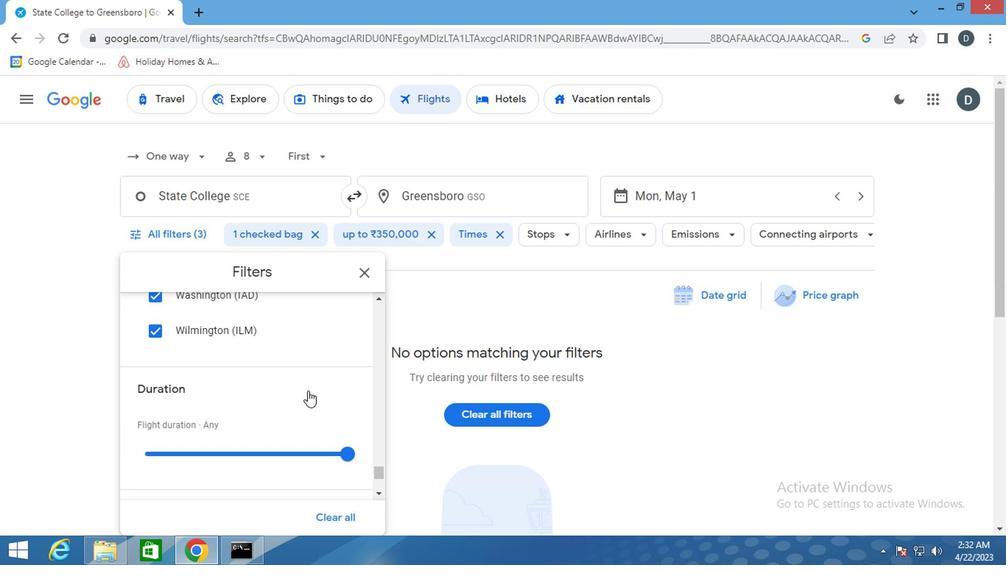 
Action: Mouse scrolled (306, 391) with delta (0, -1)
Screenshot: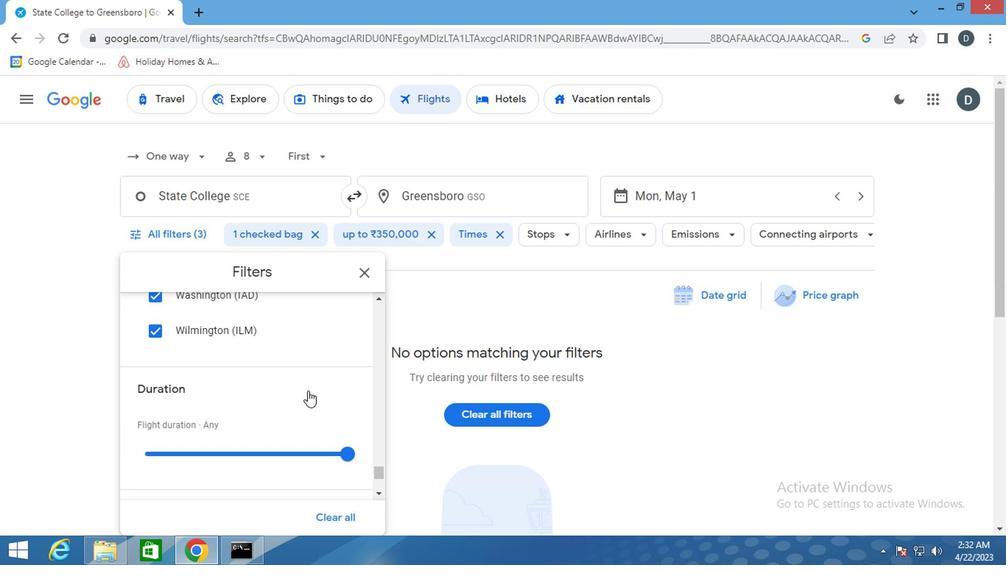 
Action: Mouse scrolled (306, 391) with delta (0, -1)
Screenshot: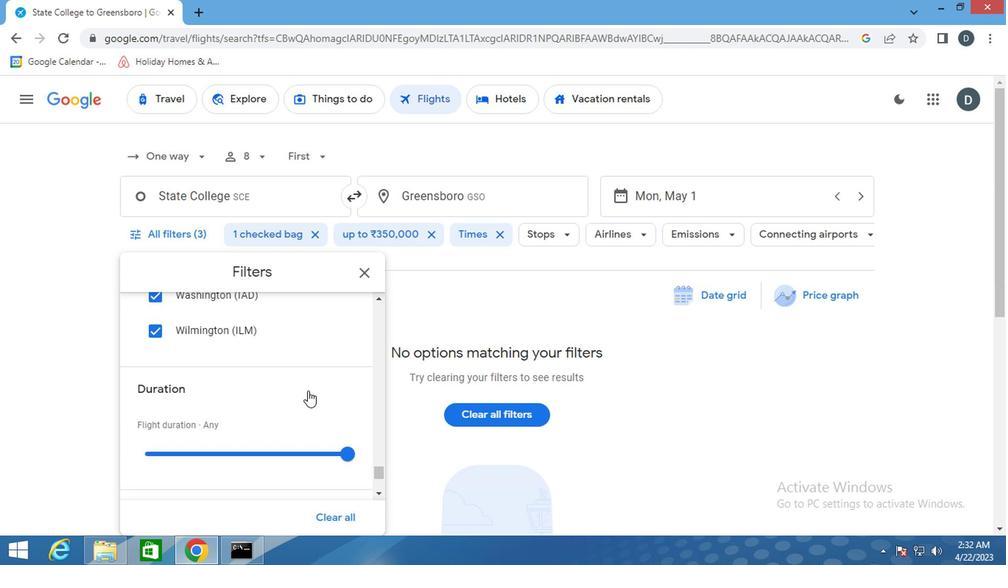 
Action: Mouse scrolled (306, 391) with delta (0, -1)
Screenshot: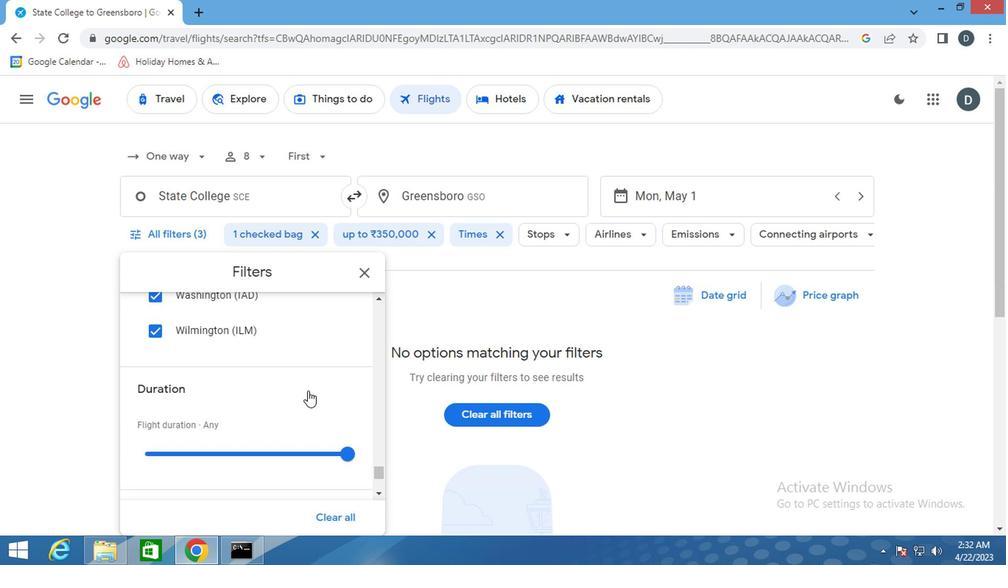 
Action: Mouse moved to (361, 275)
Screenshot: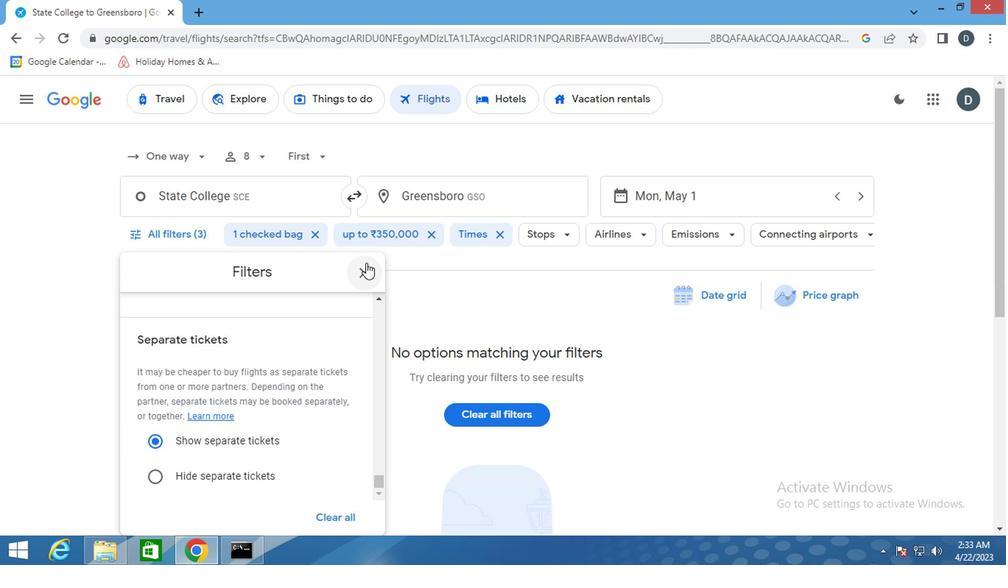 
Action: Mouse pressed left at (361, 275)
Screenshot: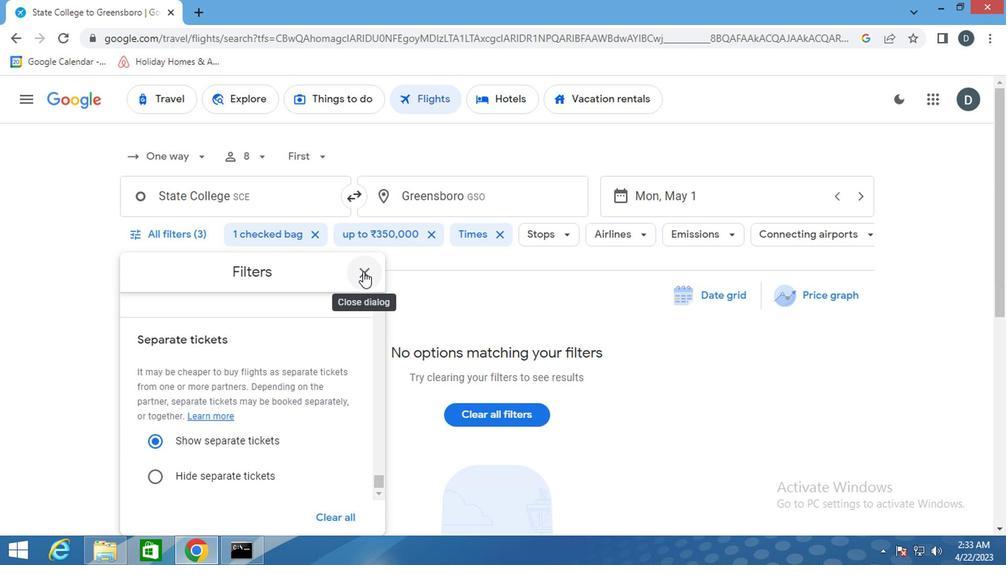 
